 Task: Look for space in Pearl River, United States from 24th August, 2023 to 10th September, 2023 for 8 adults, 2 children in price range Rs.12000 to Rs.15000. Place can be entire place or shared room with 4 bedrooms having 8 beds and 4 bathrooms. Property type can be house, flat, guest house. Amenities needed are: wifi, TV, free parkinig on premises, gym, breakfast. Booking option can be shelf check-in. Required host language is English.
Action: Mouse moved to (466, 97)
Screenshot: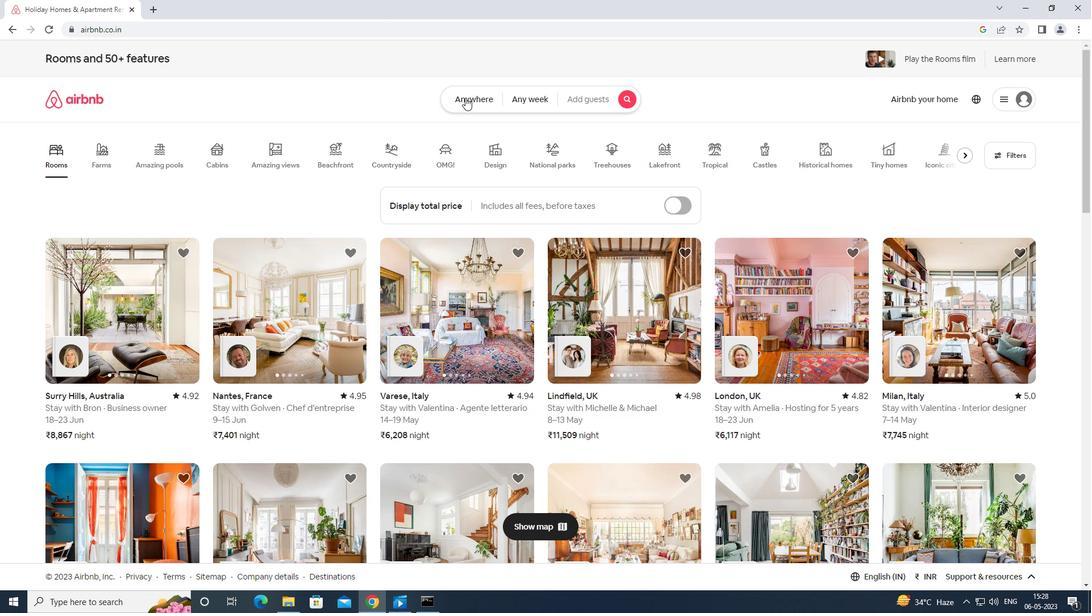 
Action: Mouse pressed left at (466, 97)
Screenshot: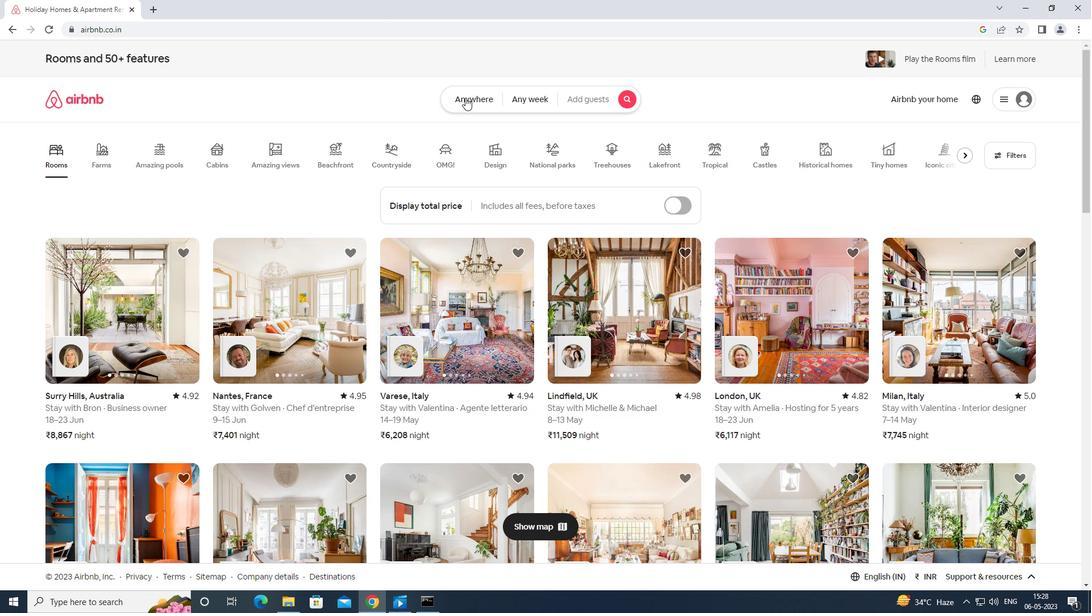 
Action: Mouse moved to (422, 124)
Screenshot: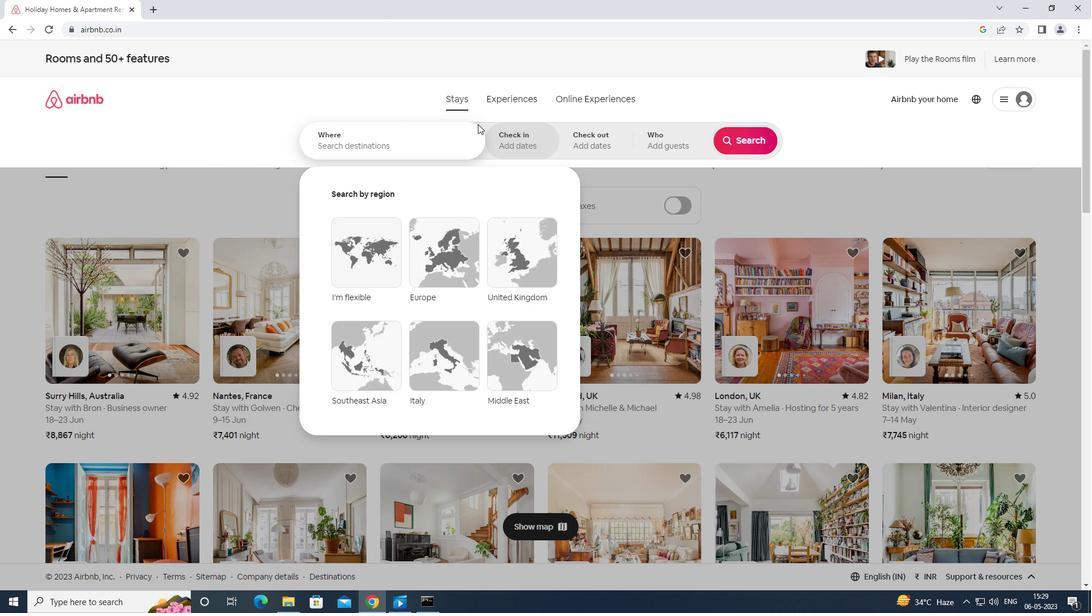 
Action: Key pressed <Key.caps_lock>
Screenshot: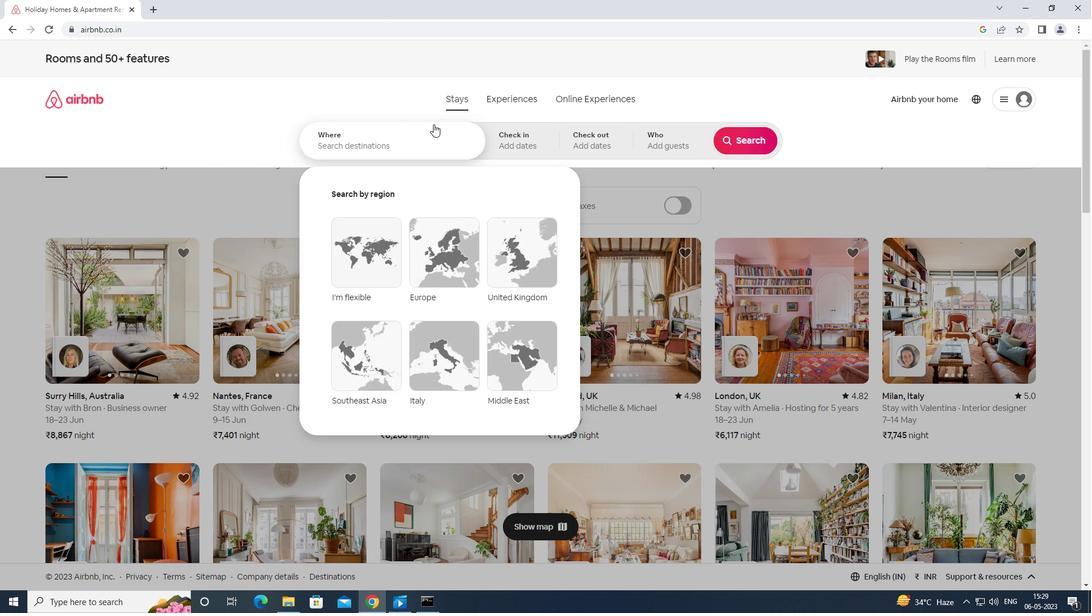 
Action: Mouse moved to (416, 131)
Screenshot: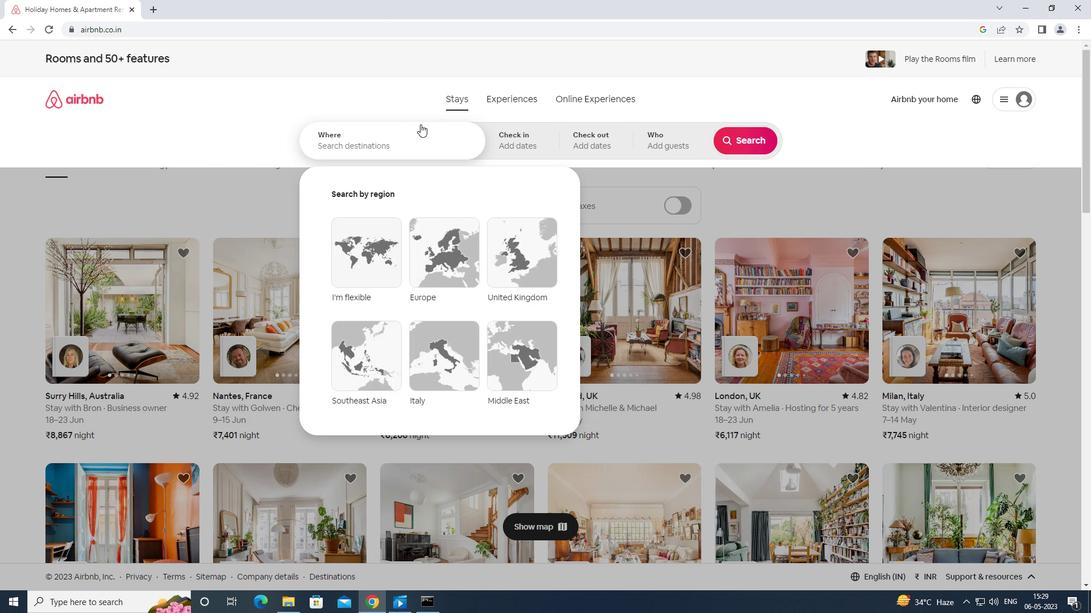 
Action: Mouse pressed left at (416, 131)
Screenshot: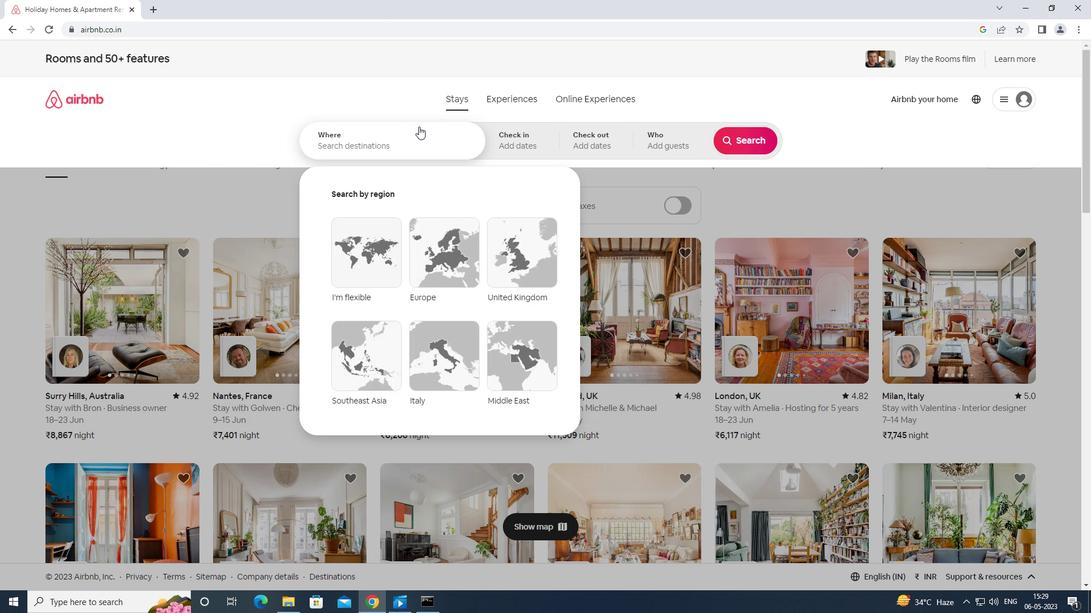 
Action: Mouse moved to (414, 132)
Screenshot: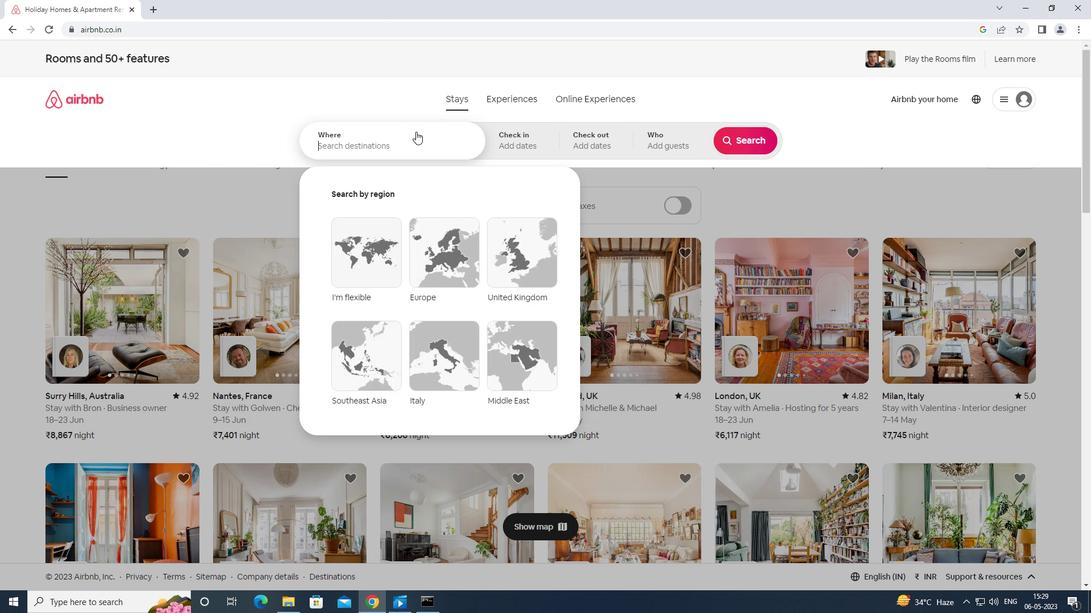 
Action: Key pressed pearl<Key.space>river<Key.space>united<Key.space>states<Key.enter>
Screenshot: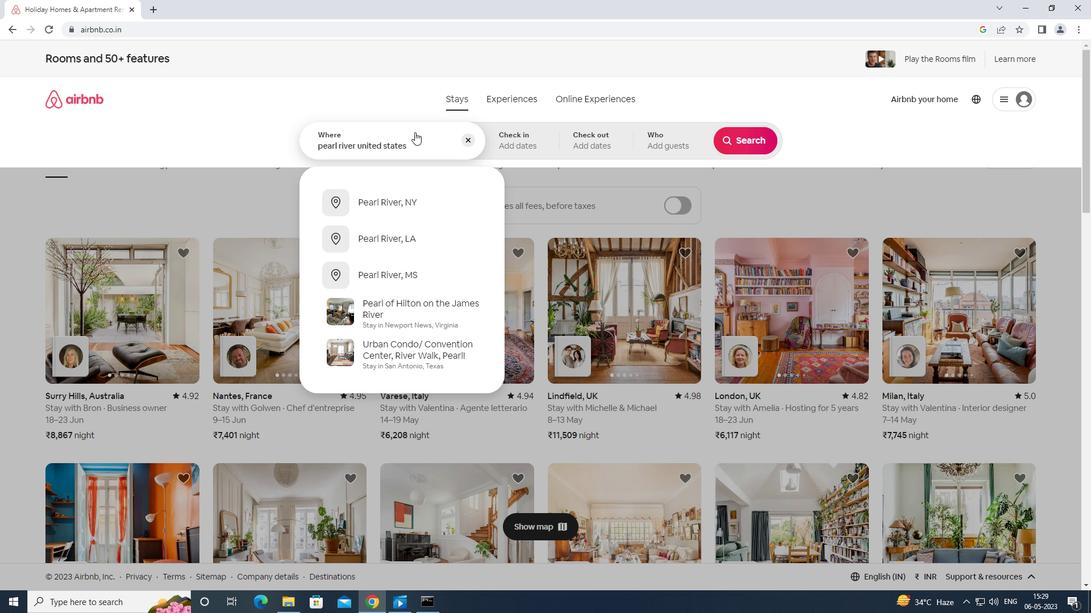 
Action: Mouse moved to (739, 228)
Screenshot: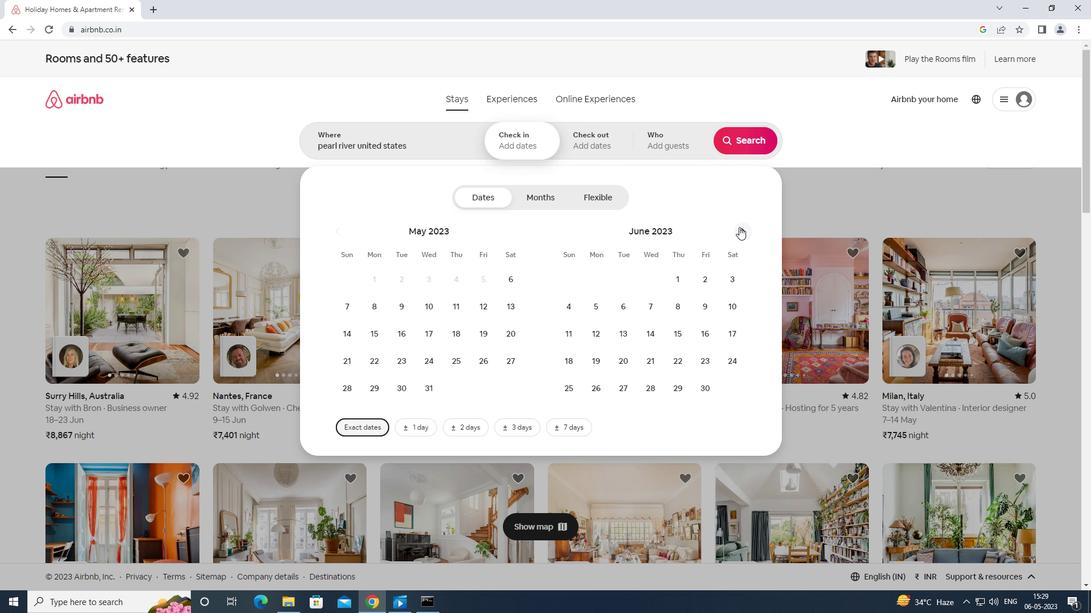 
Action: Mouse pressed left at (739, 228)
Screenshot: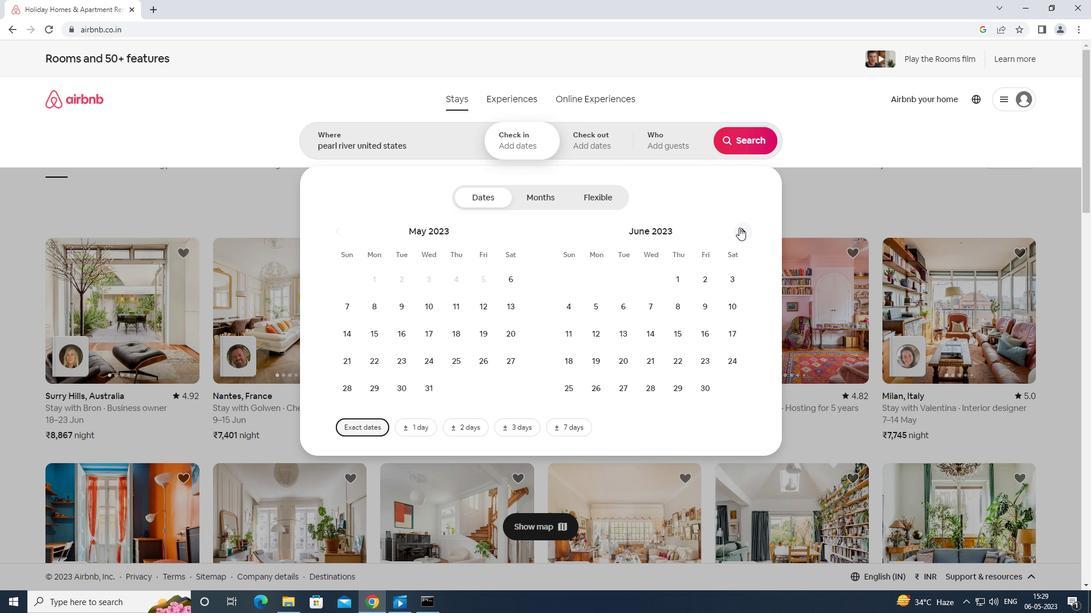 
Action: Mouse pressed left at (739, 228)
Screenshot: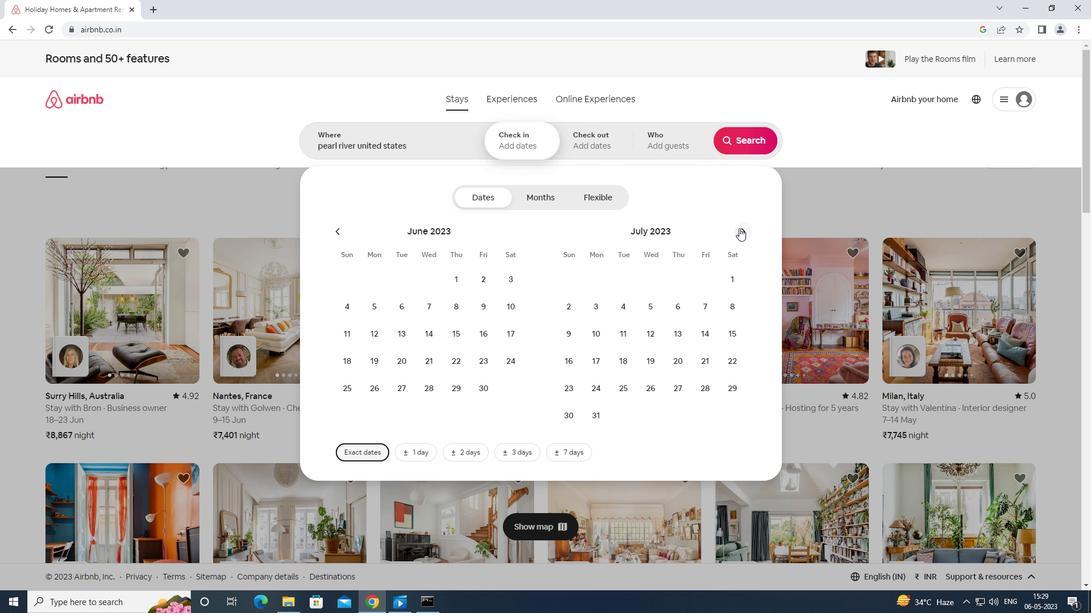 
Action: Mouse moved to (679, 362)
Screenshot: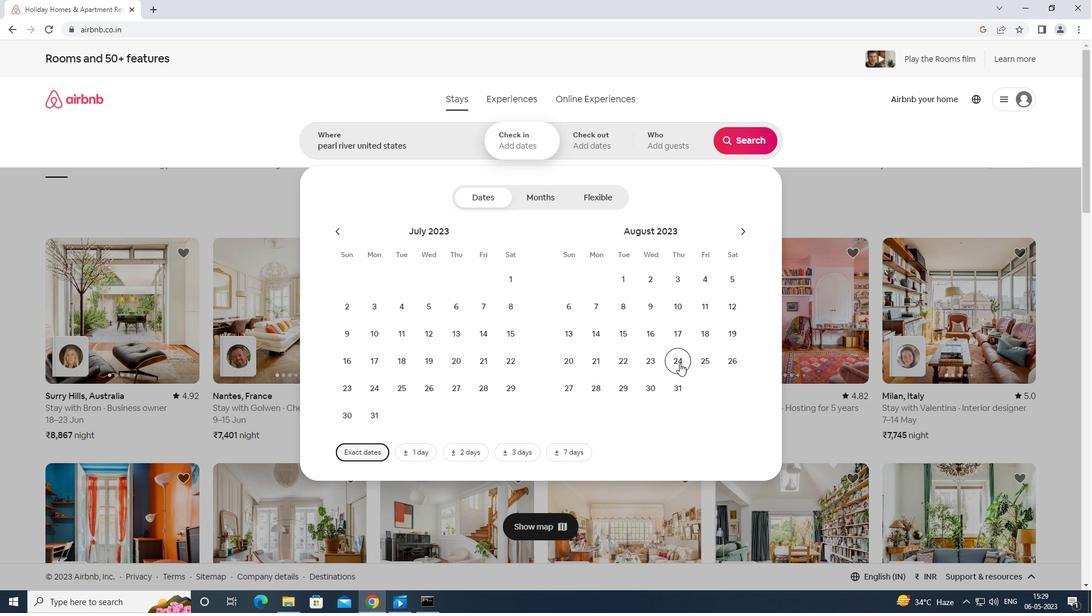 
Action: Mouse pressed left at (679, 362)
Screenshot: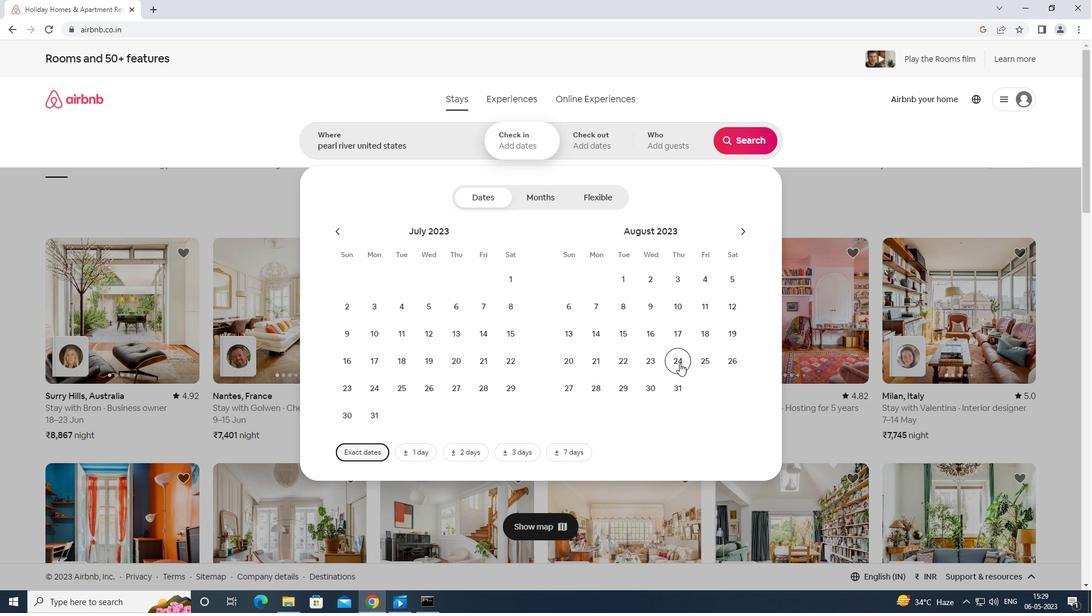 
Action: Mouse moved to (682, 142)
Screenshot: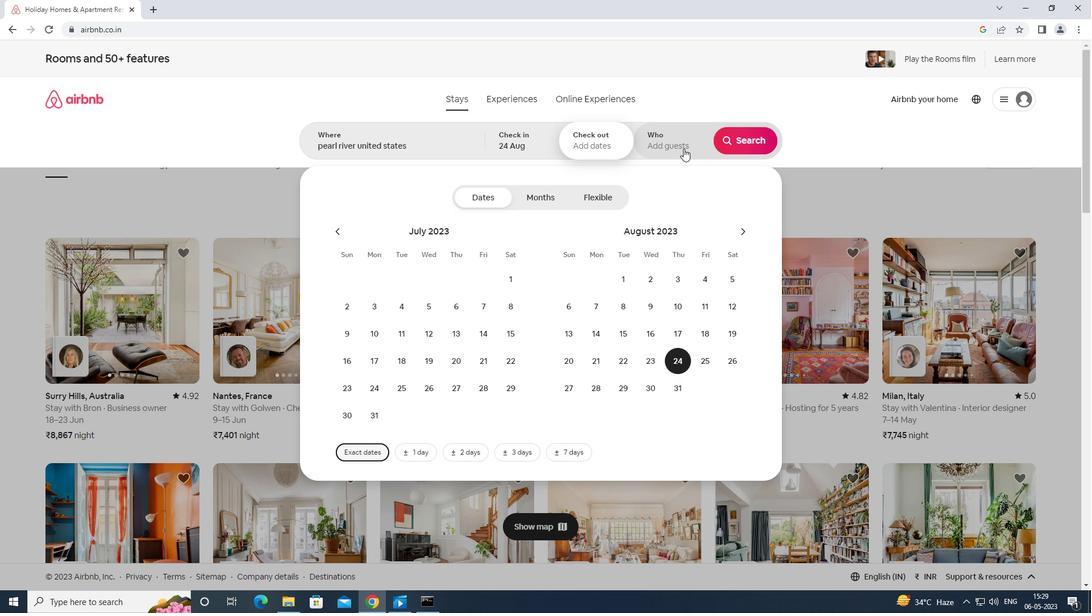 
Action: Mouse pressed left at (682, 142)
Screenshot: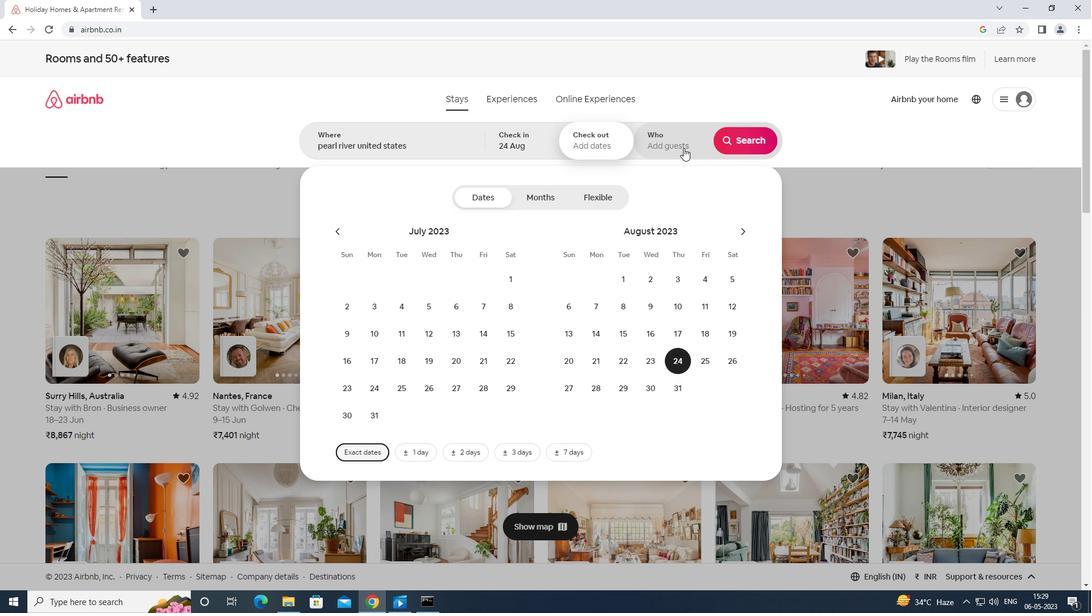 
Action: Mouse moved to (609, 138)
Screenshot: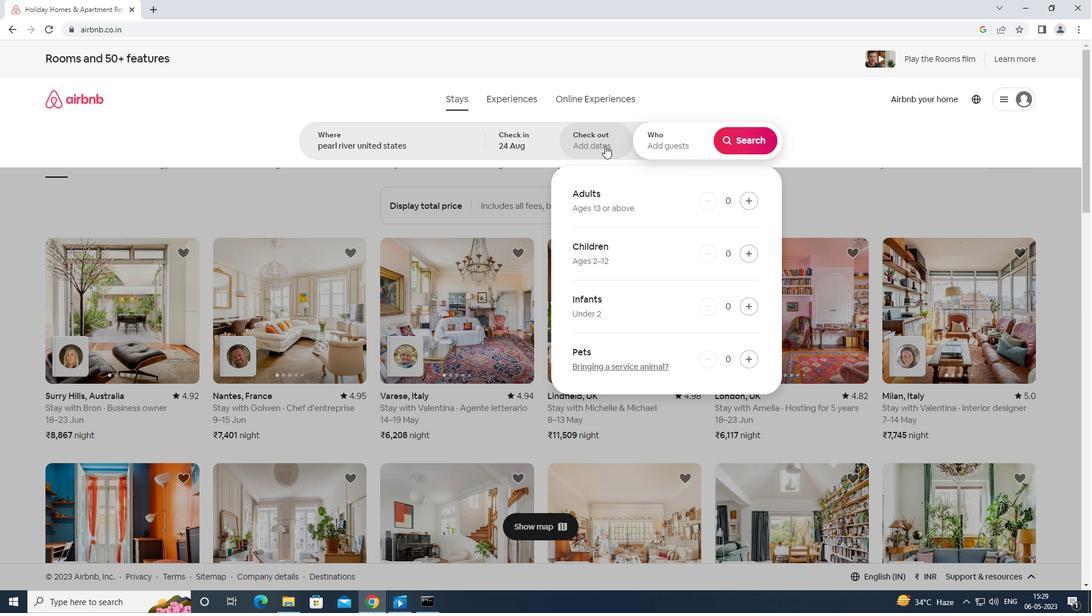 
Action: Mouse pressed left at (609, 138)
Screenshot: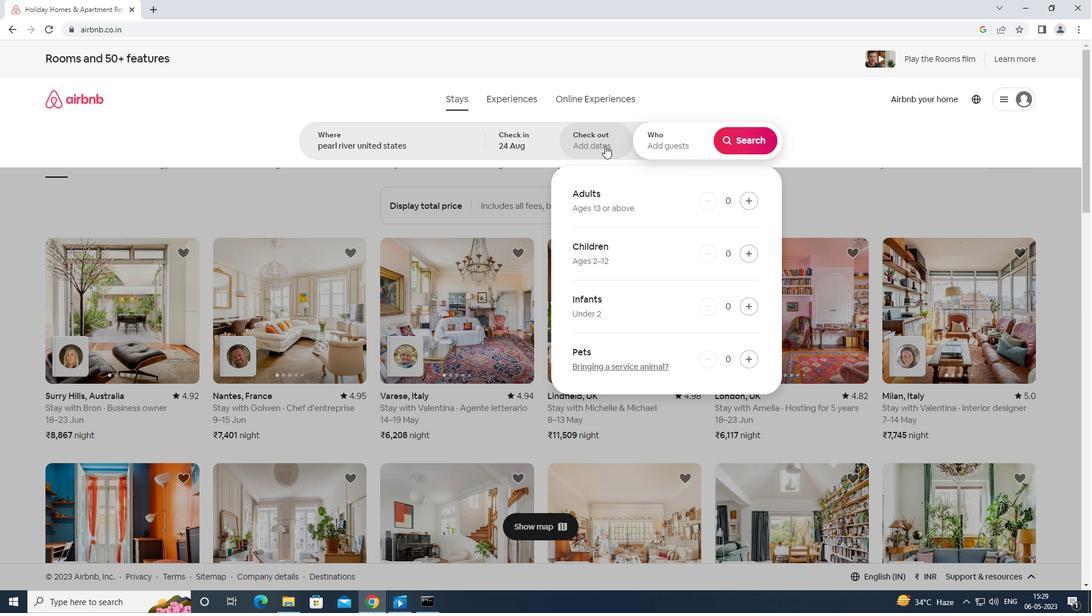 
Action: Mouse moved to (574, 329)
Screenshot: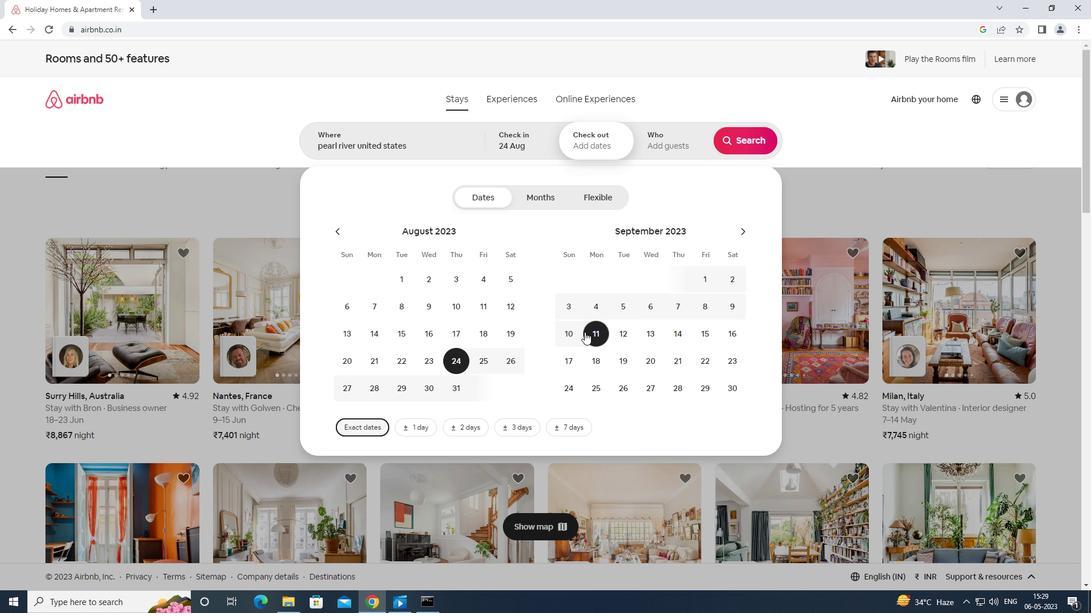 
Action: Mouse pressed left at (574, 329)
Screenshot: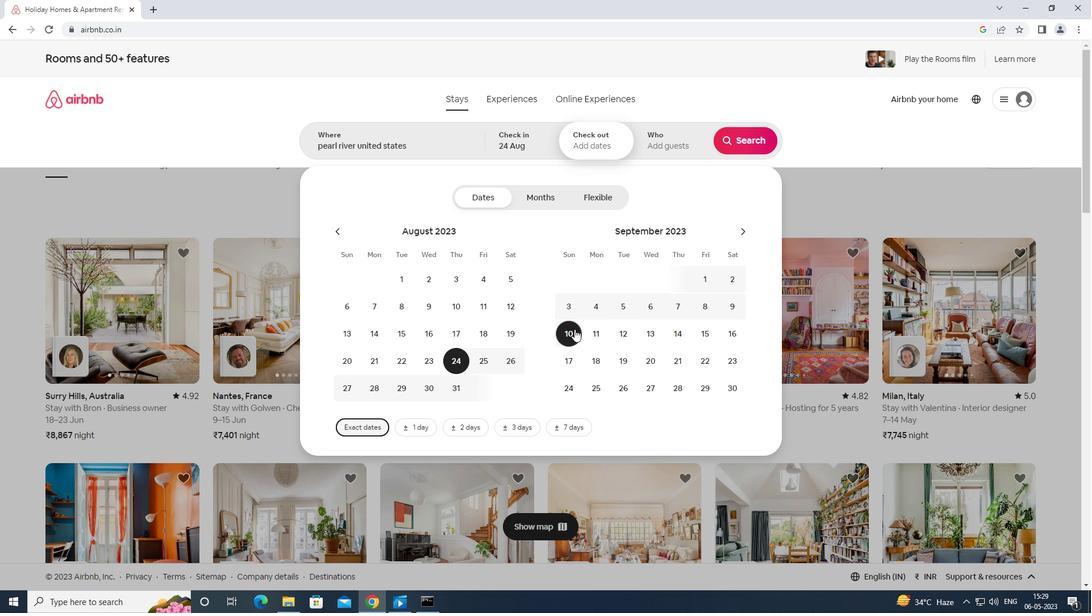 
Action: Mouse moved to (672, 142)
Screenshot: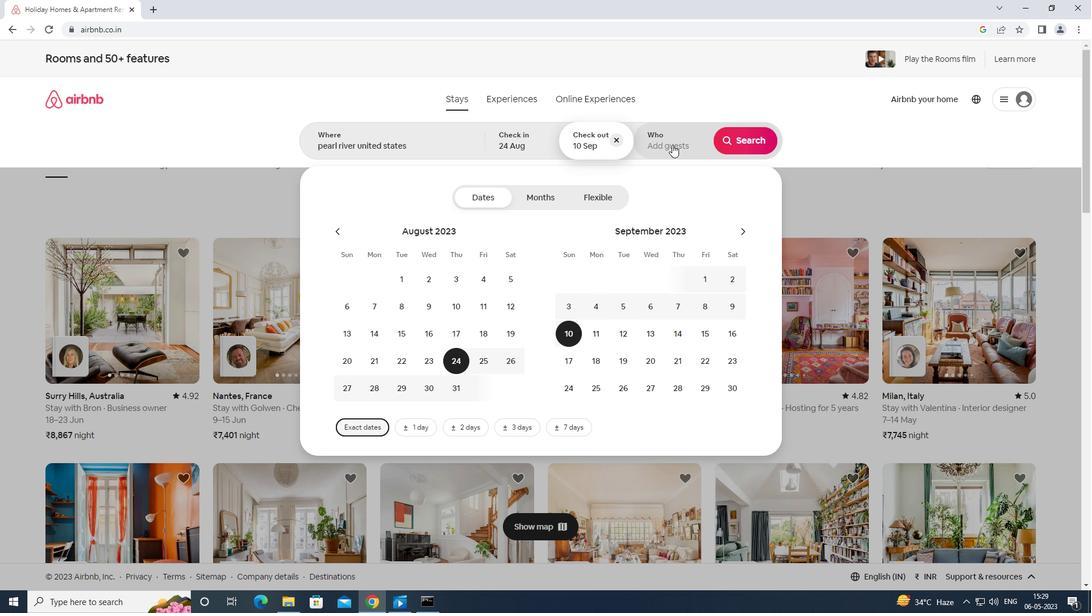 
Action: Mouse pressed left at (672, 142)
Screenshot: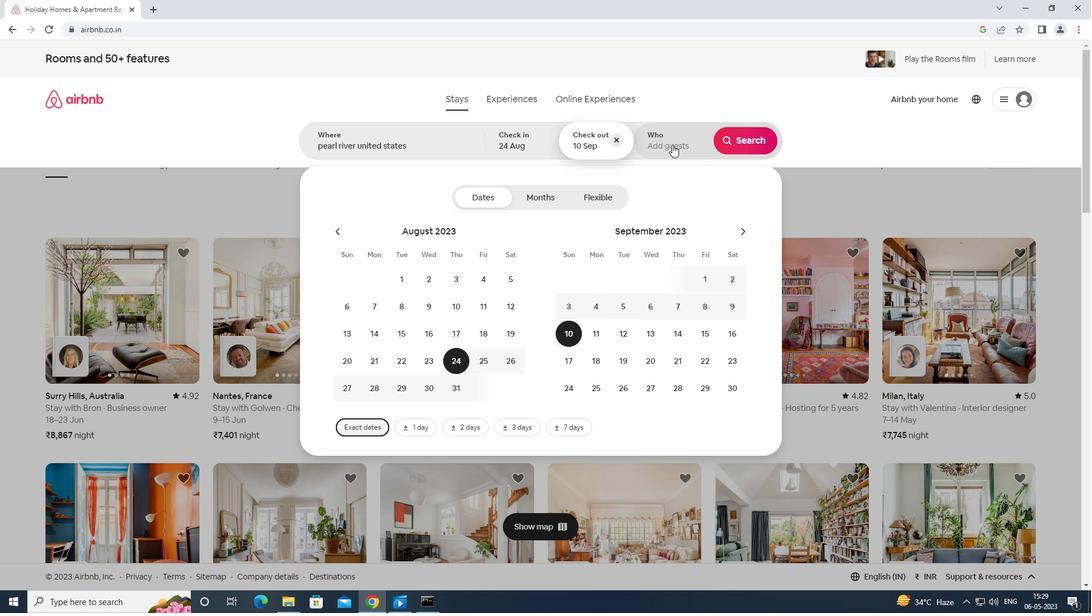 
Action: Mouse moved to (754, 200)
Screenshot: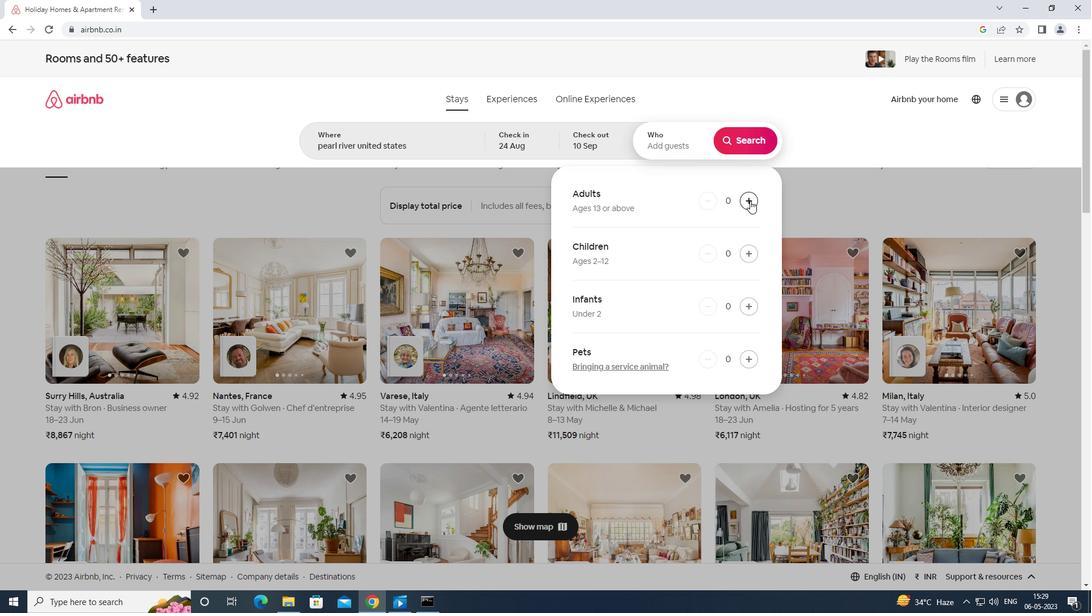 
Action: Mouse pressed left at (754, 200)
Screenshot: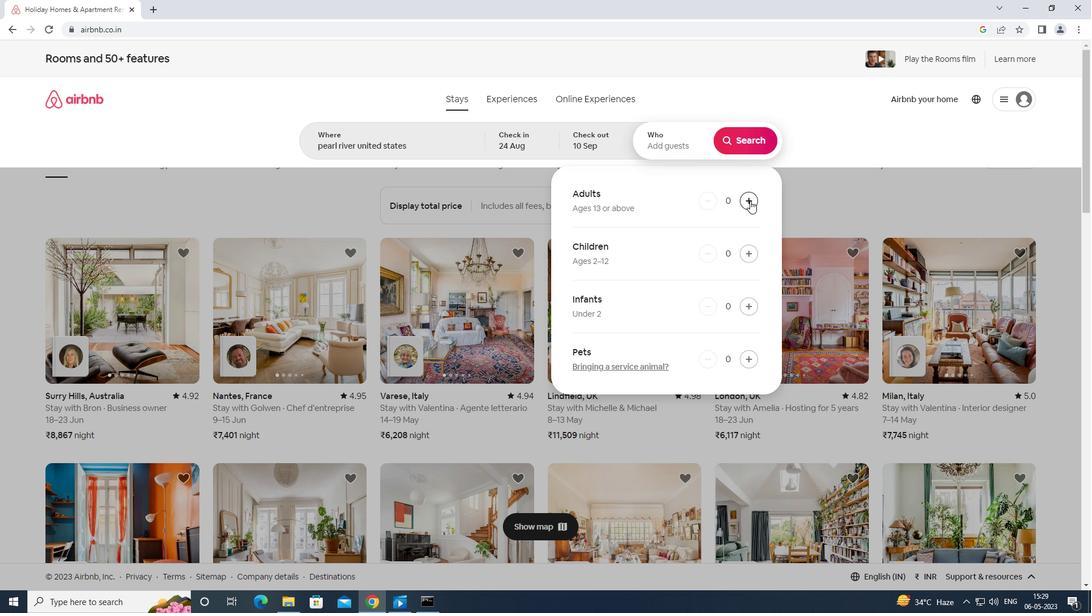 
Action: Mouse moved to (753, 198)
Screenshot: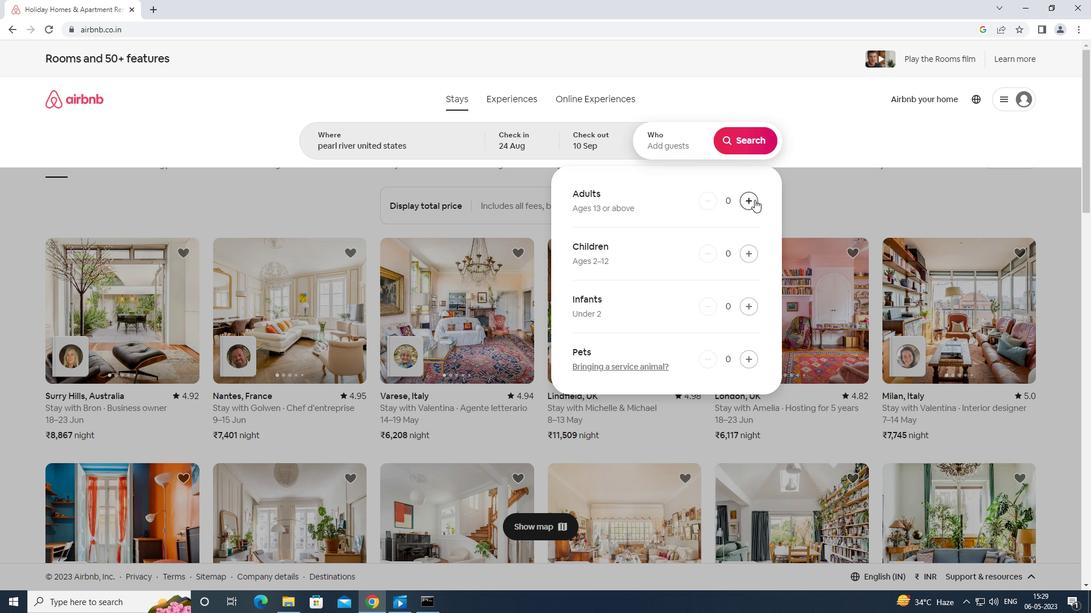 
Action: Mouse pressed left at (753, 198)
Screenshot: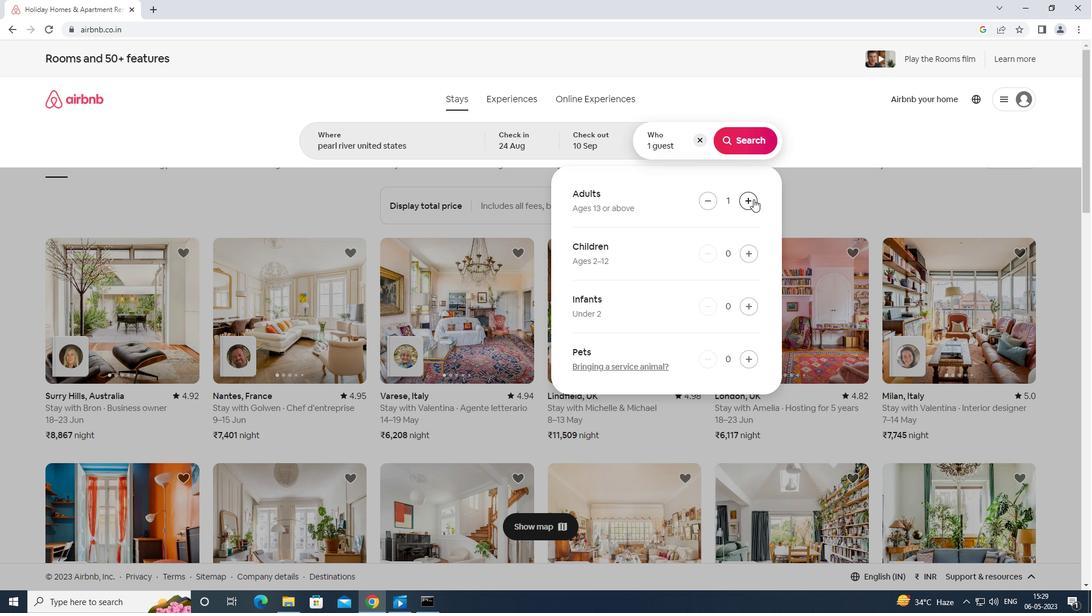 
Action: Mouse moved to (752, 198)
Screenshot: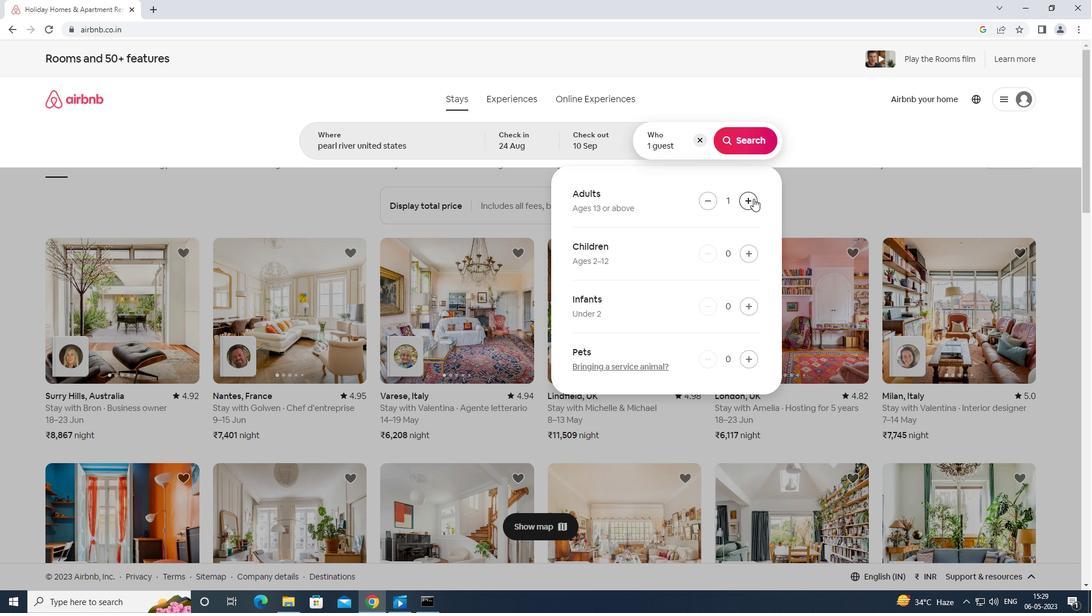 
Action: Mouse pressed left at (752, 198)
Screenshot: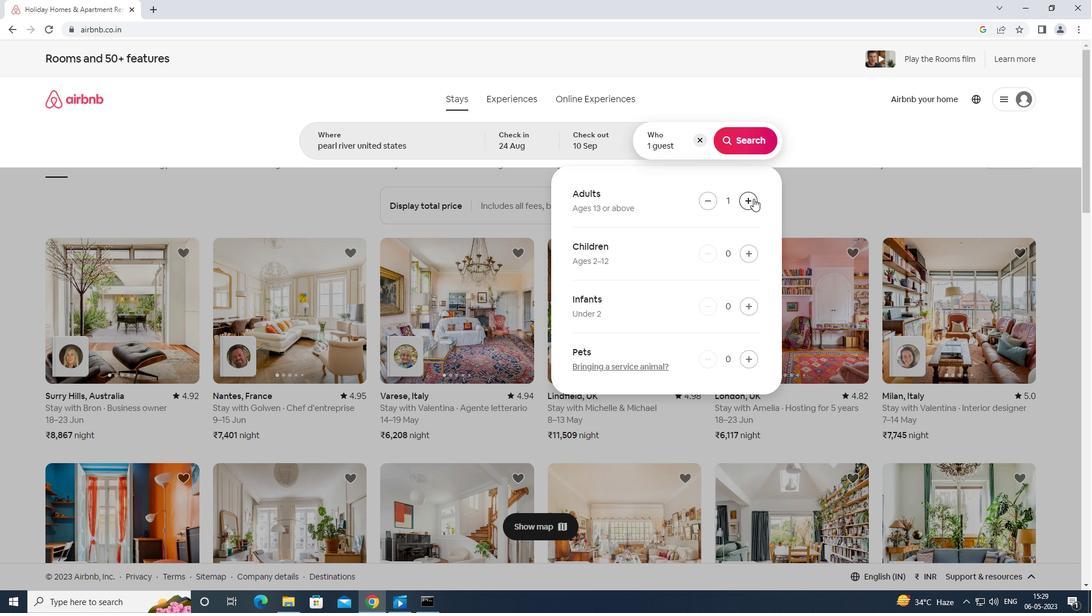 
Action: Mouse moved to (752, 198)
Screenshot: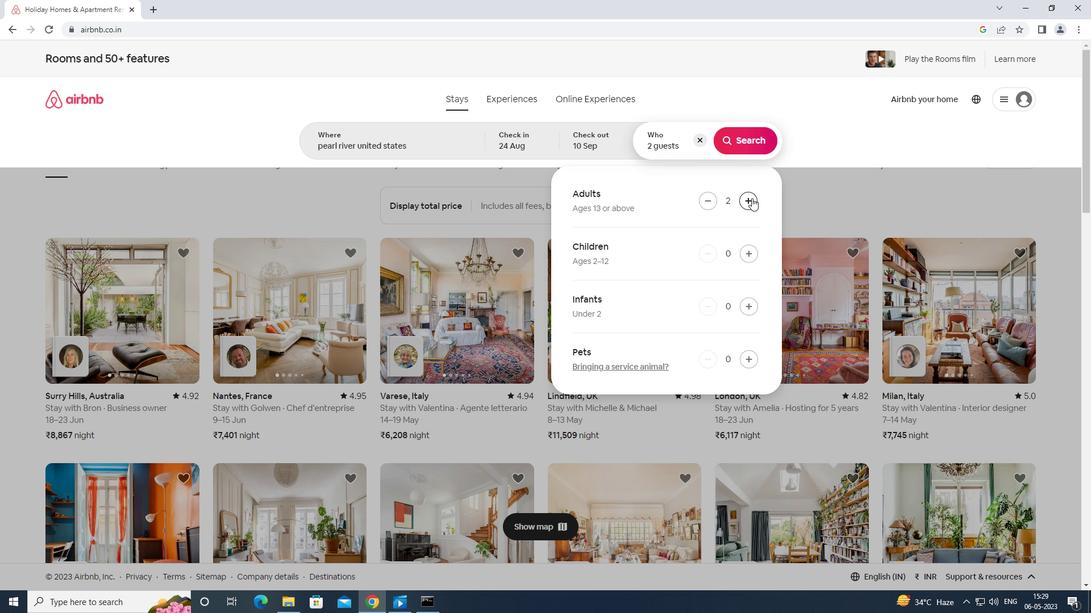 
Action: Mouse pressed left at (752, 198)
Screenshot: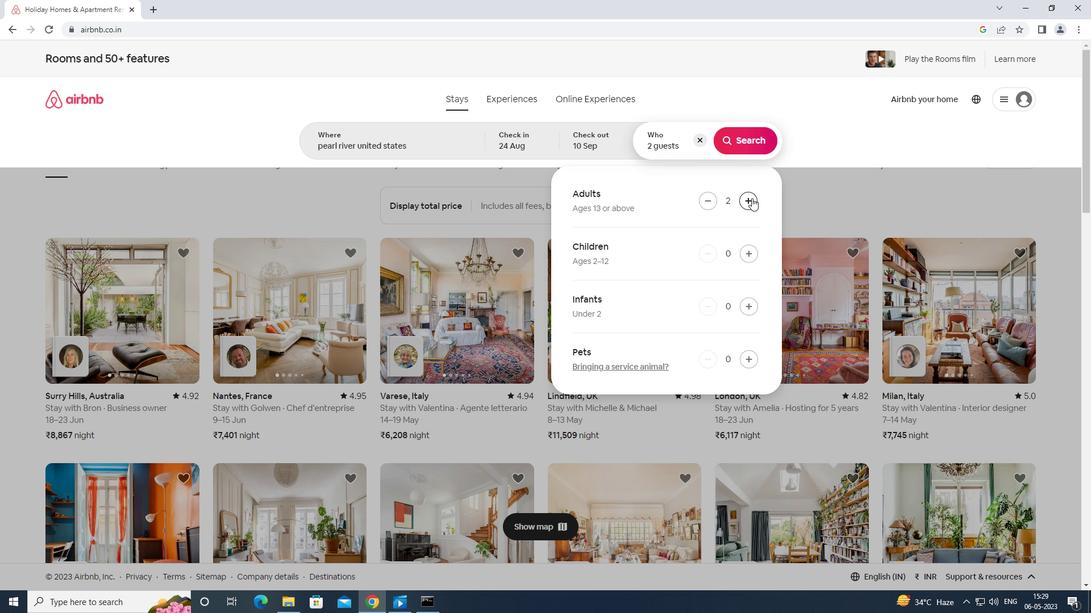 
Action: Mouse moved to (751, 198)
Screenshot: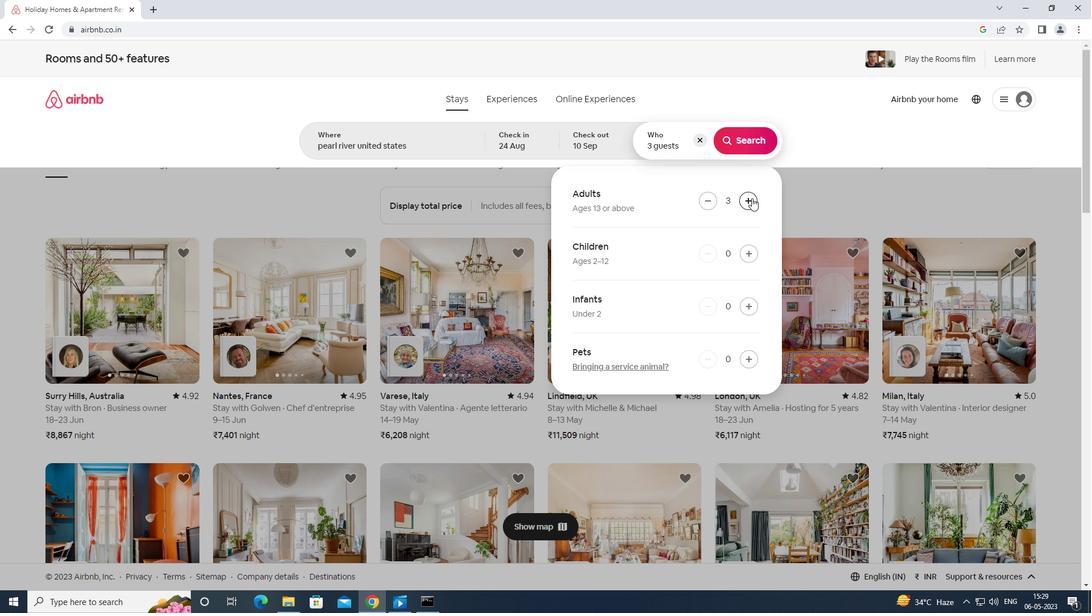 
Action: Mouse pressed left at (751, 198)
Screenshot: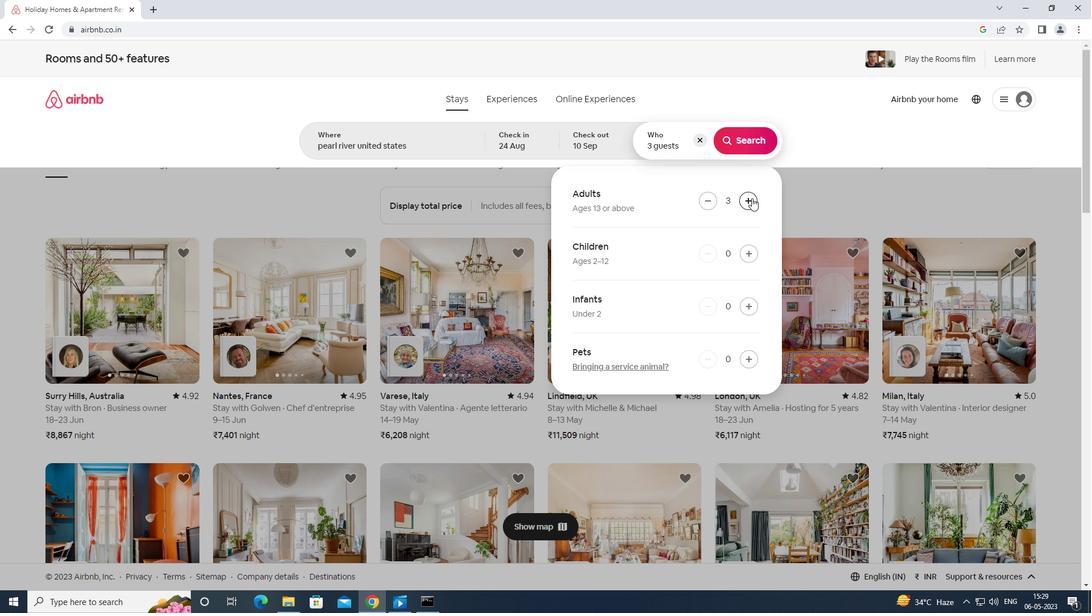 
Action: Mouse moved to (751, 198)
Screenshot: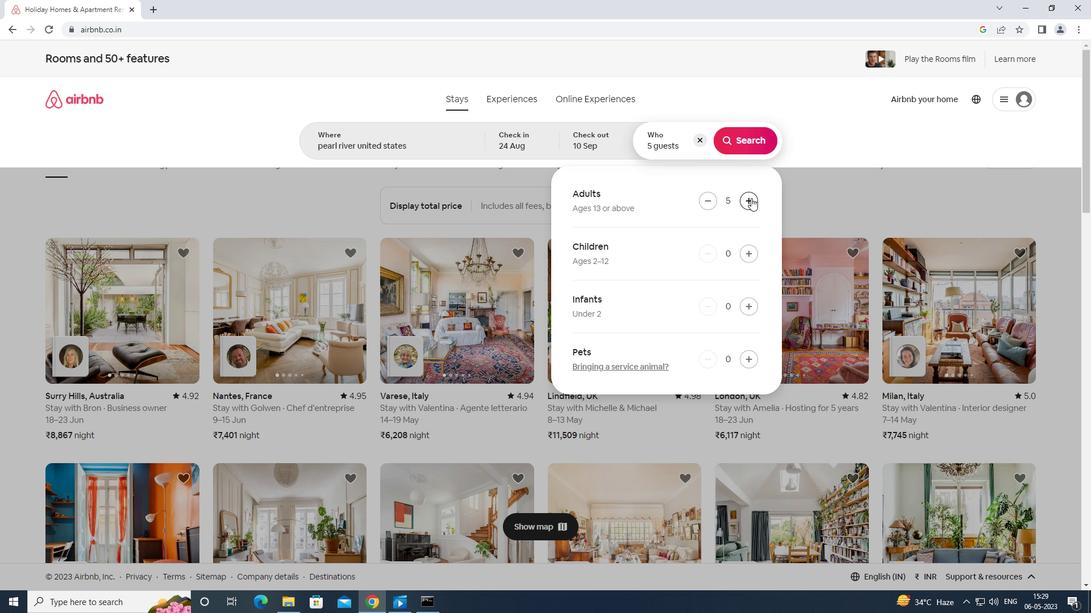 
Action: Mouse pressed left at (751, 198)
Screenshot: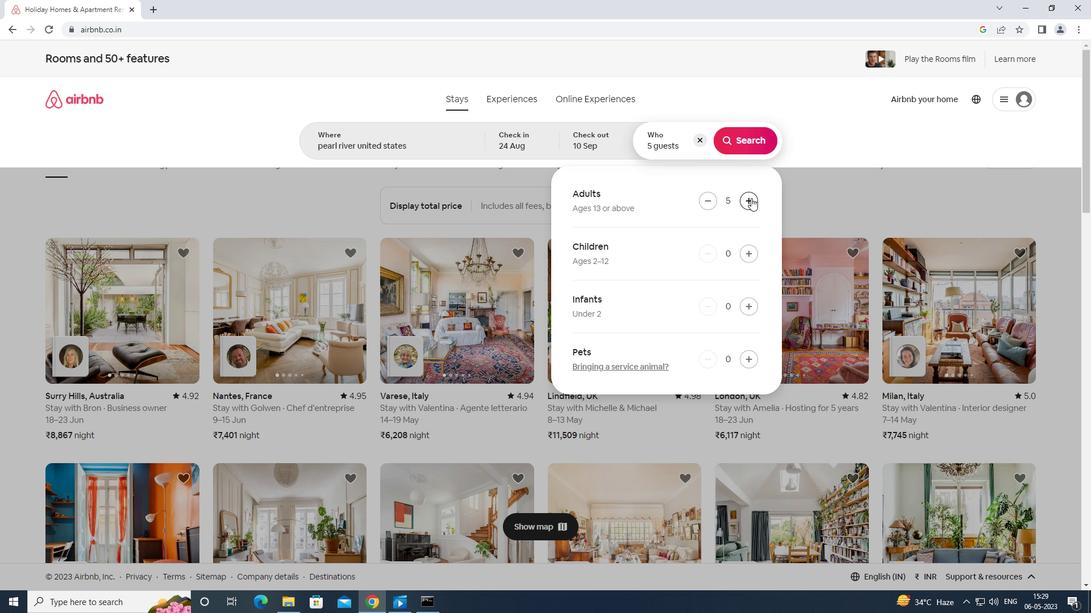 
Action: Mouse pressed left at (751, 198)
Screenshot: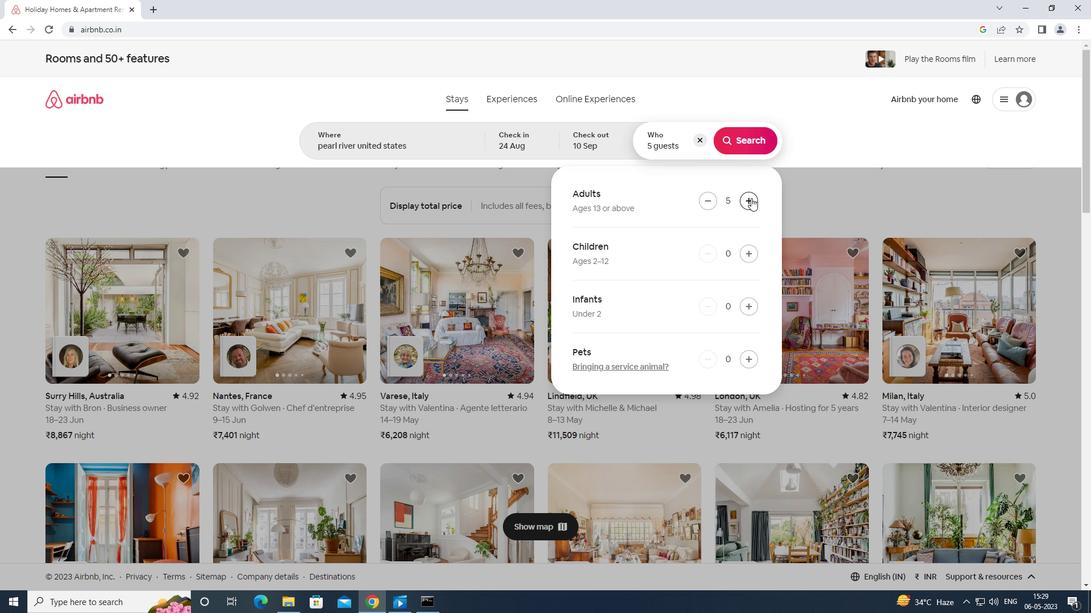 
Action: Mouse pressed left at (751, 198)
Screenshot: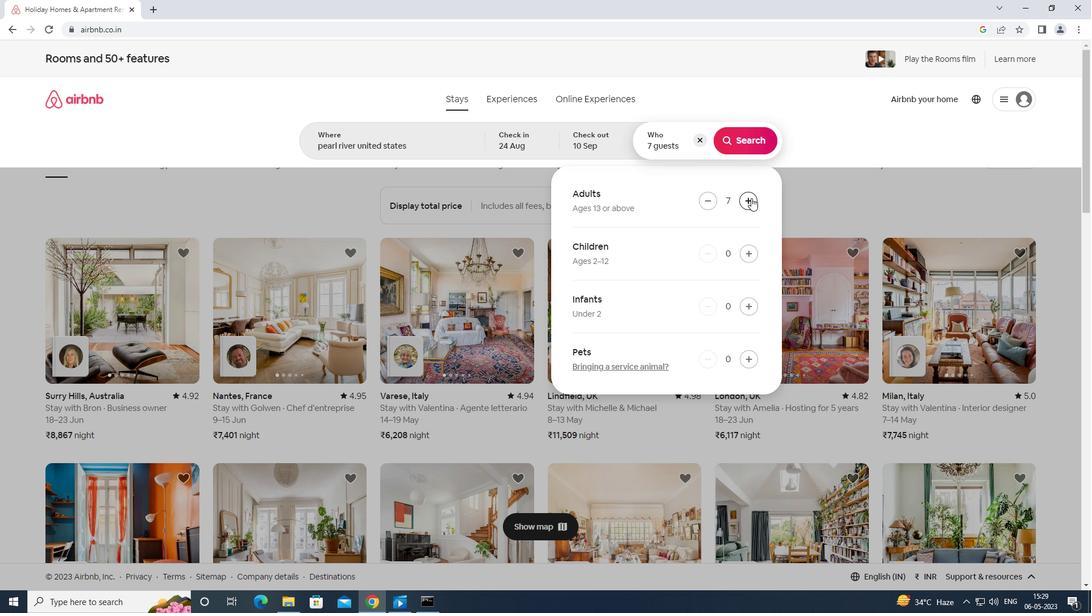 
Action: Mouse moved to (743, 139)
Screenshot: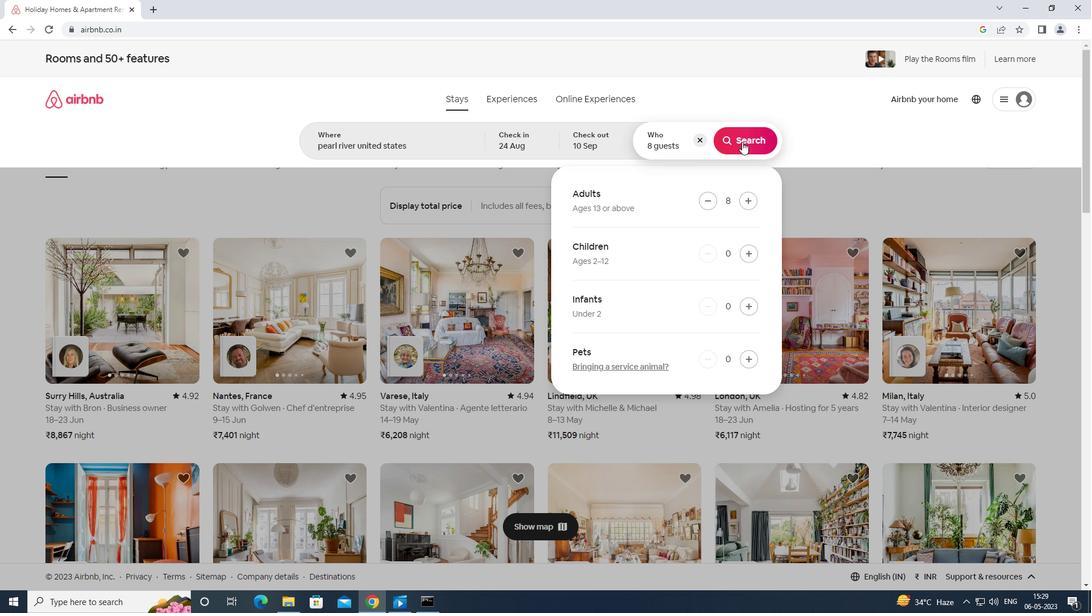 
Action: Mouse pressed left at (743, 139)
Screenshot: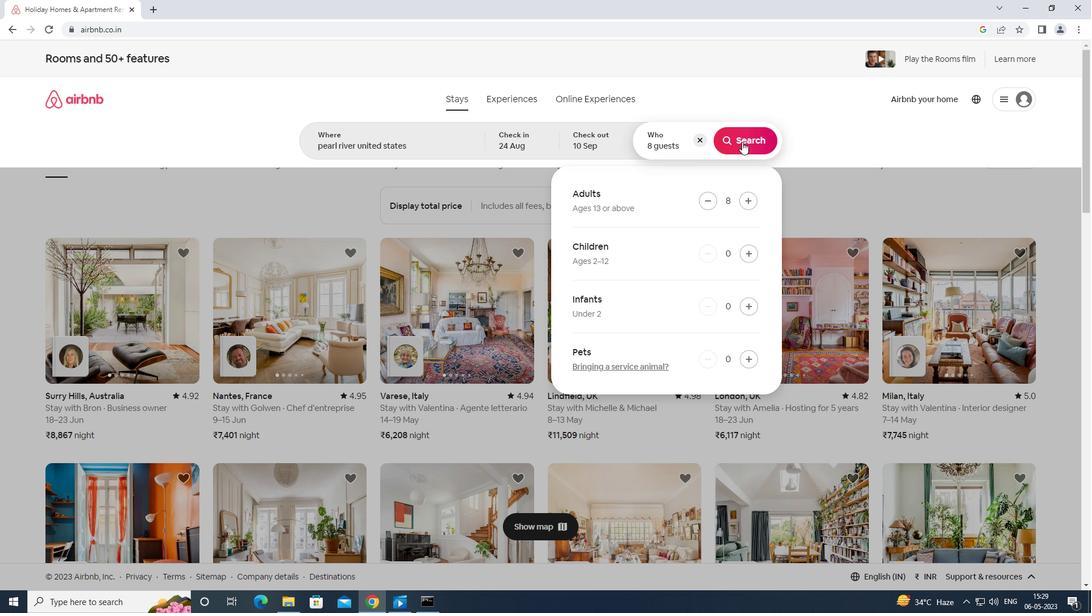 
Action: Mouse moved to (598, 61)
Screenshot: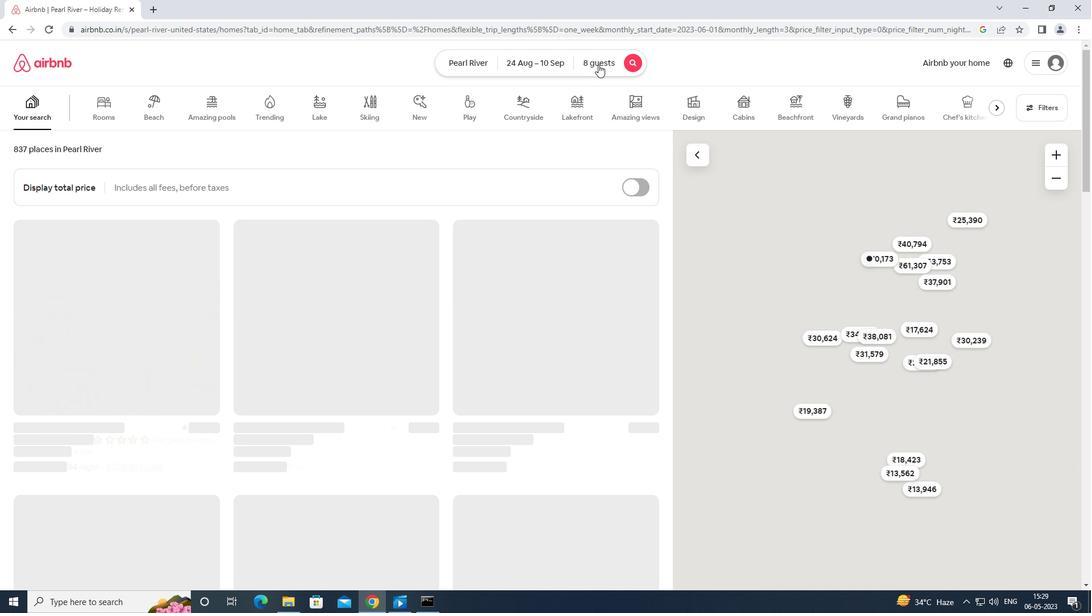 
Action: Mouse pressed left at (598, 61)
Screenshot: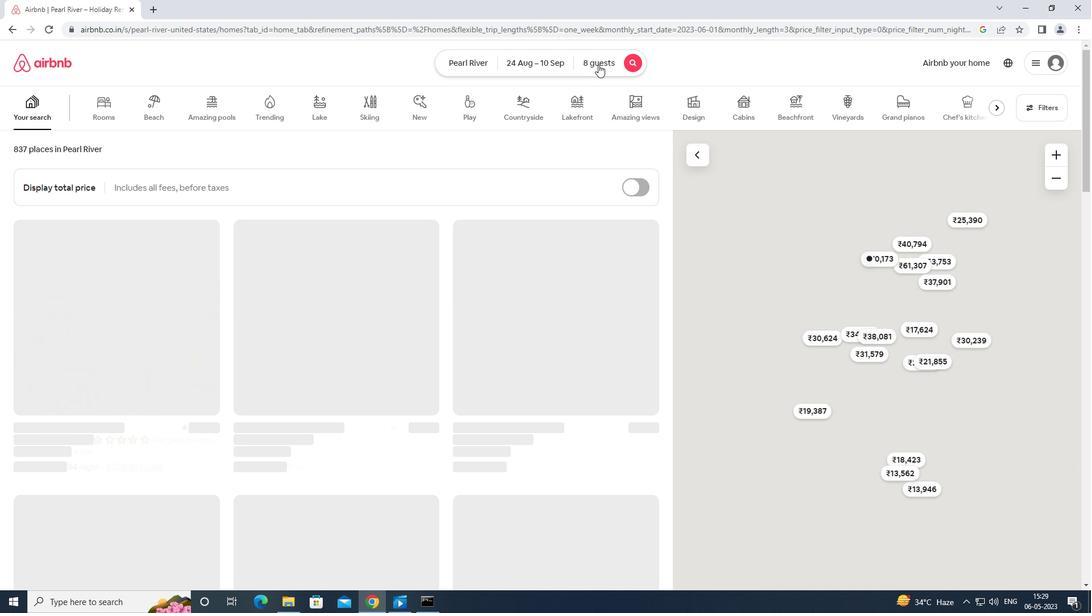 
Action: Mouse moved to (748, 215)
Screenshot: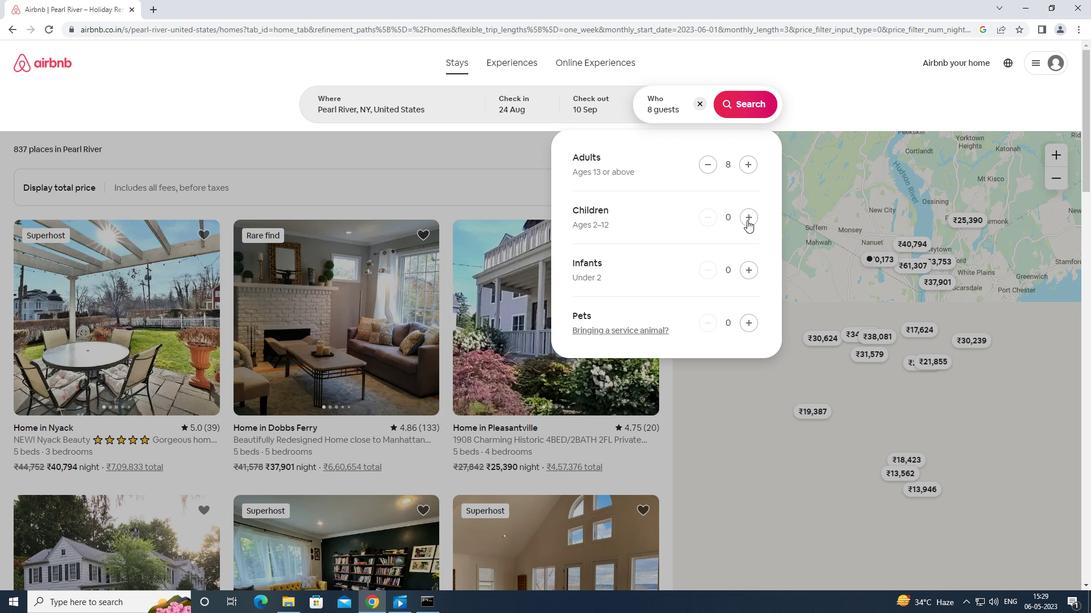 
Action: Mouse pressed left at (748, 215)
Screenshot: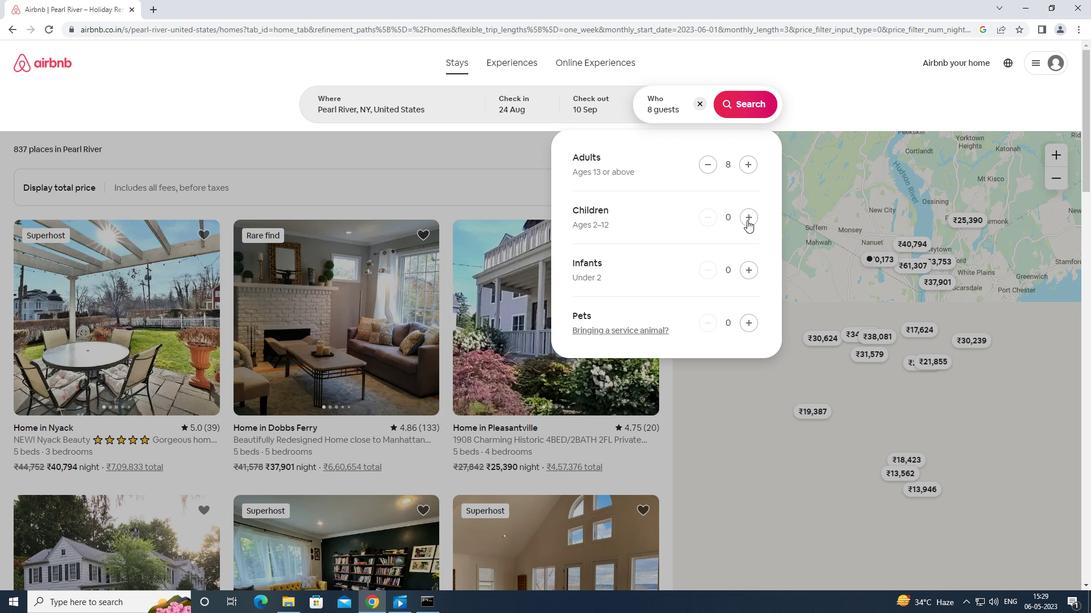 
Action: Mouse moved to (749, 214)
Screenshot: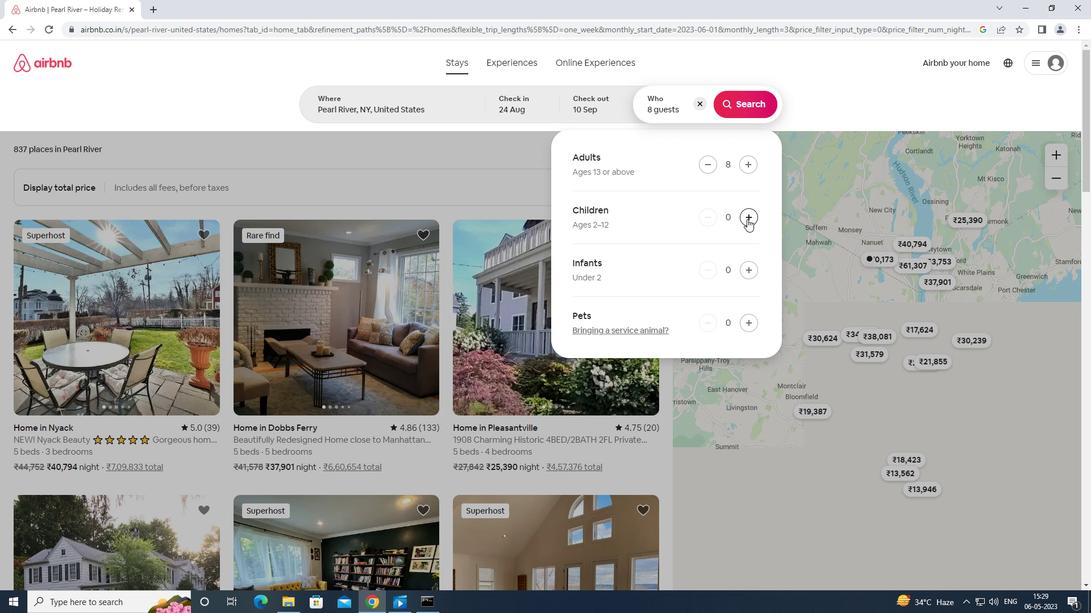 
Action: Mouse pressed left at (749, 214)
Screenshot: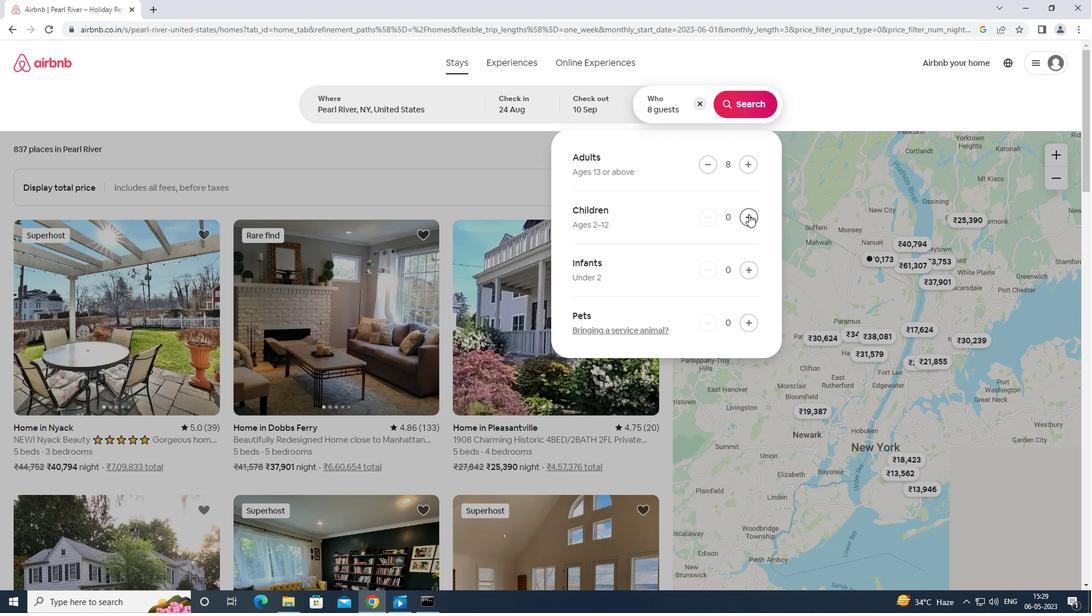 
Action: Mouse moved to (736, 97)
Screenshot: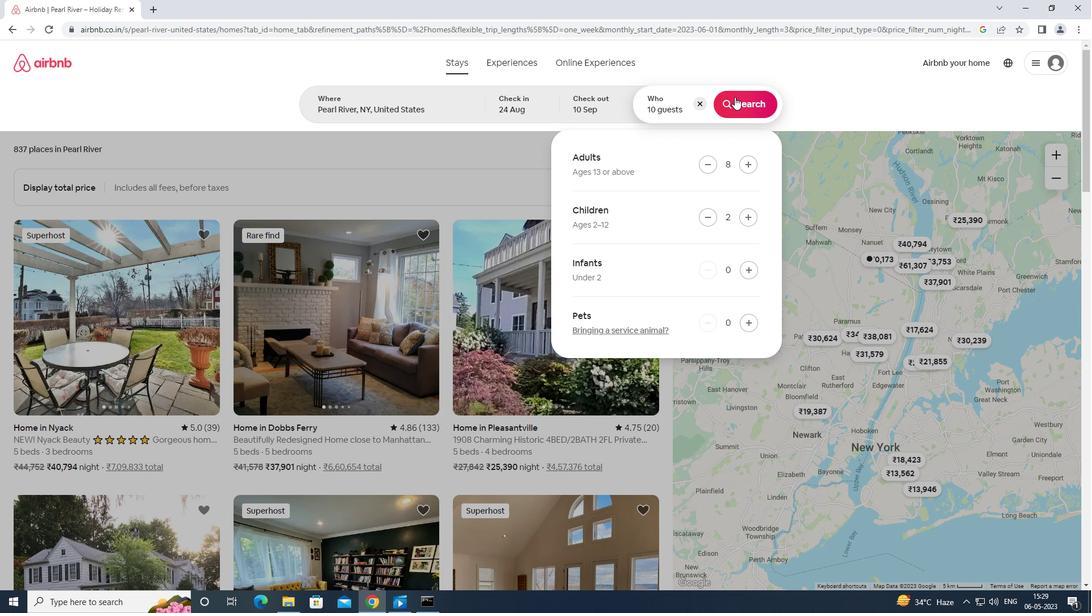 
Action: Mouse pressed left at (736, 97)
Screenshot: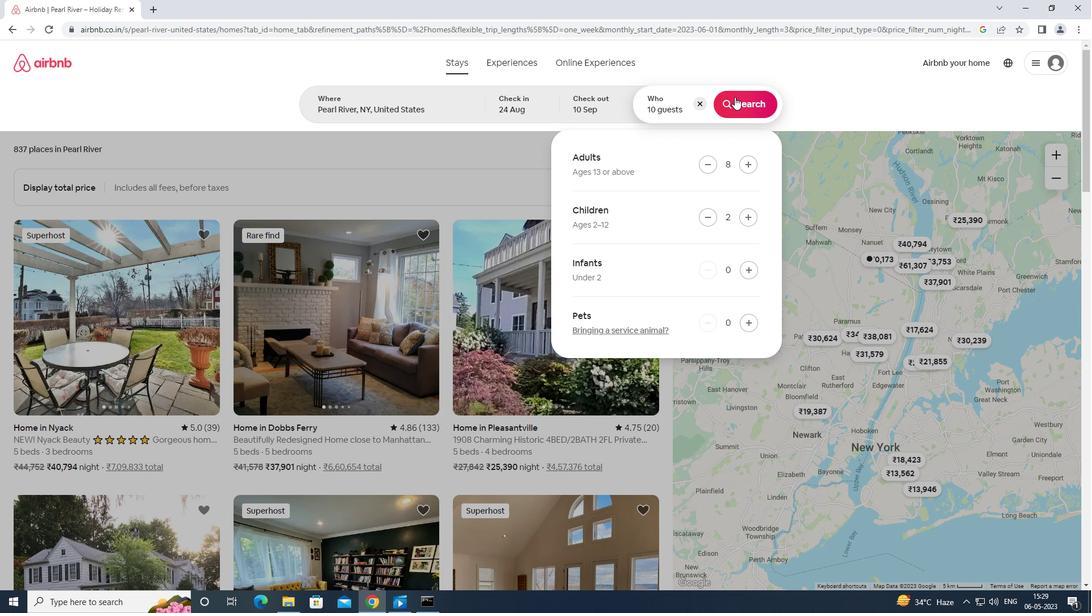 
Action: Mouse moved to (1040, 118)
Screenshot: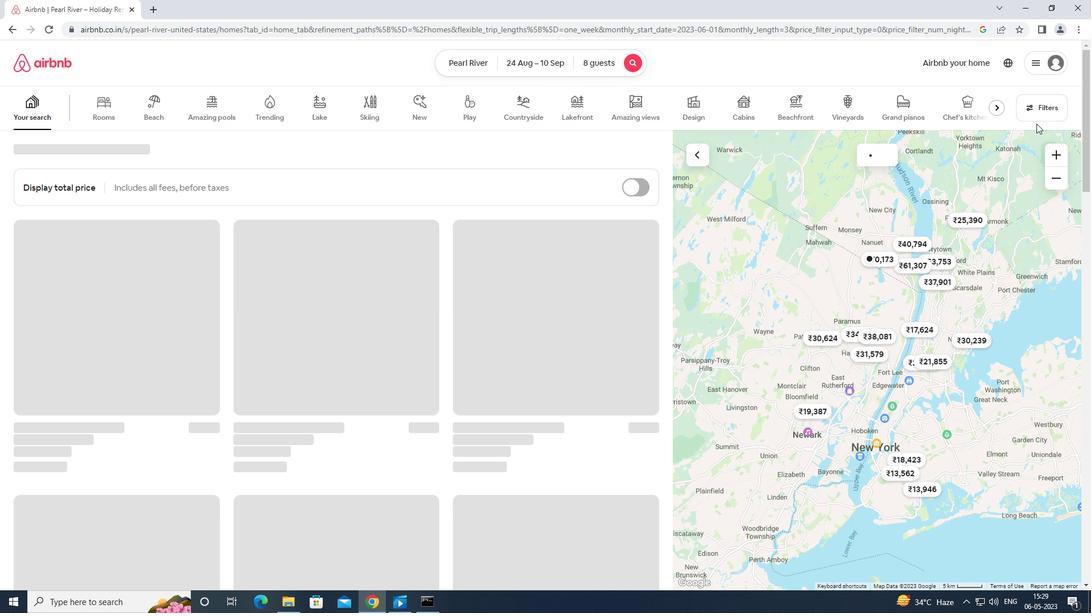 
Action: Mouse pressed left at (1040, 118)
Screenshot: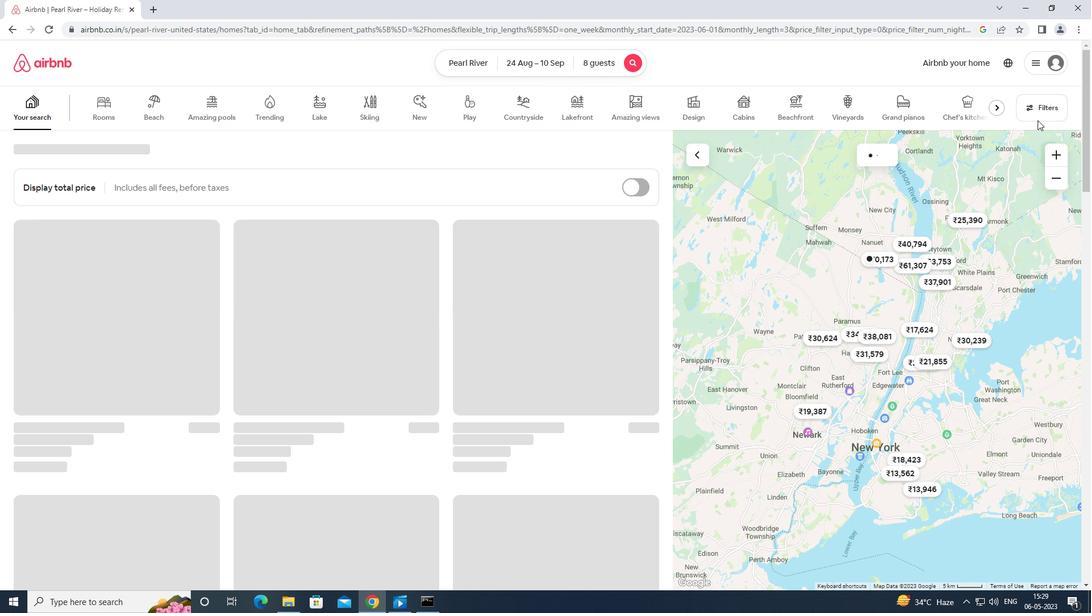 
Action: Mouse moved to (489, 380)
Screenshot: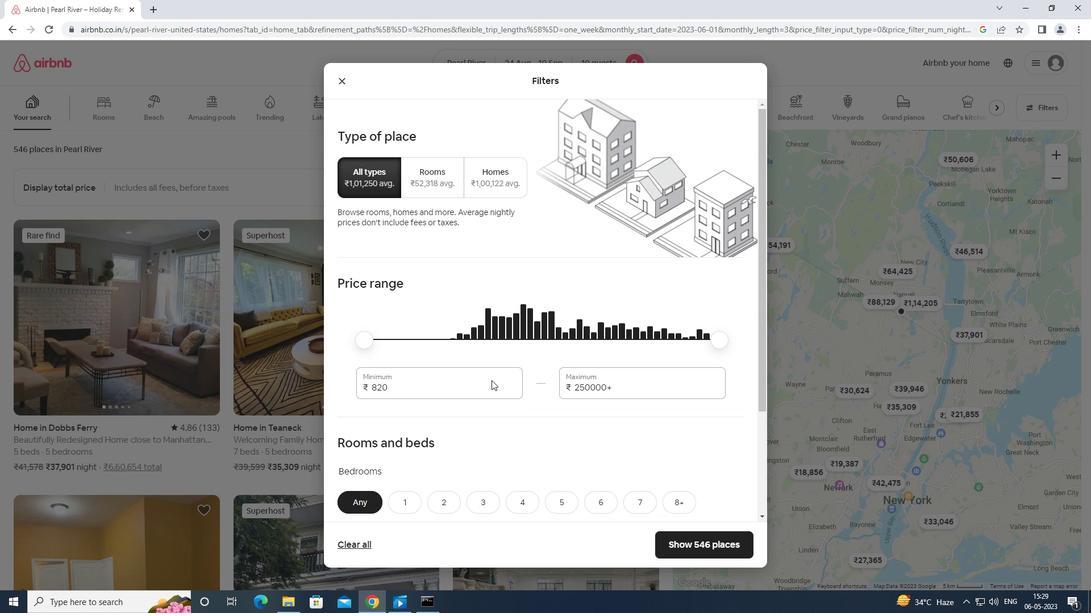 
Action: Mouse pressed left at (489, 380)
Screenshot: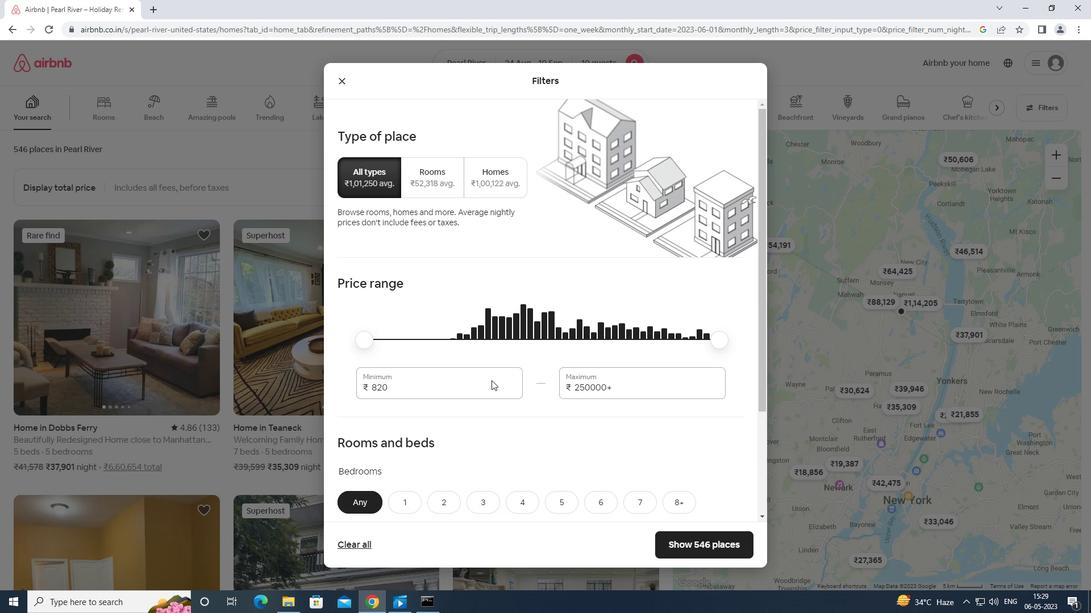 
Action: Mouse moved to (507, 355)
Screenshot: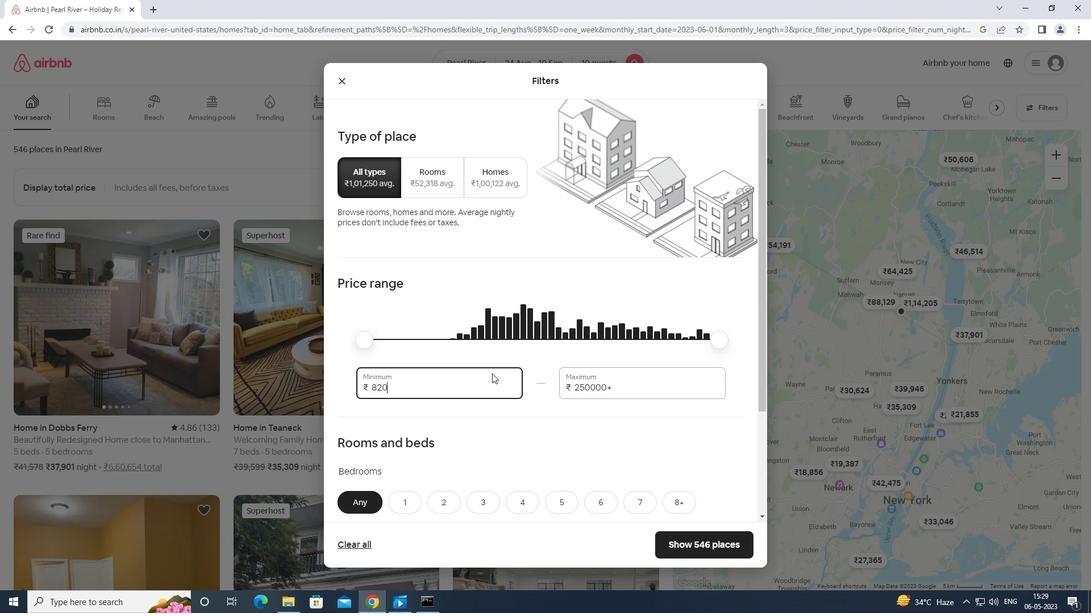 
Action: Key pressed <Key.backspace><Key.backspace><Key.backspace>12000
Screenshot: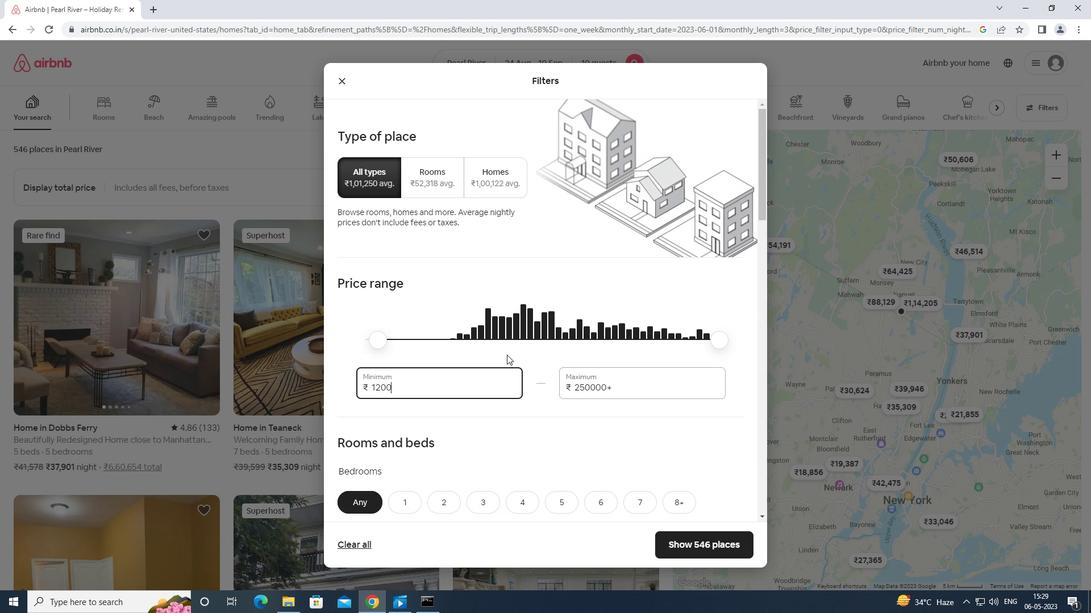 
Action: Mouse moved to (645, 375)
Screenshot: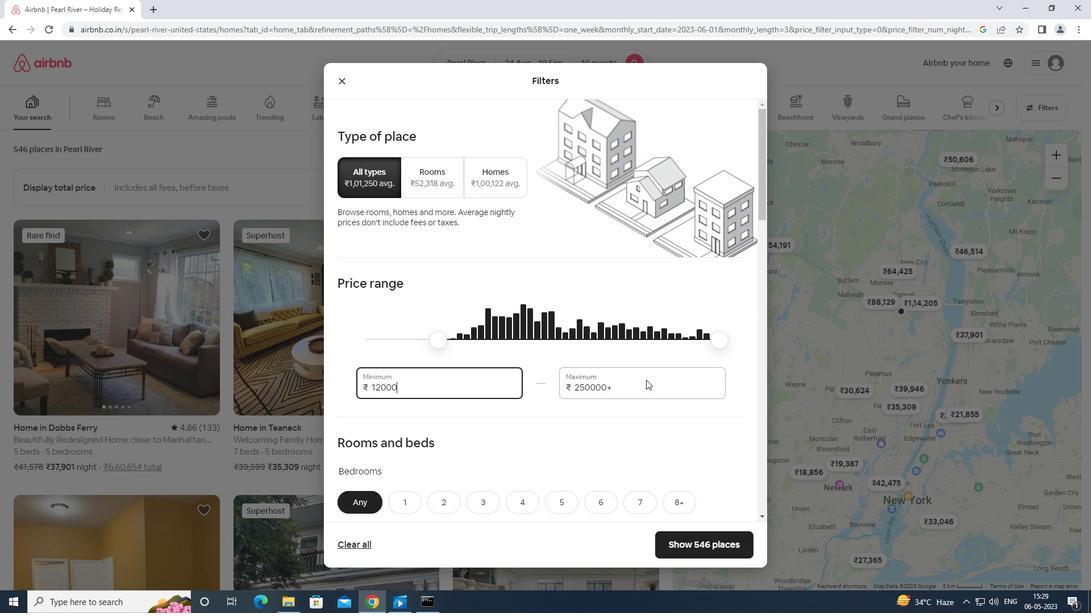 
Action: Mouse pressed left at (645, 375)
Screenshot: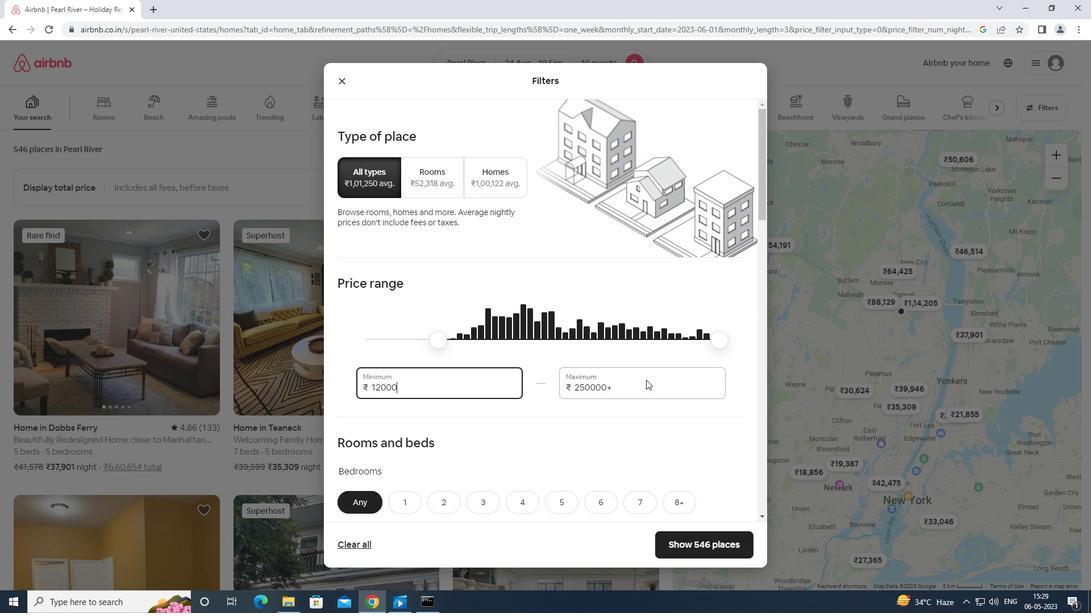 
Action: Mouse moved to (648, 373)
Screenshot: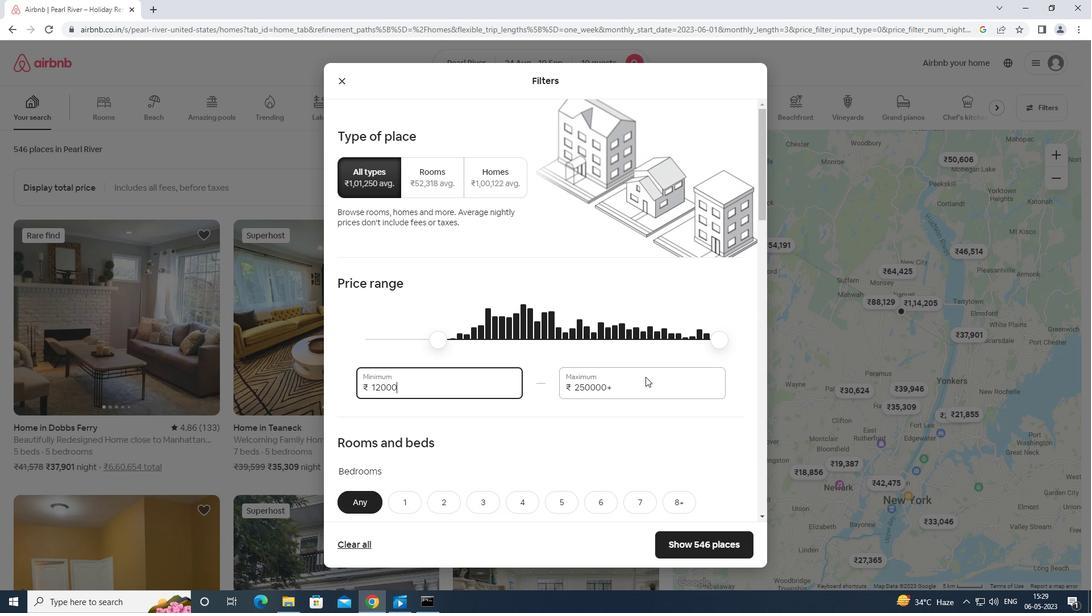 
Action: Key pressed <Key.backspace><Key.backspace><Key.backspace><Key.backspace><Key.backspace><Key.backspace><Key.backspace><Key.backspace><Key.backspace><Key.backspace><Key.backspace><Key.backspace><Key.backspace>15
Screenshot: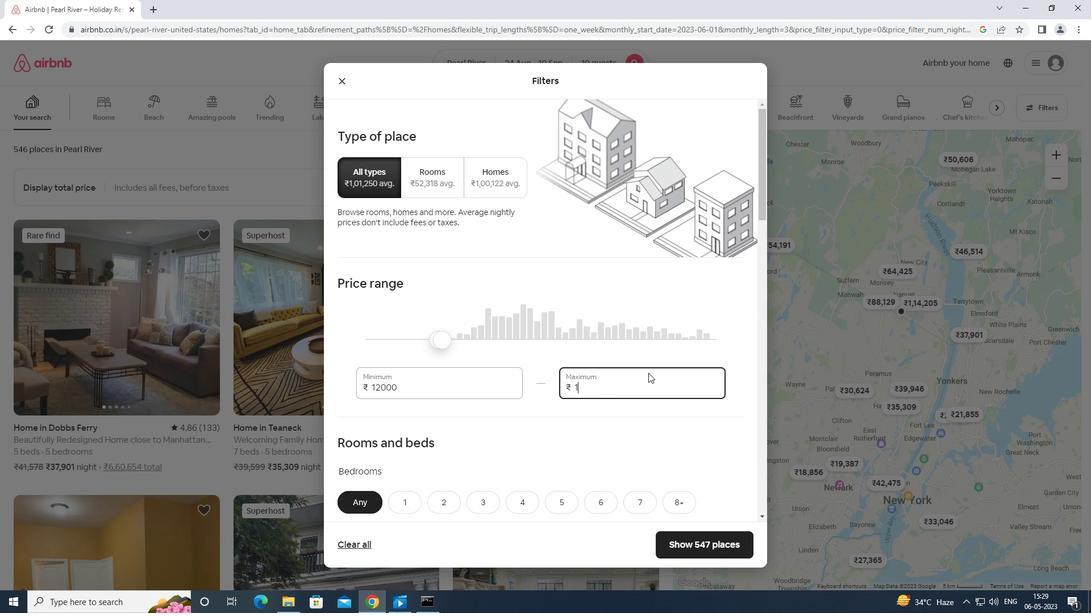 
Action: Mouse moved to (652, 382)
Screenshot: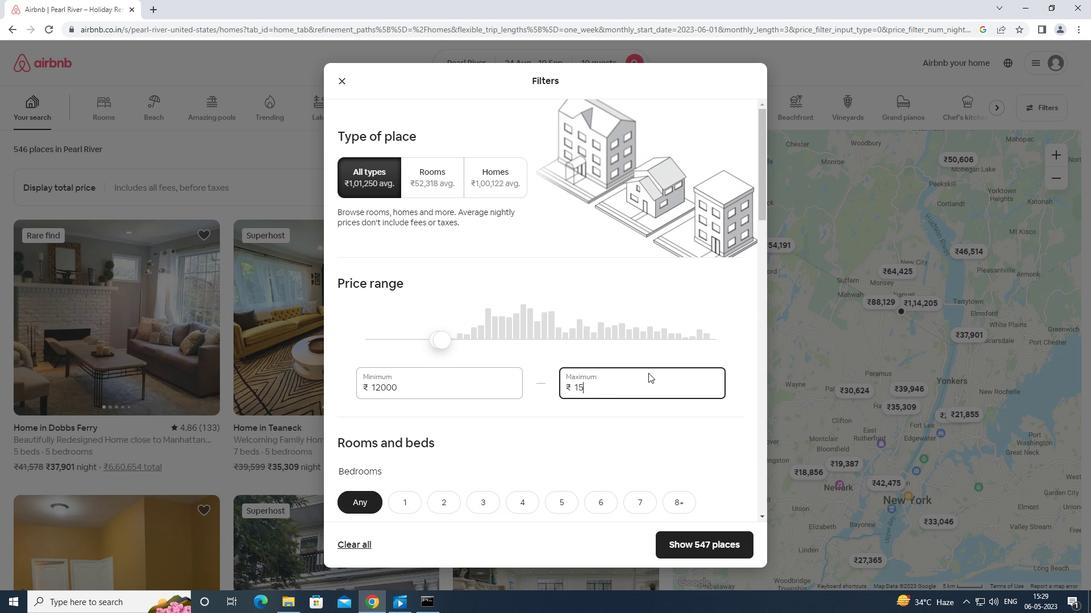 
Action: Key pressed 0
Screenshot: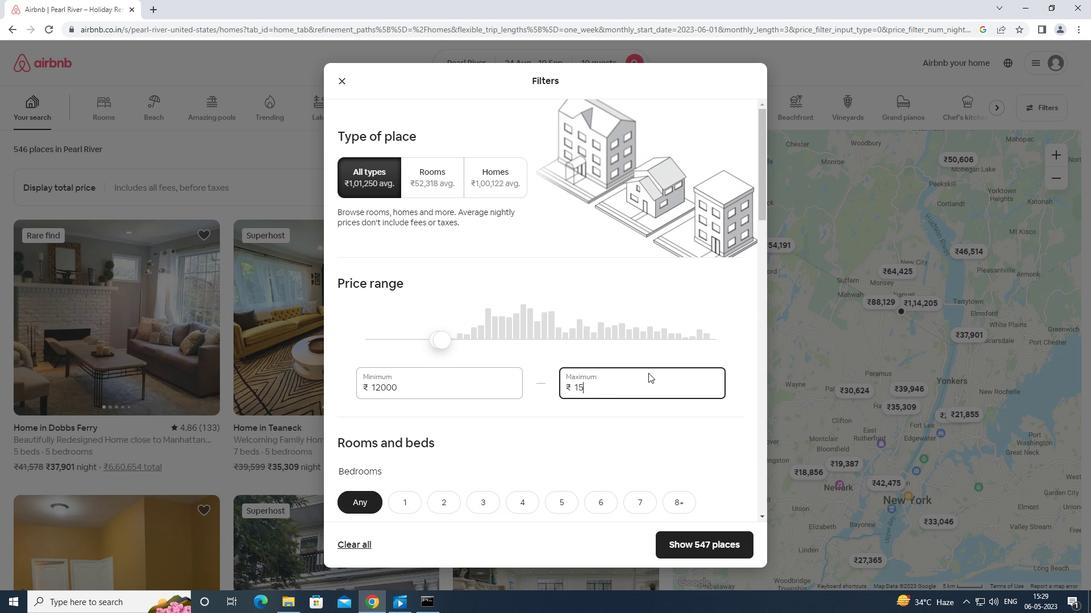 
Action: Mouse moved to (653, 415)
Screenshot: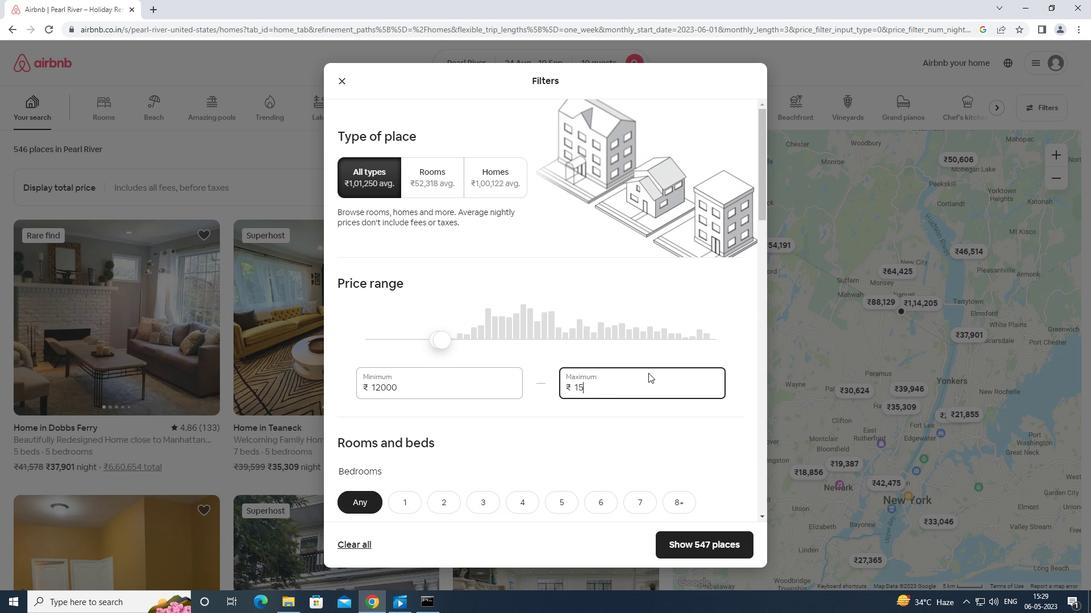 
Action: Key pressed 0
Screenshot: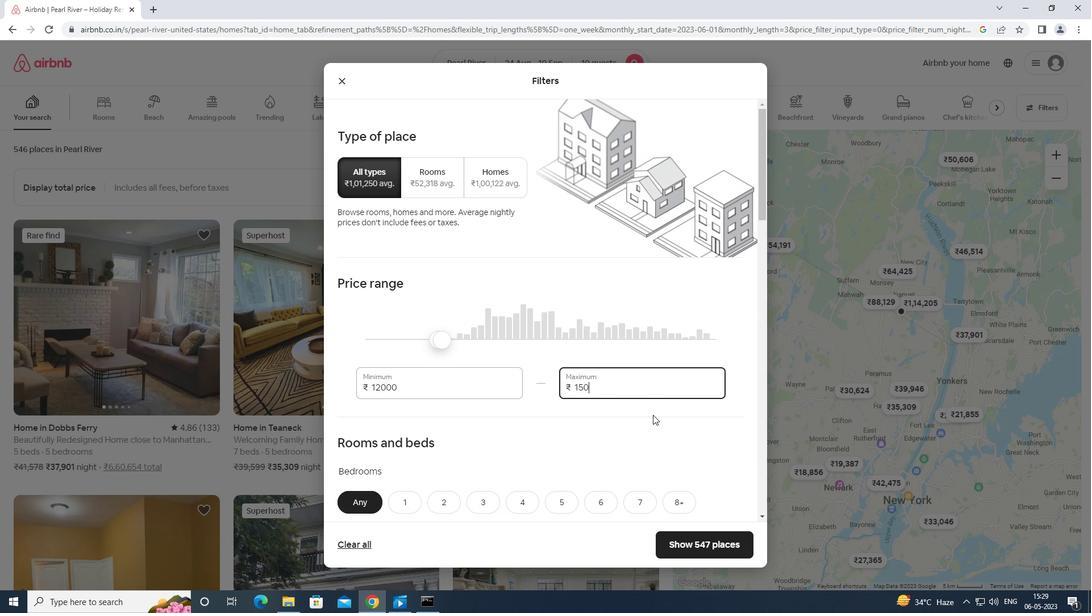 
Action: Mouse moved to (652, 417)
Screenshot: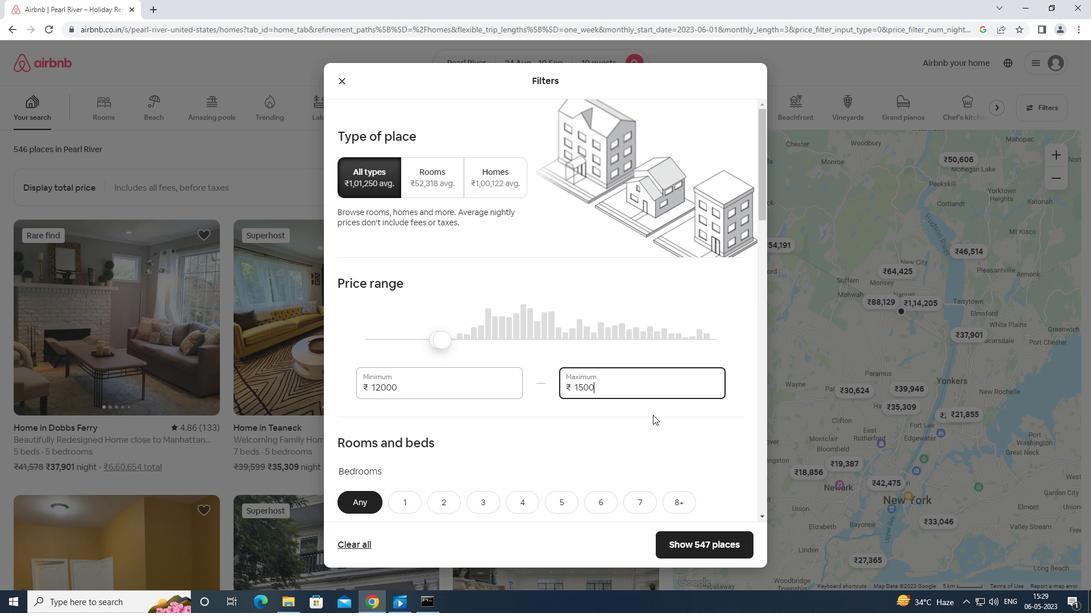 
Action: Key pressed 0
Screenshot: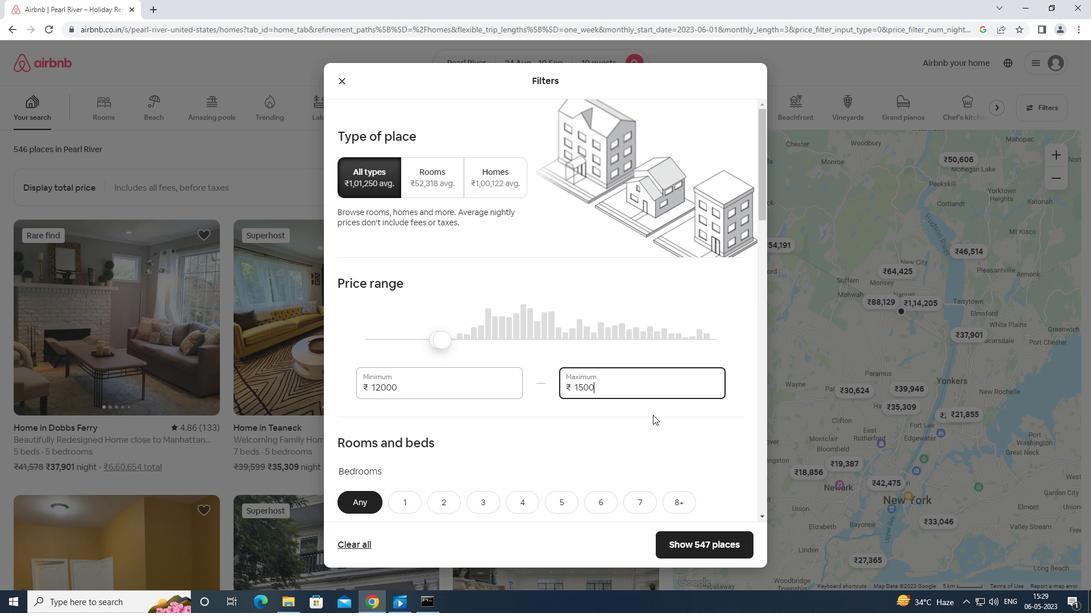
Action: Mouse moved to (711, 519)
Screenshot: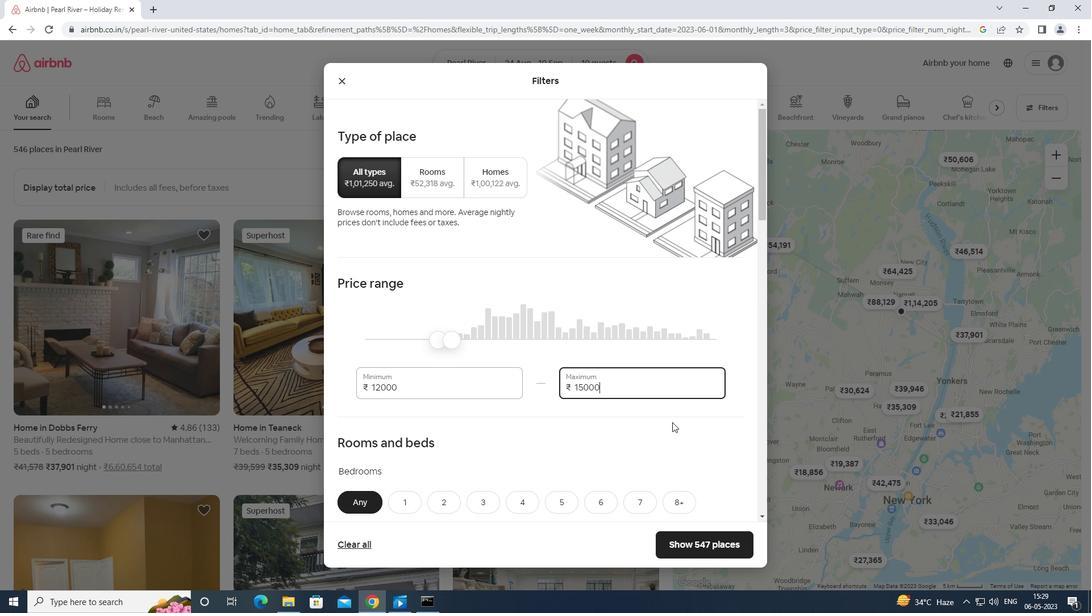 
Action: Mouse scrolled (711, 518) with delta (0, 0)
Screenshot: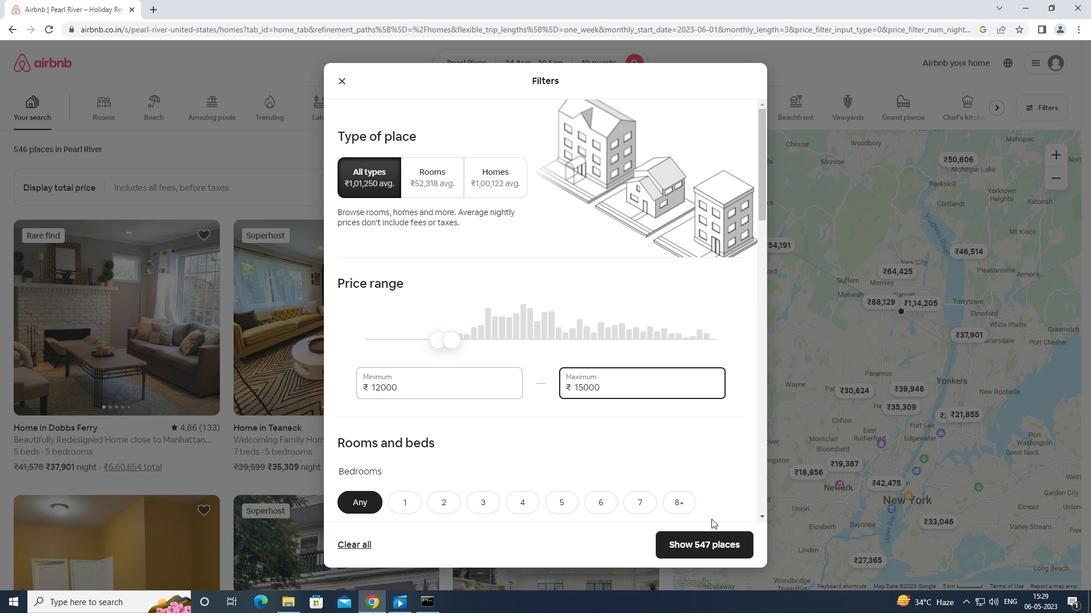 
Action: Mouse moved to (713, 519)
Screenshot: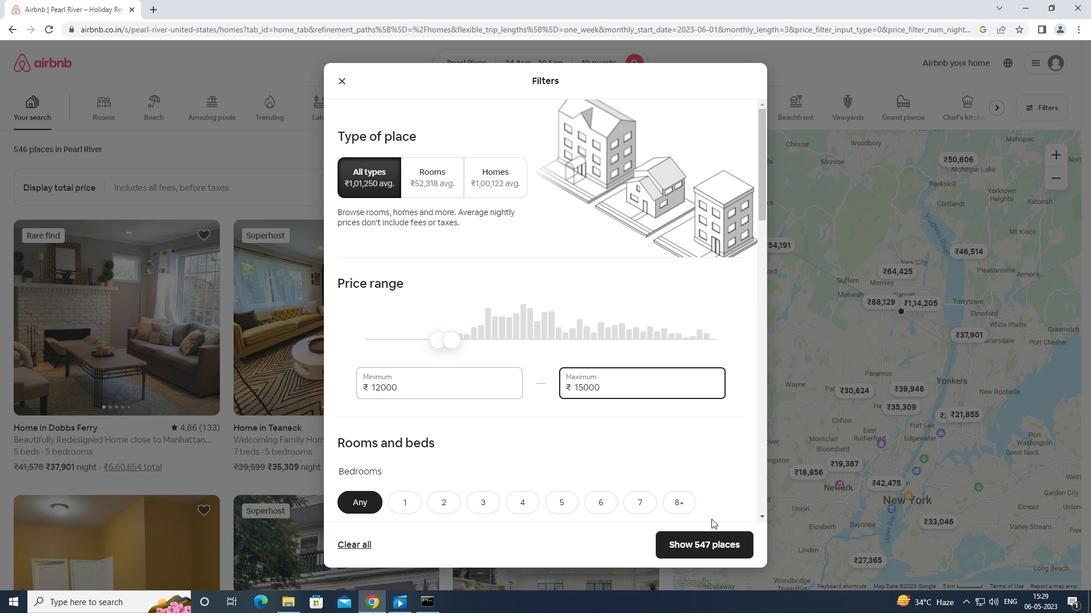
Action: Mouse scrolled (713, 518) with delta (0, 0)
Screenshot: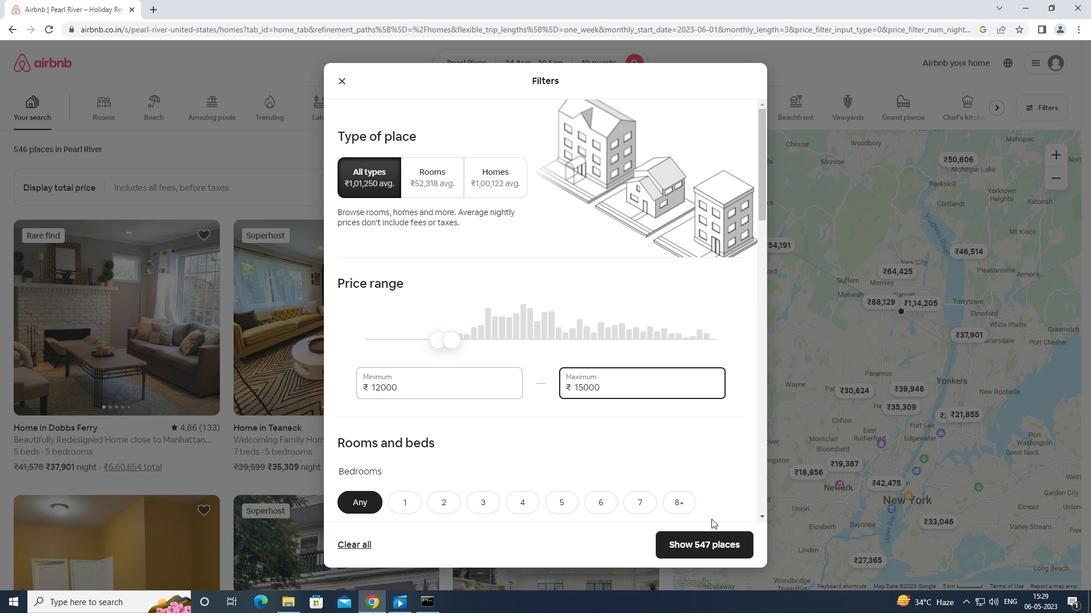 
Action: Mouse moved to (713, 518)
Screenshot: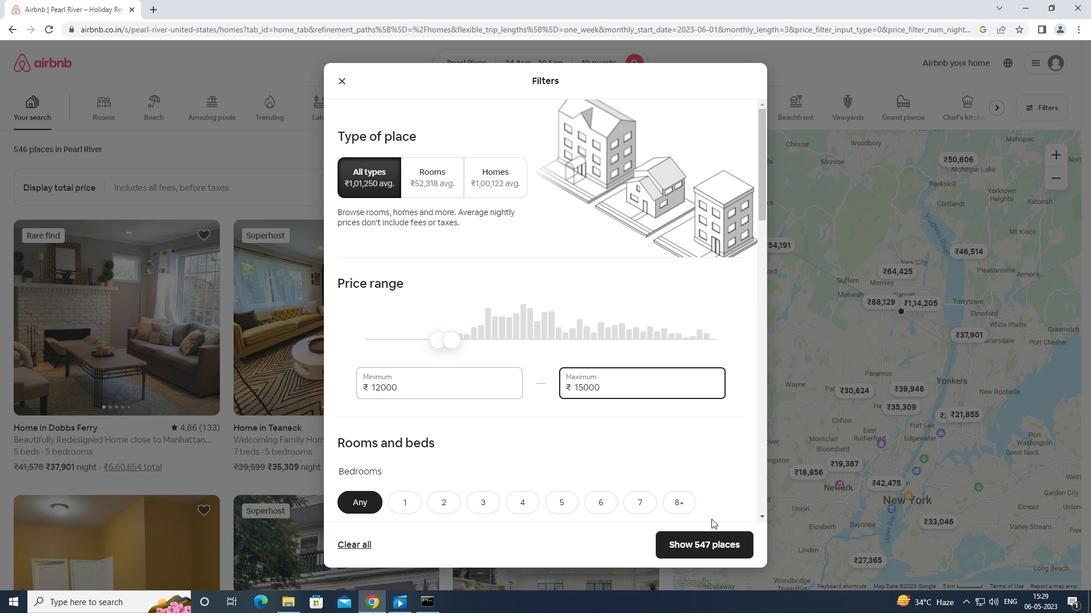 
Action: Mouse scrolled (713, 518) with delta (0, 0)
Screenshot: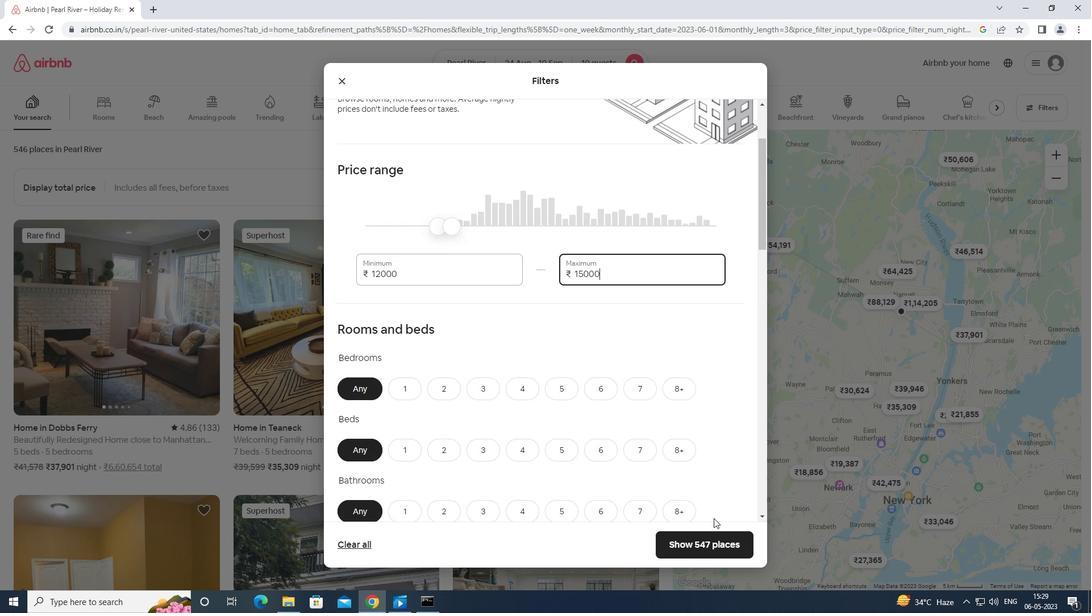 
Action: Mouse moved to (530, 326)
Screenshot: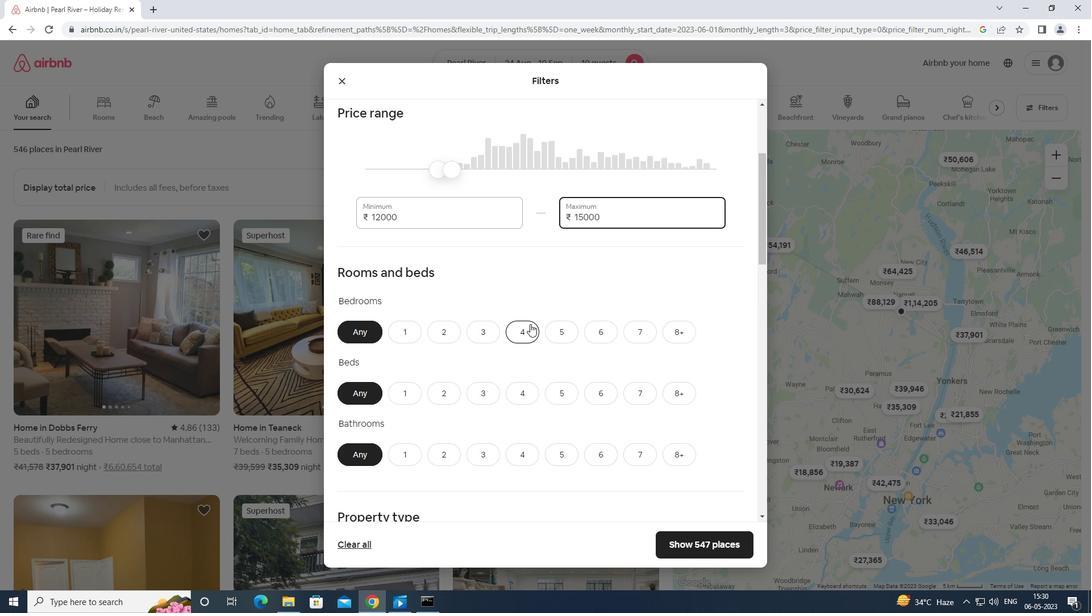 
Action: Mouse pressed left at (530, 326)
Screenshot: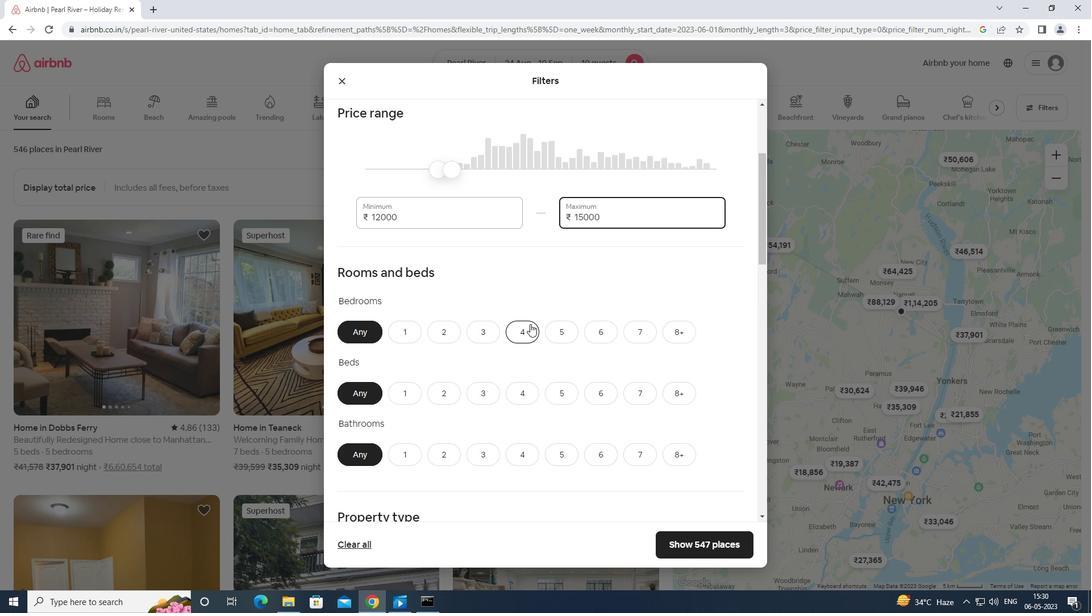 
Action: Mouse moved to (675, 388)
Screenshot: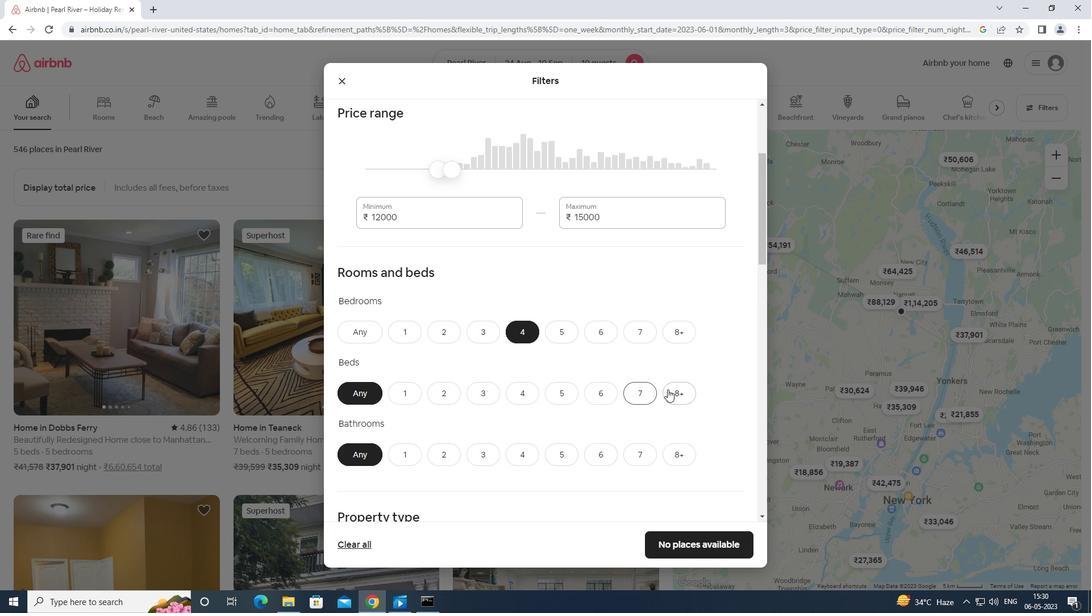 
Action: Mouse pressed left at (675, 388)
Screenshot: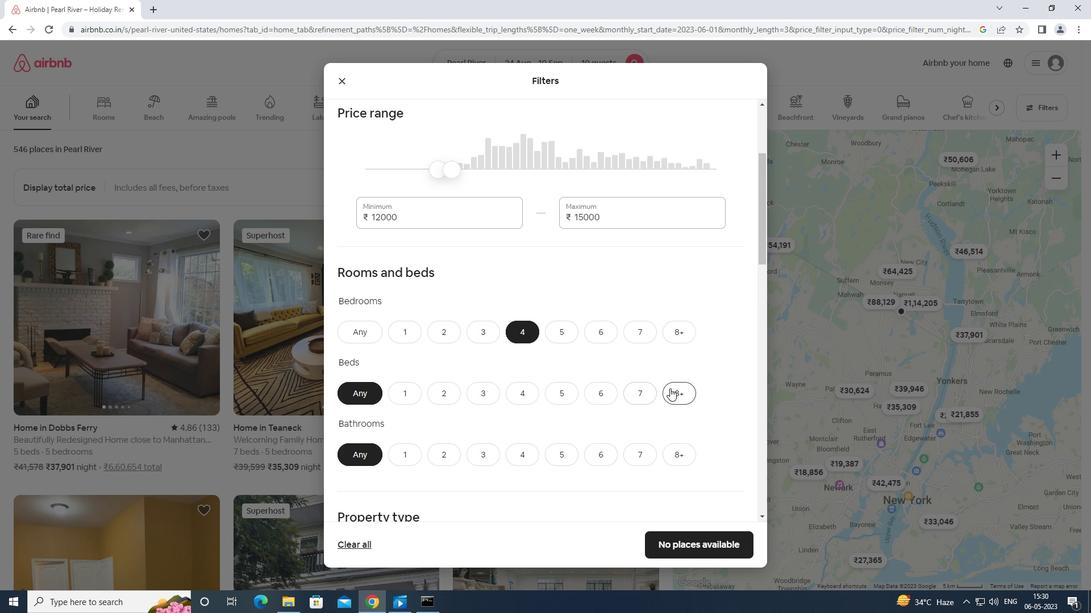 
Action: Mouse moved to (523, 451)
Screenshot: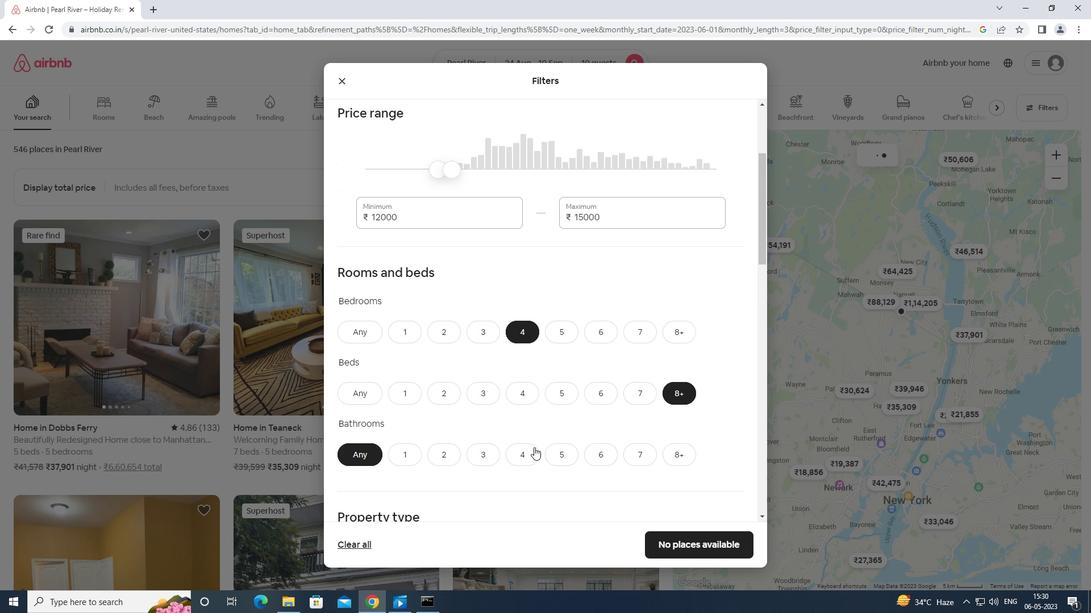 
Action: Mouse pressed left at (523, 451)
Screenshot: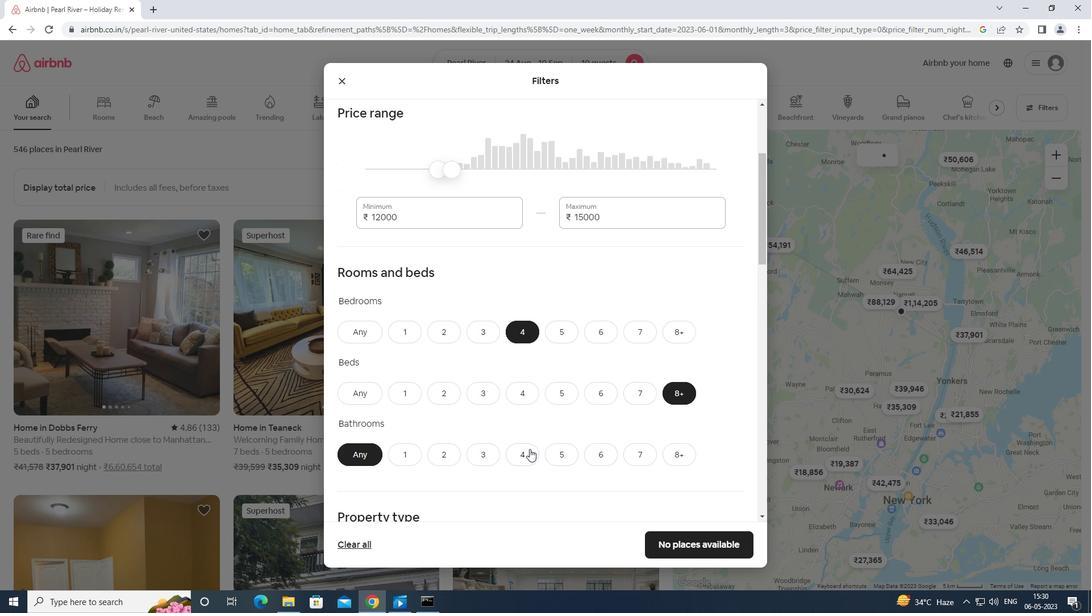 
Action: Mouse moved to (522, 450)
Screenshot: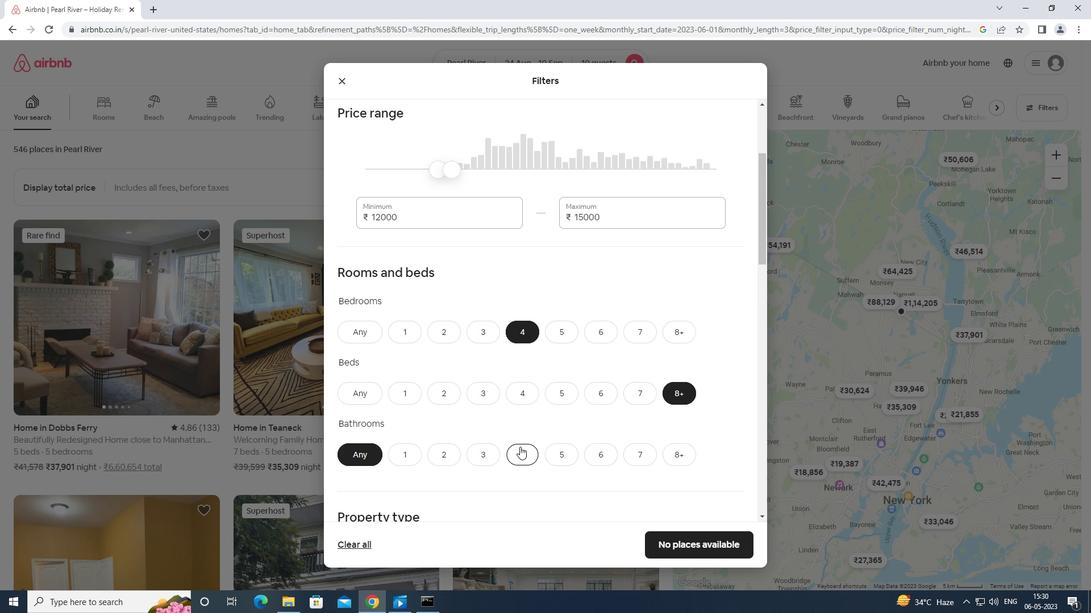 
Action: Mouse scrolled (522, 450) with delta (0, 0)
Screenshot: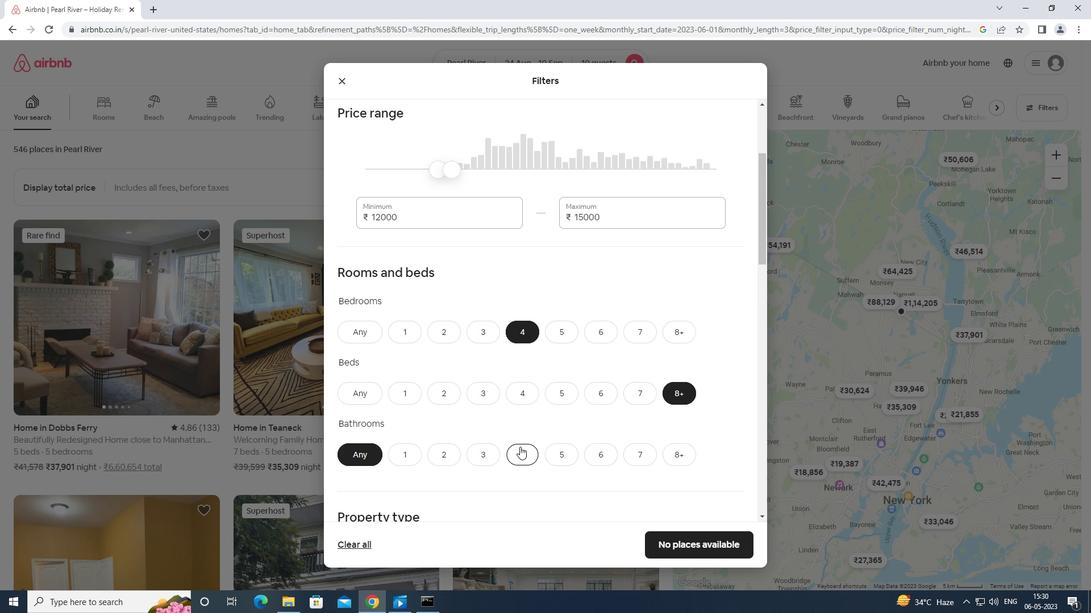 
Action: Mouse scrolled (522, 450) with delta (0, 0)
Screenshot: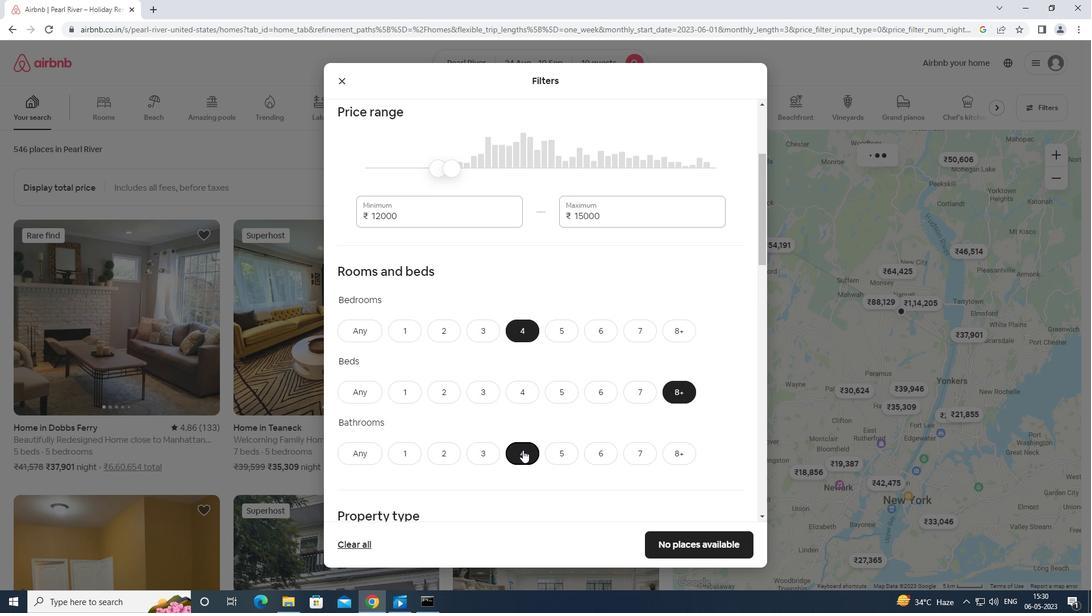 
Action: Mouse moved to (527, 449)
Screenshot: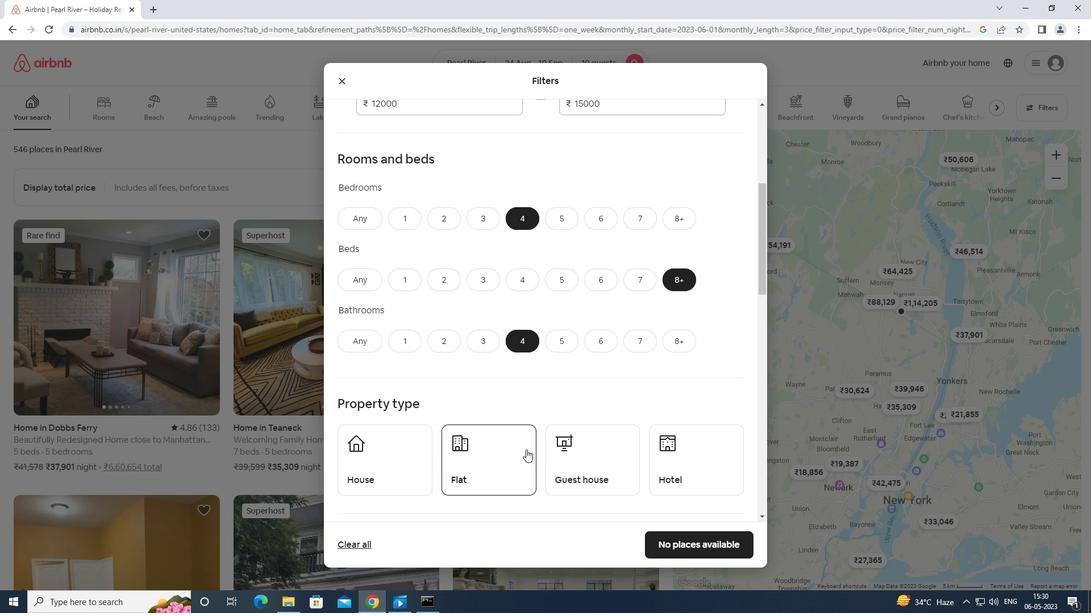 
Action: Mouse scrolled (527, 448) with delta (0, 0)
Screenshot: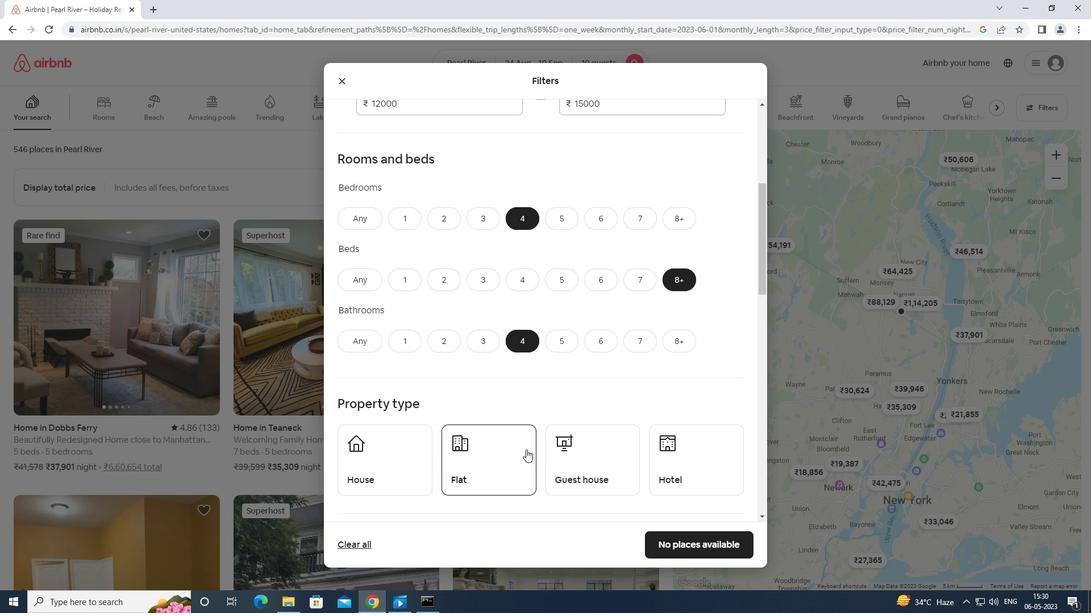 
Action: Mouse moved to (411, 408)
Screenshot: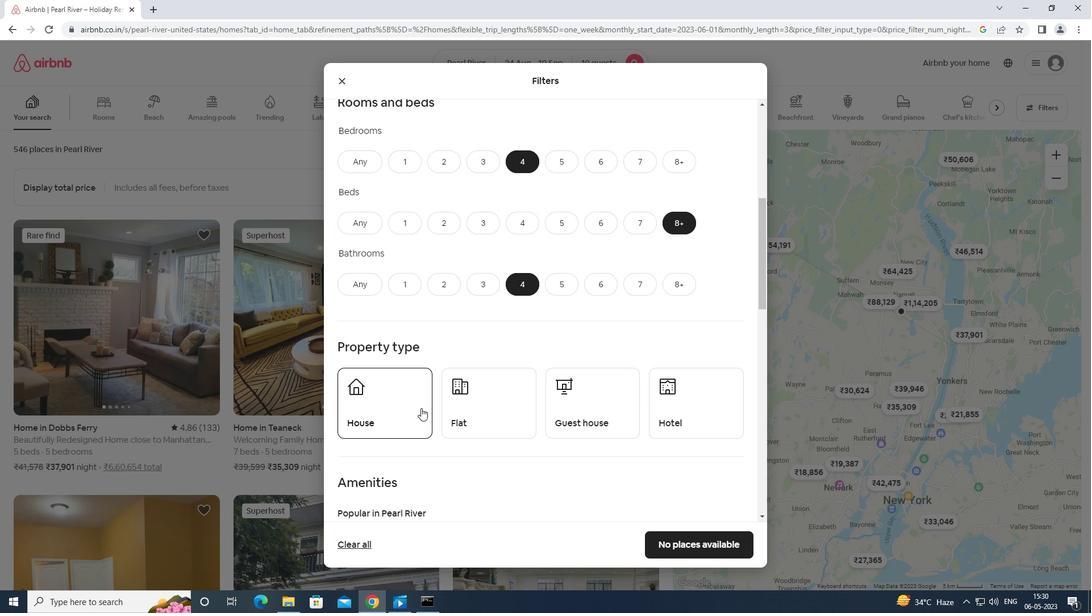 
Action: Mouse pressed left at (411, 408)
Screenshot: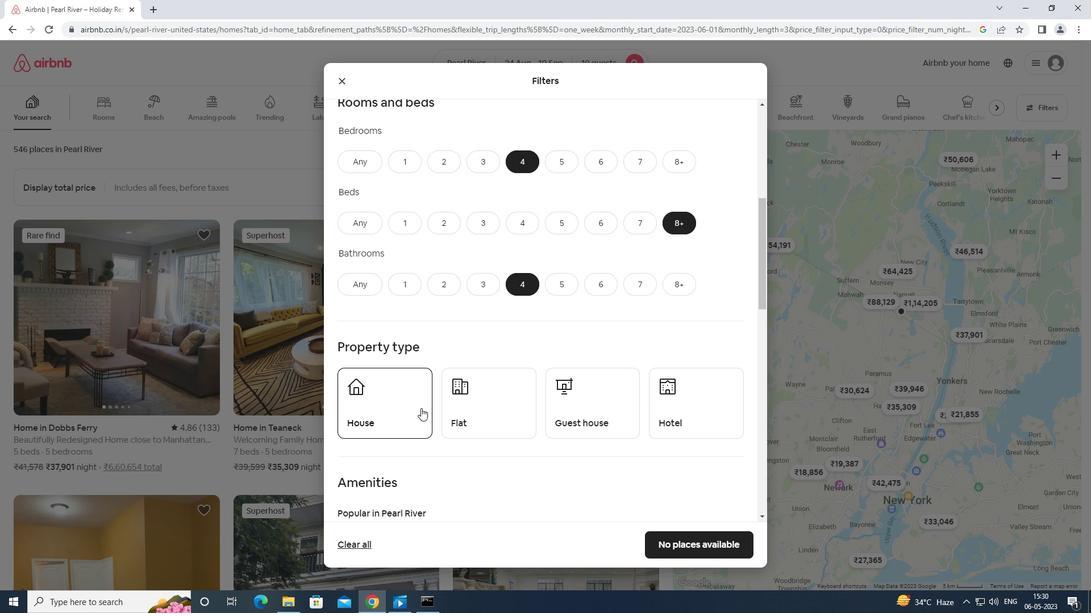 
Action: Mouse moved to (475, 408)
Screenshot: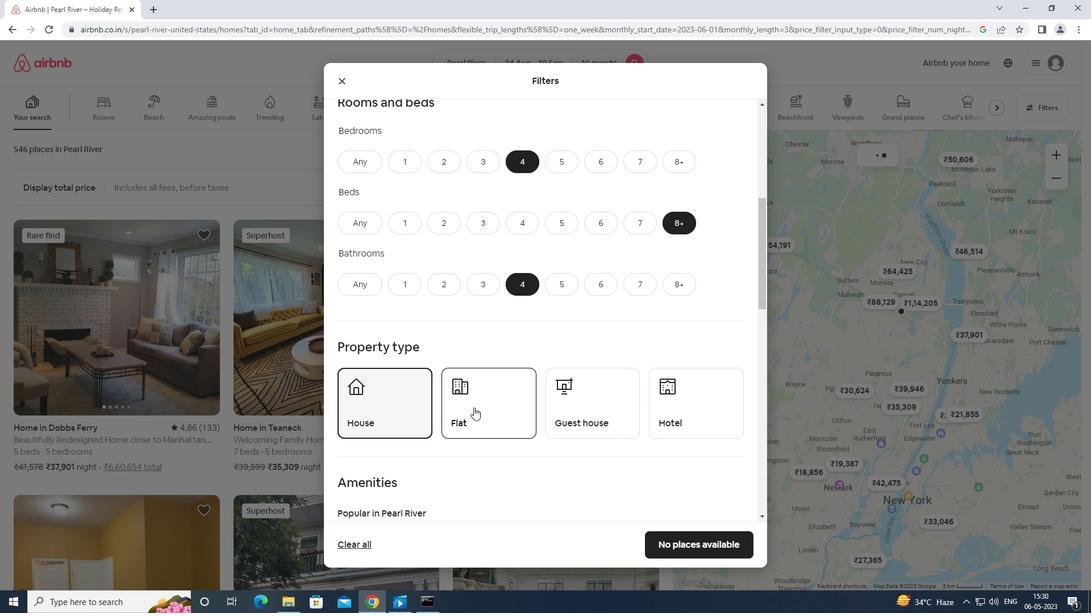 
Action: Mouse pressed left at (475, 408)
Screenshot: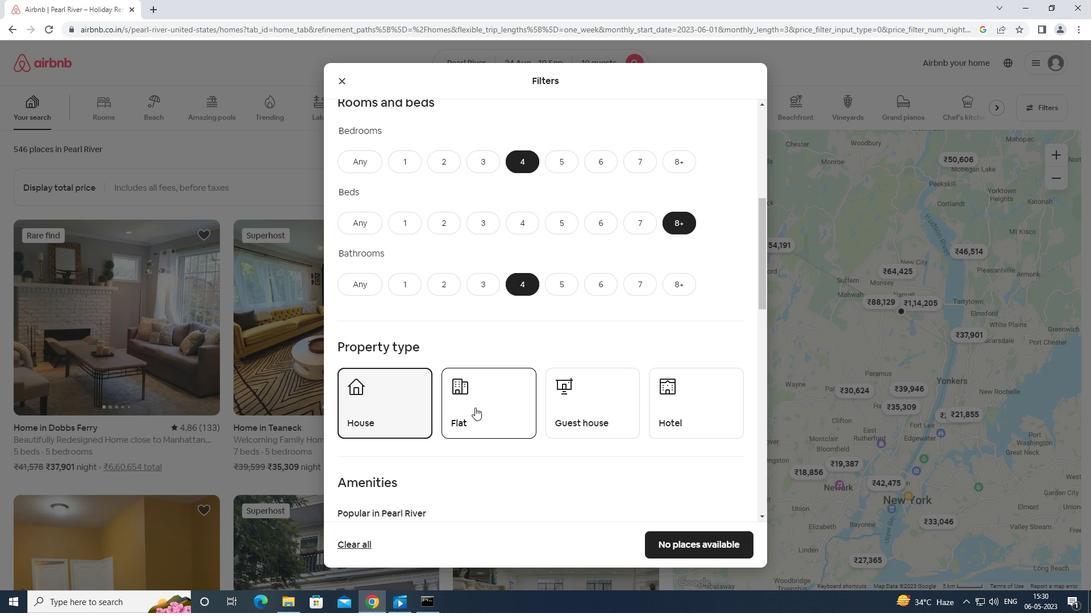 
Action: Mouse moved to (596, 417)
Screenshot: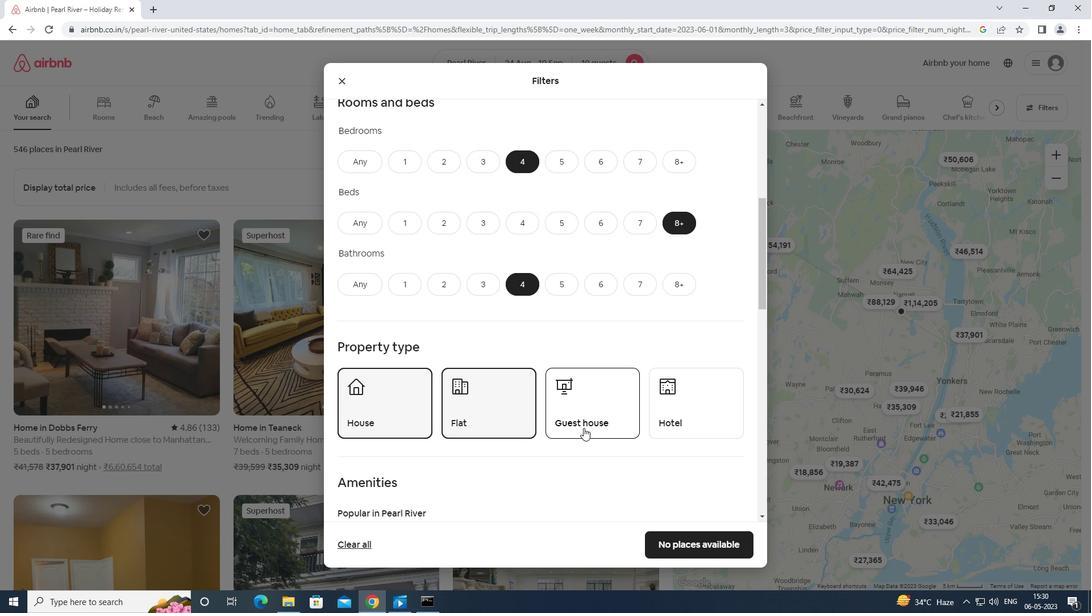 
Action: Mouse pressed left at (596, 417)
Screenshot: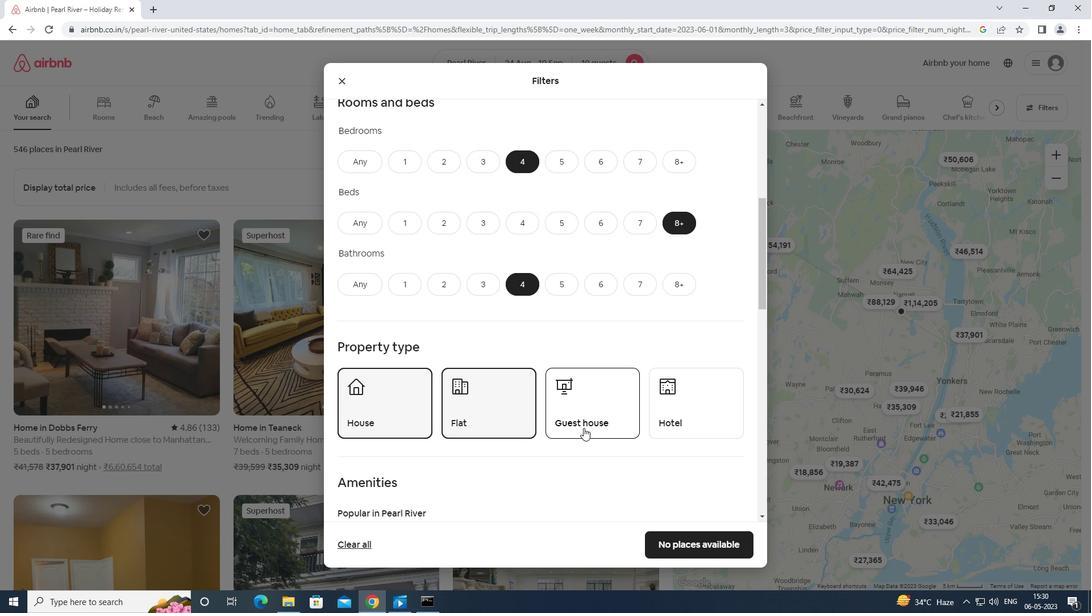 
Action: Mouse moved to (647, 413)
Screenshot: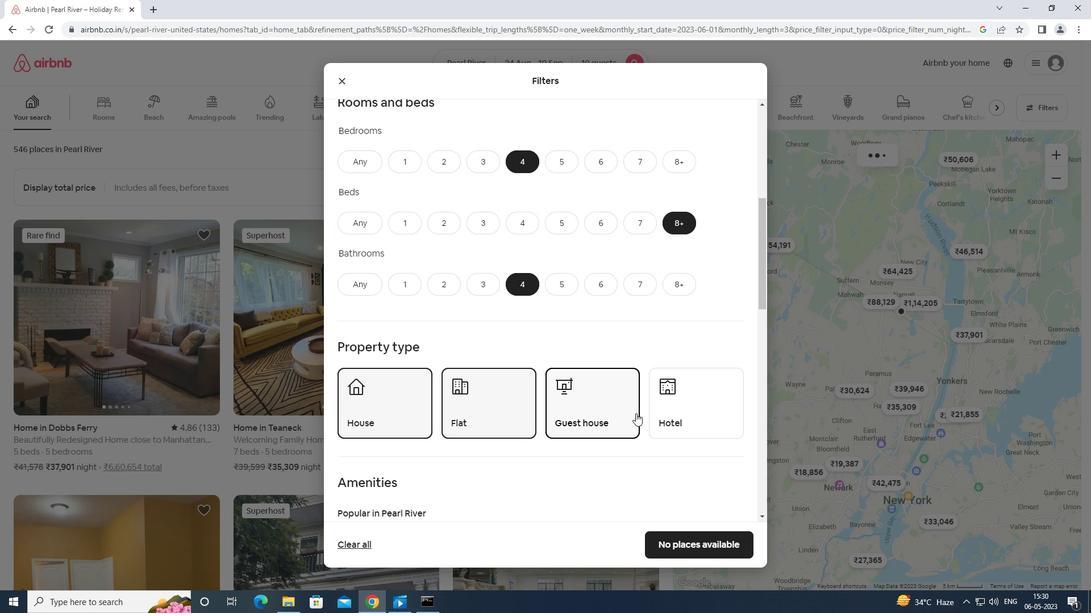 
Action: Mouse scrolled (647, 413) with delta (0, 0)
Screenshot: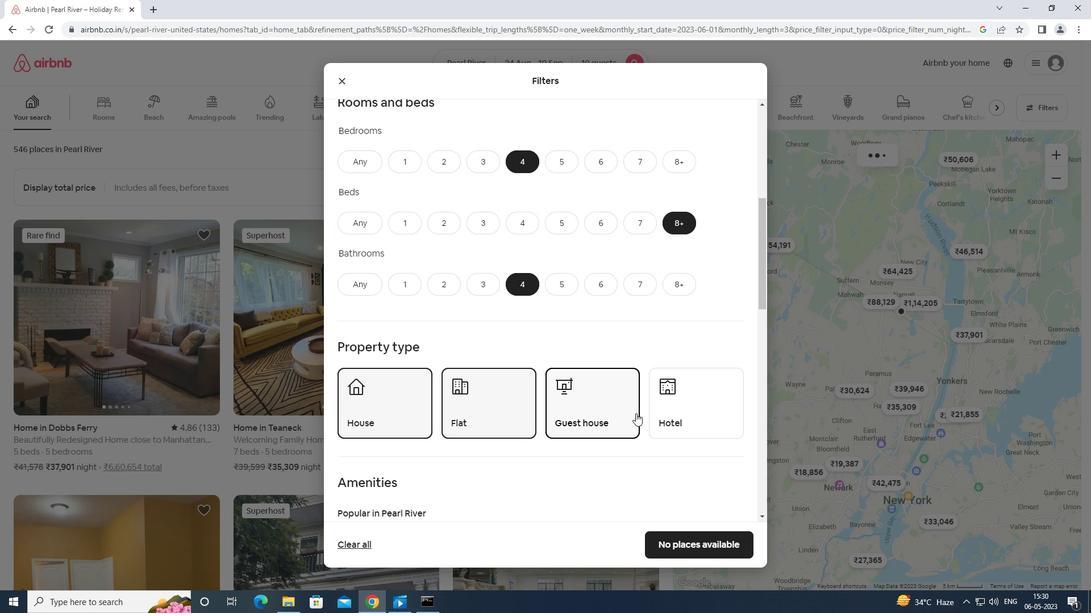 
Action: Mouse moved to (648, 415)
Screenshot: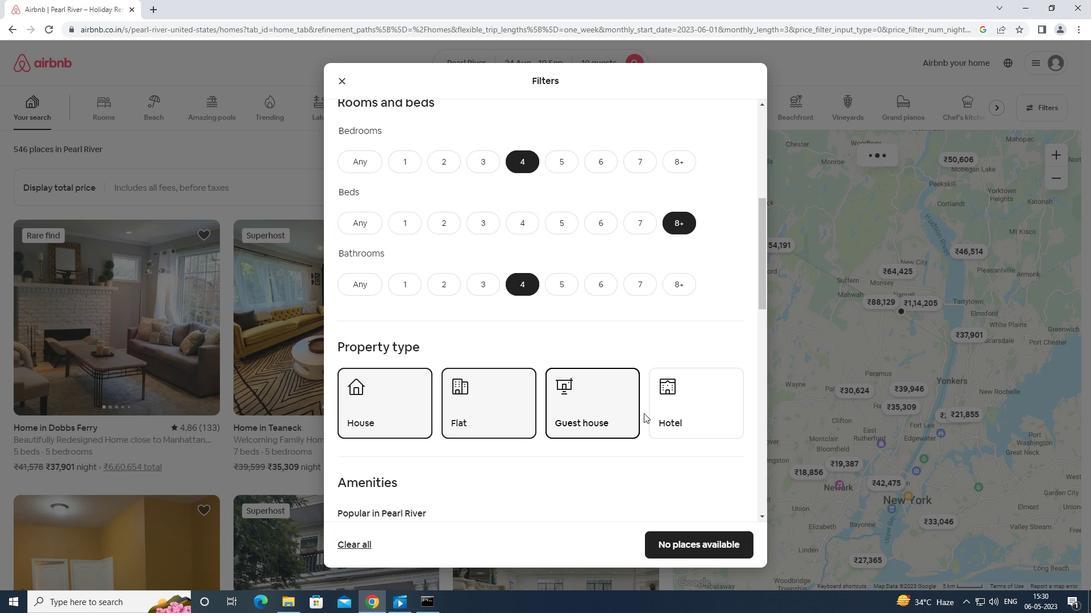 
Action: Mouse scrolled (648, 414) with delta (0, 0)
Screenshot: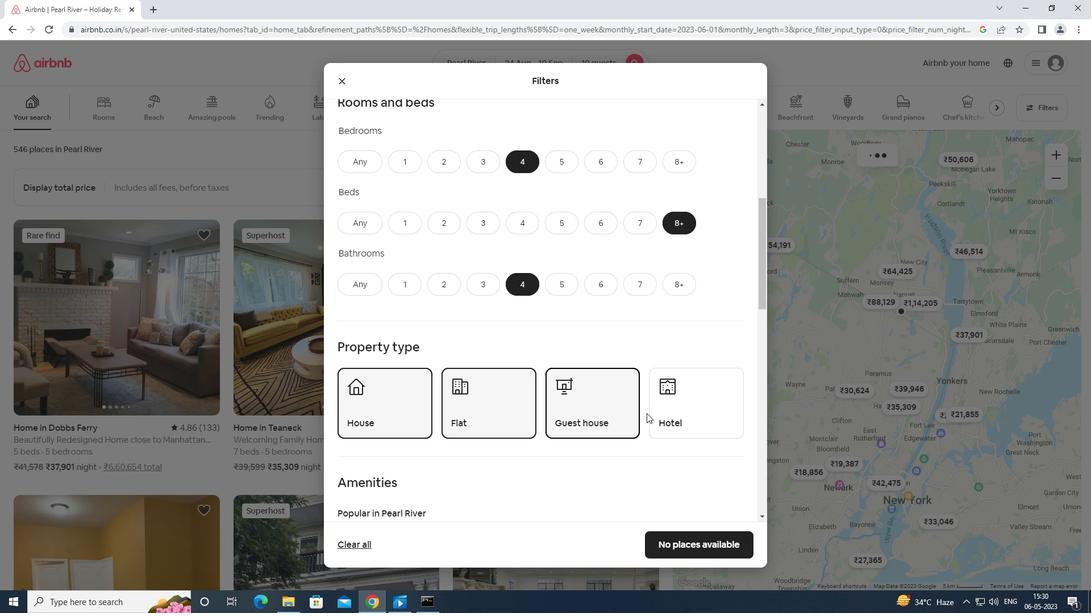 
Action: Mouse moved to (647, 414)
Screenshot: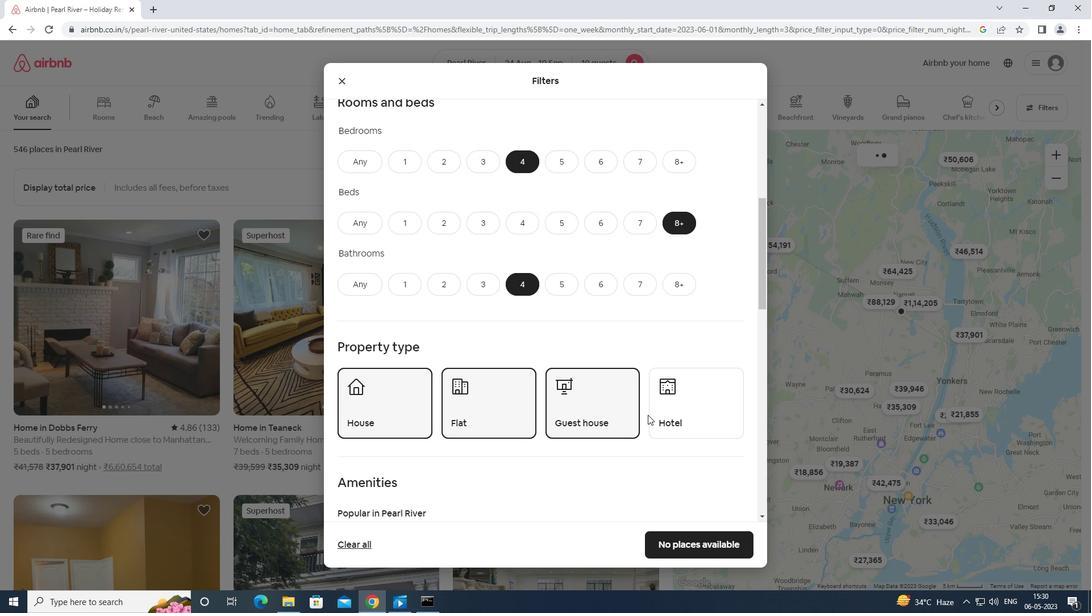 
Action: Mouse scrolled (647, 413) with delta (0, 0)
Screenshot: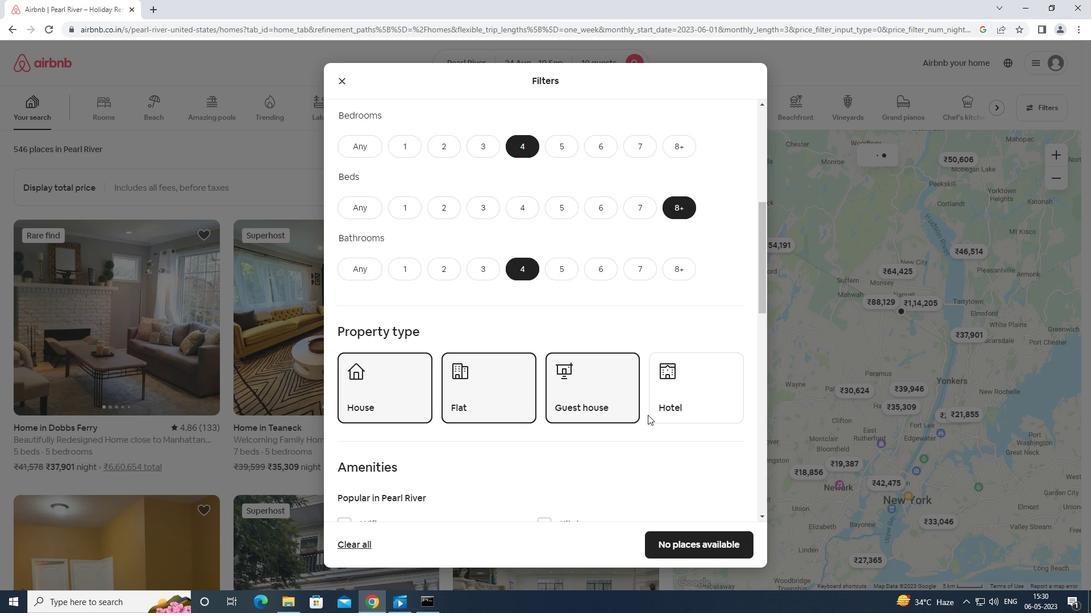 
Action: Mouse moved to (346, 366)
Screenshot: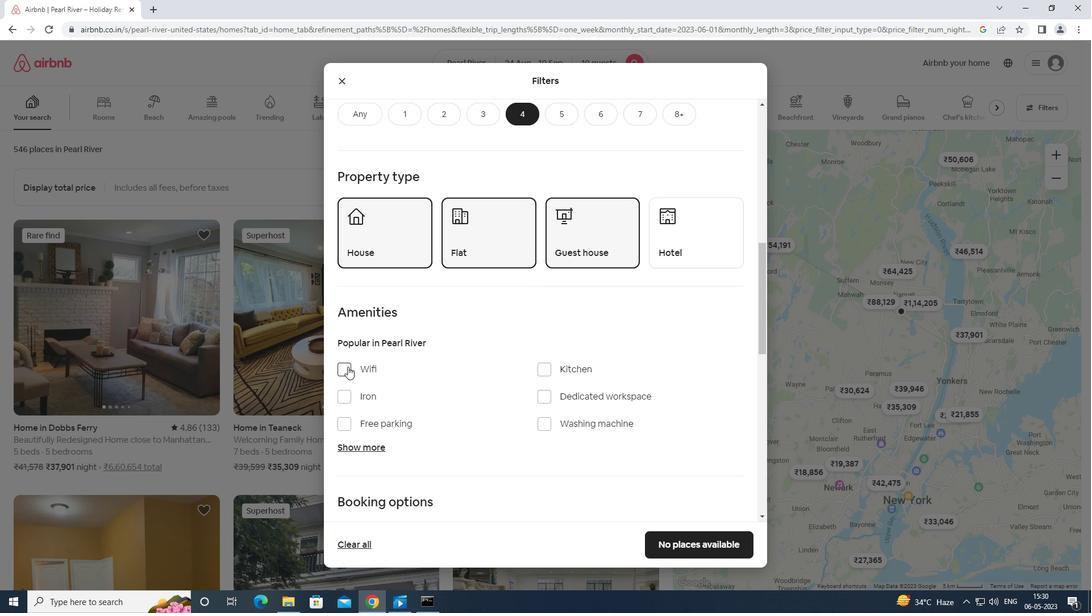 
Action: Mouse pressed left at (346, 366)
Screenshot: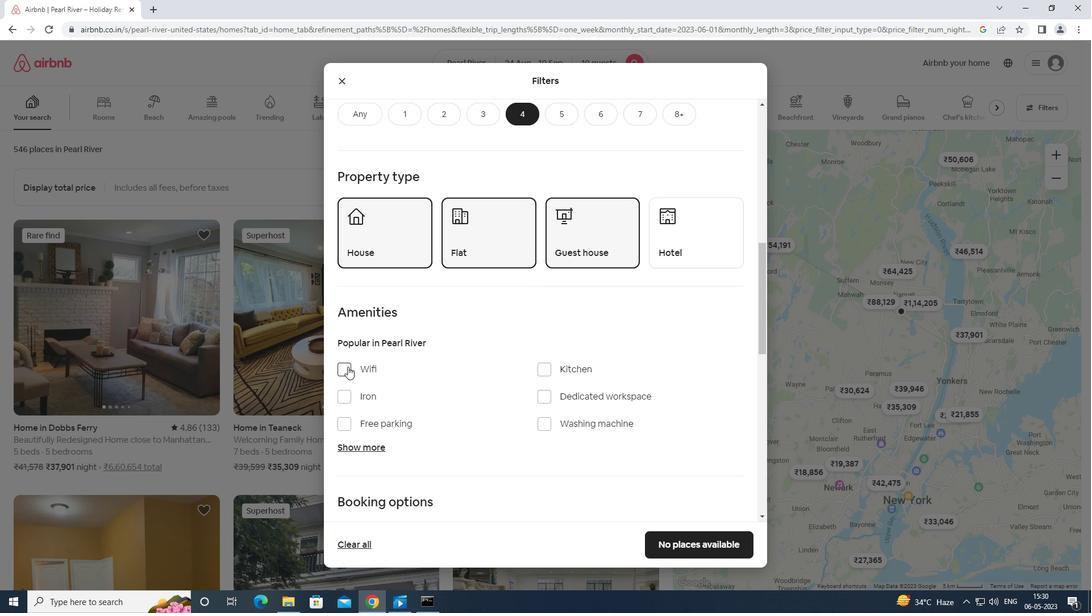 
Action: Mouse moved to (341, 421)
Screenshot: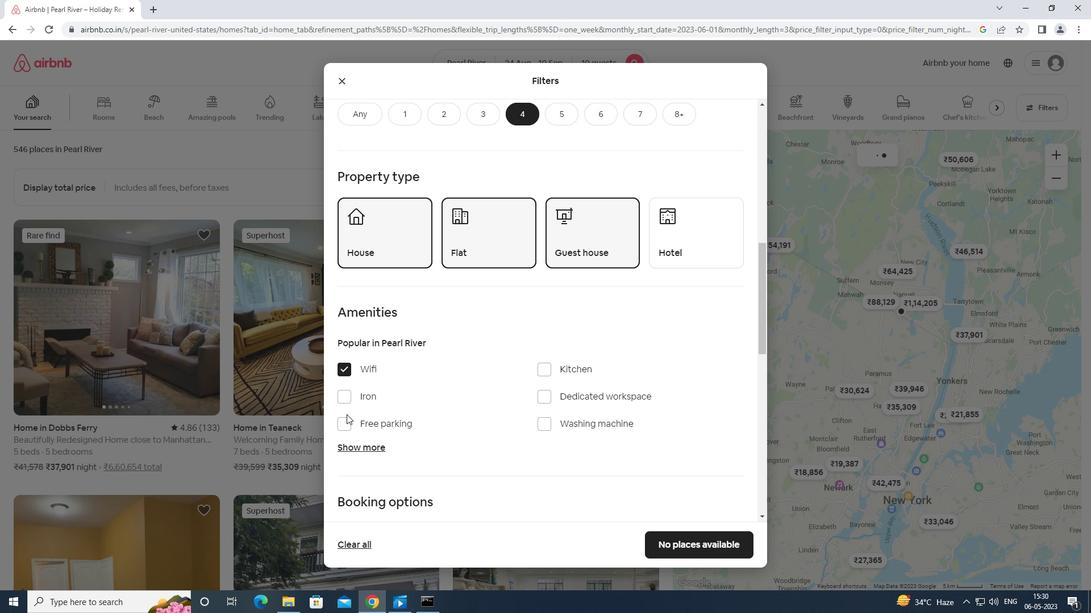 
Action: Mouse pressed left at (341, 421)
Screenshot: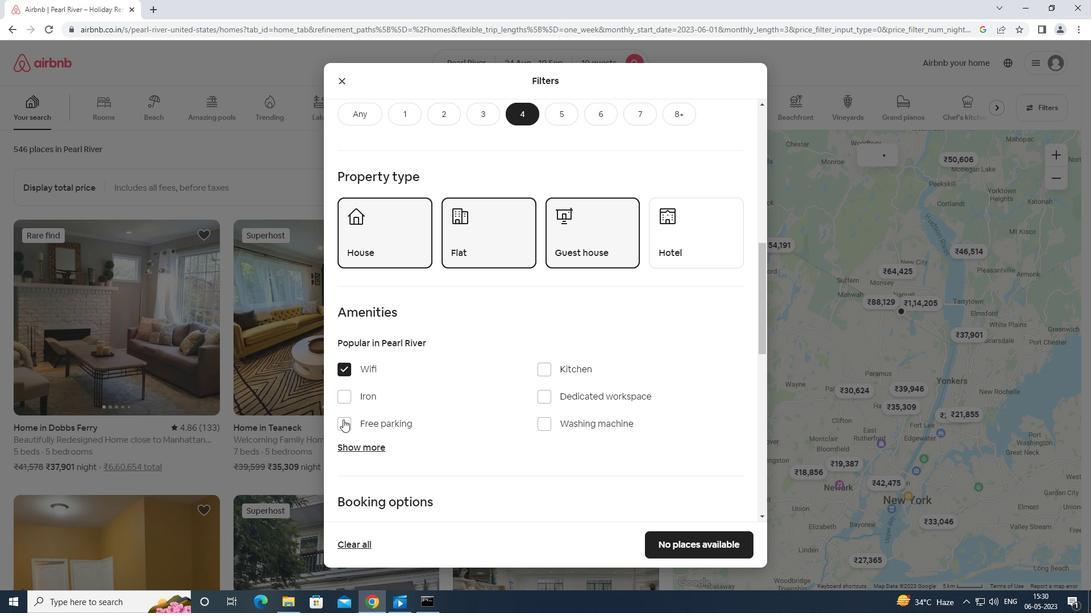 
Action: Mouse moved to (350, 446)
Screenshot: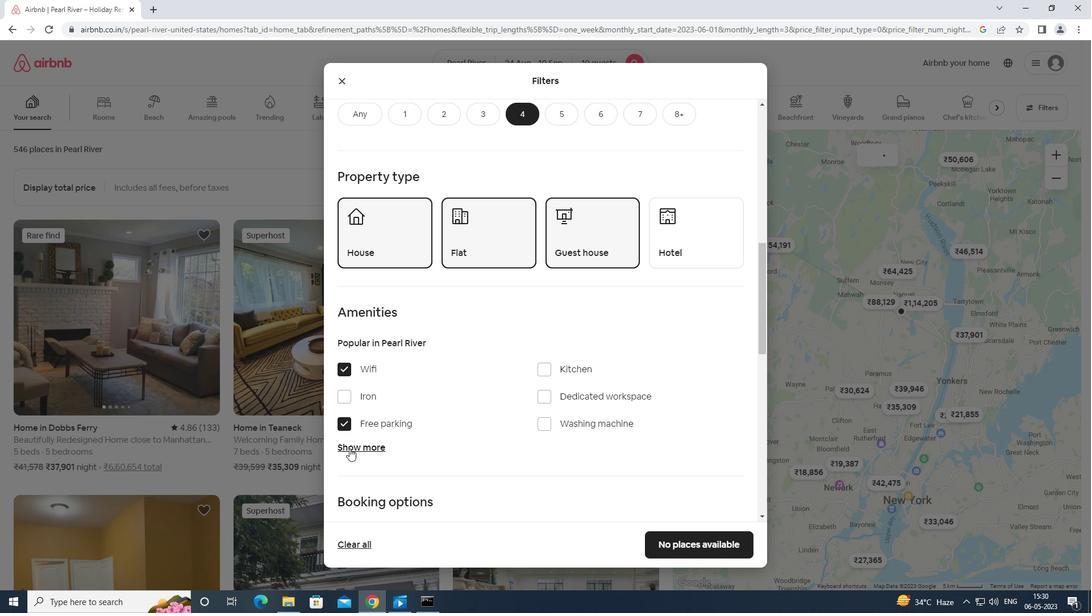 
Action: Mouse pressed left at (350, 446)
Screenshot: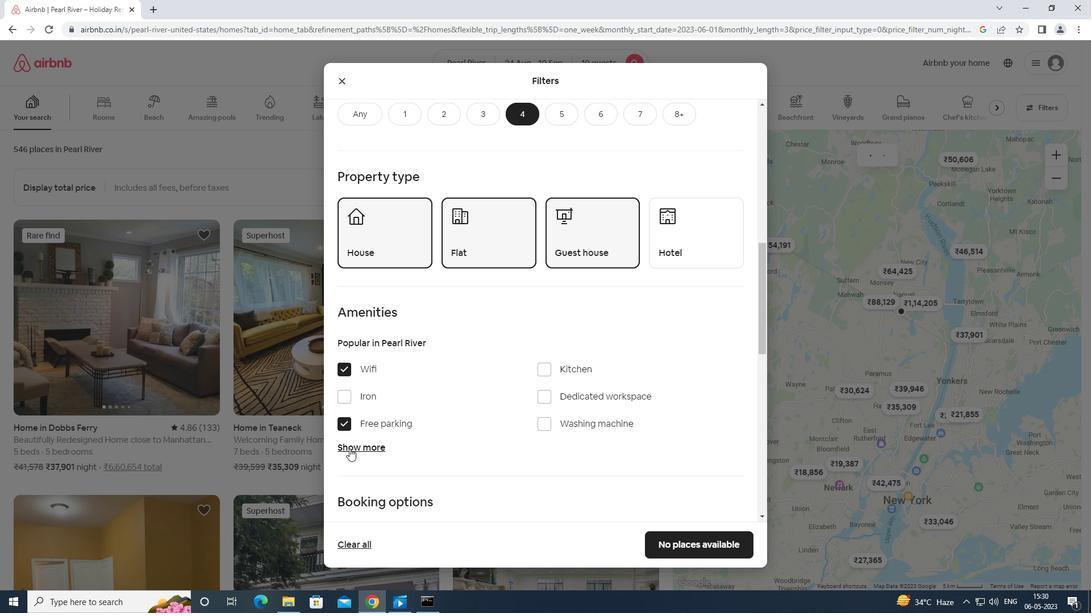 
Action: Mouse moved to (363, 463)
Screenshot: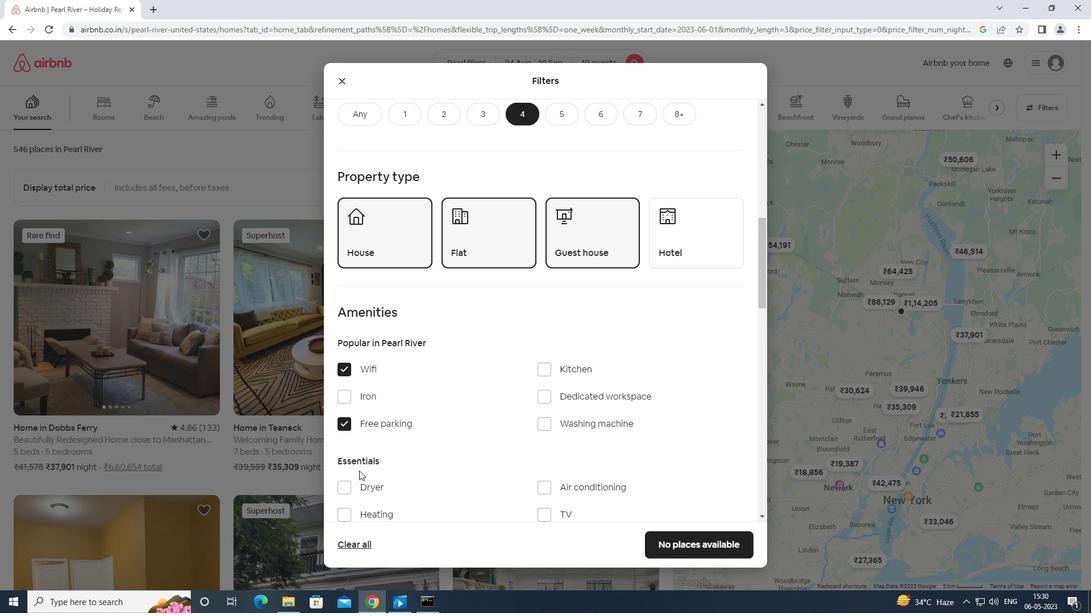 
Action: Mouse scrolled (363, 462) with delta (0, 0)
Screenshot: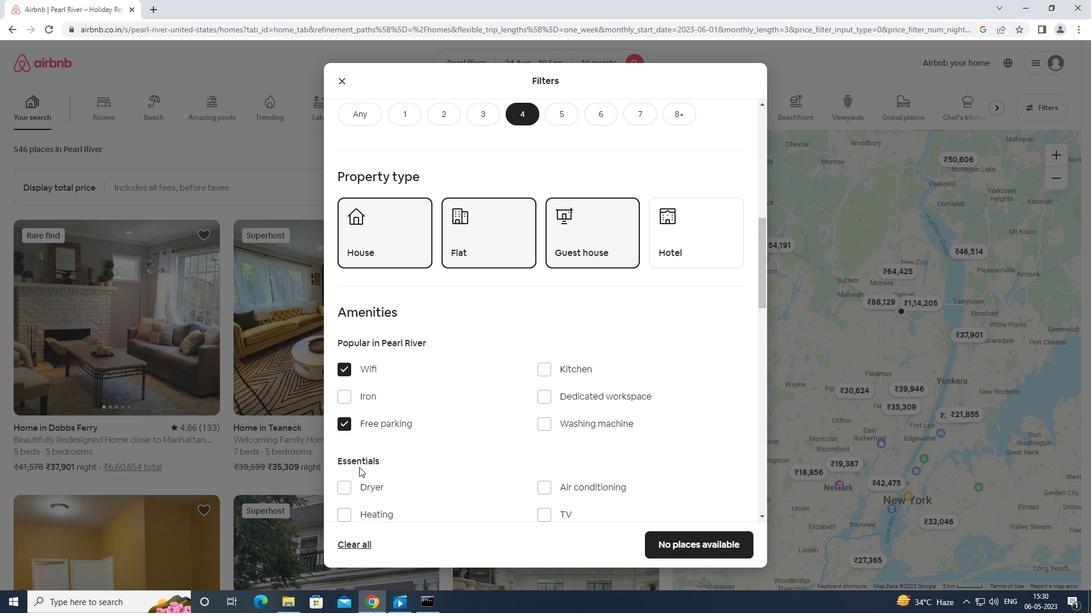 
Action: Mouse moved to (363, 463)
Screenshot: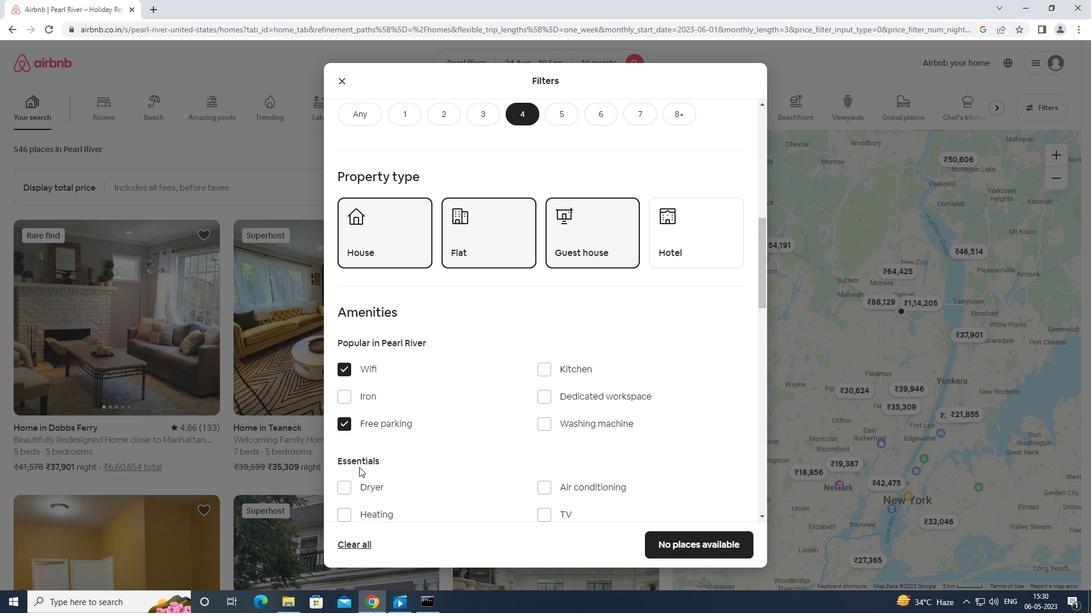 
Action: Mouse scrolled (363, 462) with delta (0, 0)
Screenshot: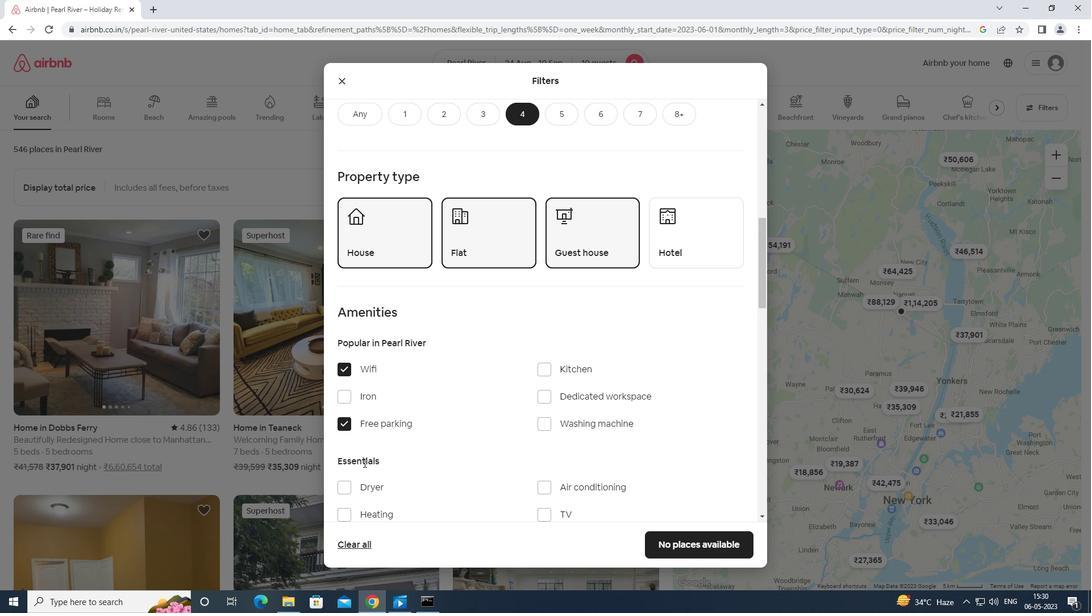
Action: Mouse moved to (370, 454)
Screenshot: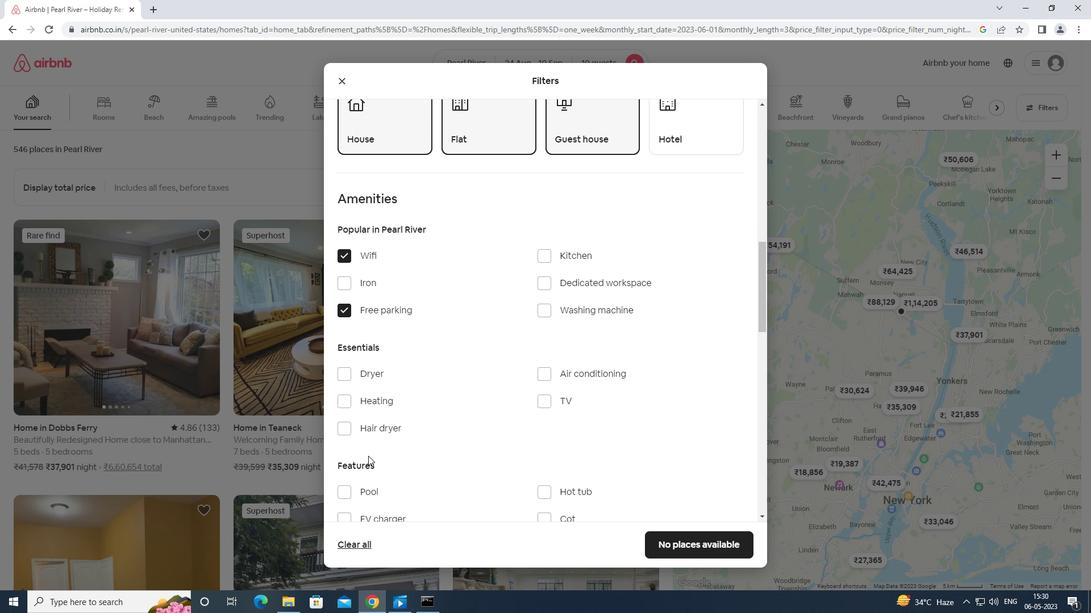 
Action: Mouse scrolled (370, 453) with delta (0, 0)
Screenshot: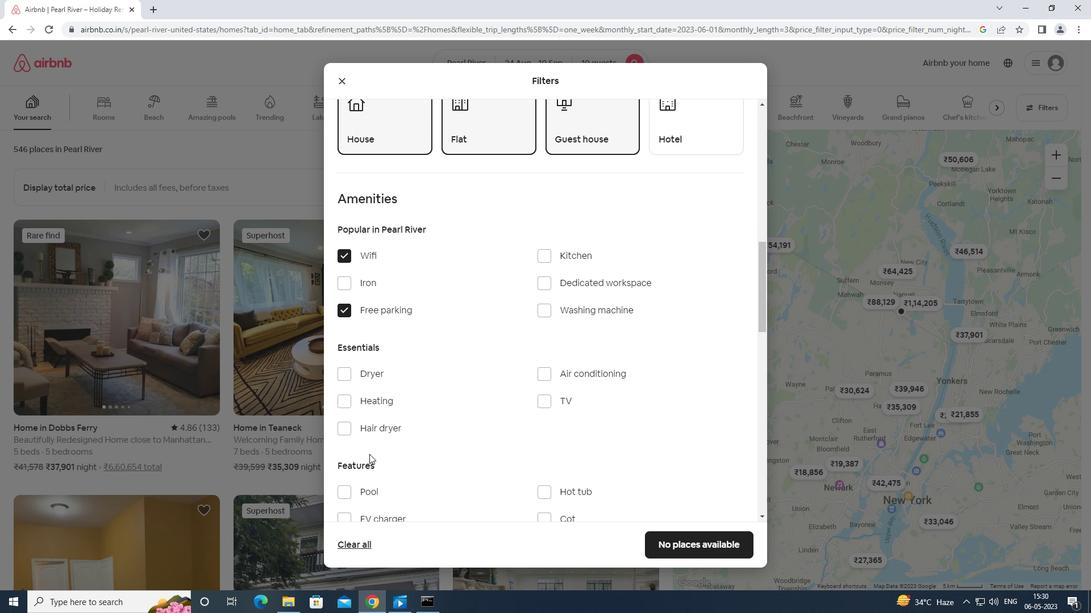 
Action: Mouse moved to (542, 343)
Screenshot: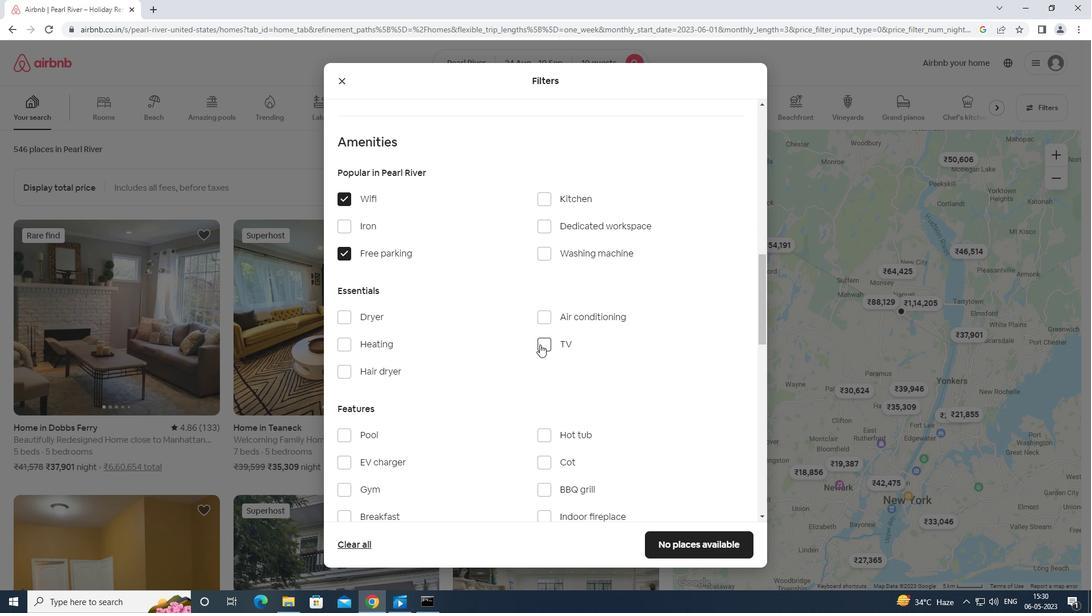 
Action: Mouse pressed left at (542, 343)
Screenshot: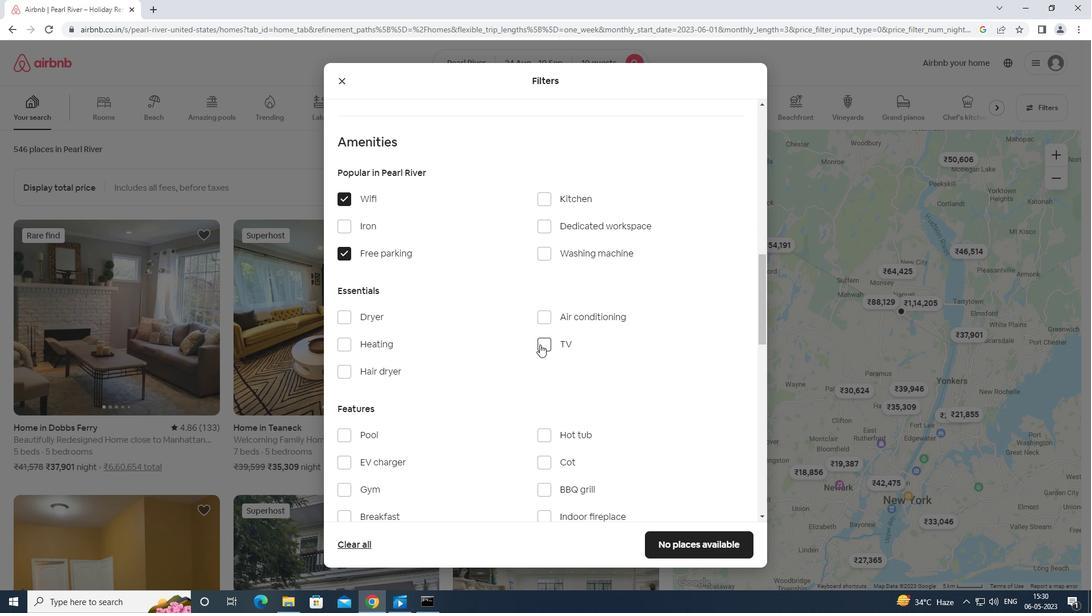 
Action: Mouse moved to (536, 350)
Screenshot: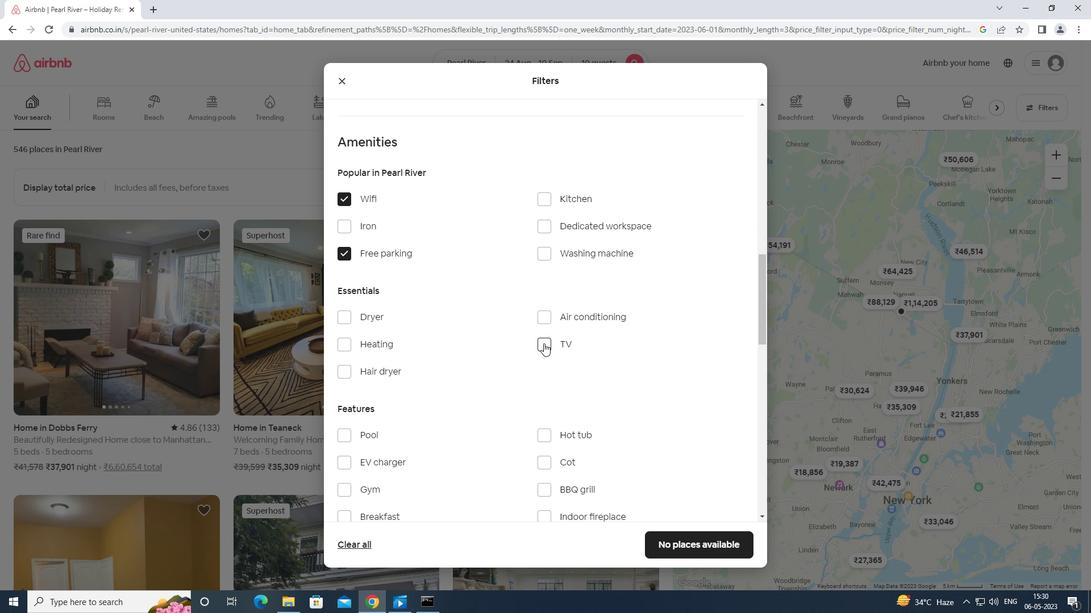 
Action: Mouse scrolled (536, 349) with delta (0, 0)
Screenshot: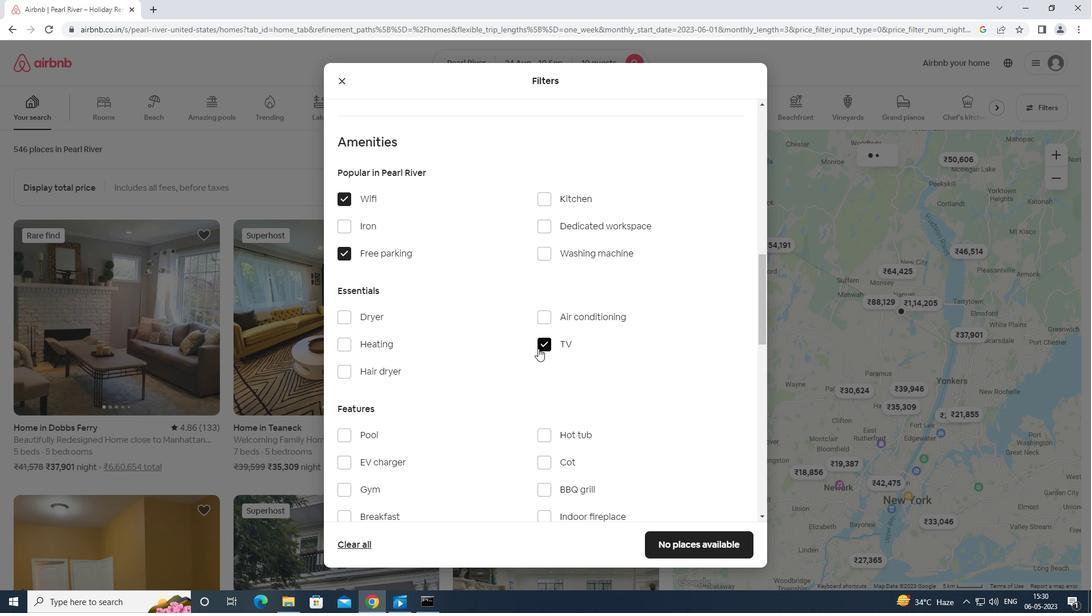 
Action: Mouse moved to (536, 350)
Screenshot: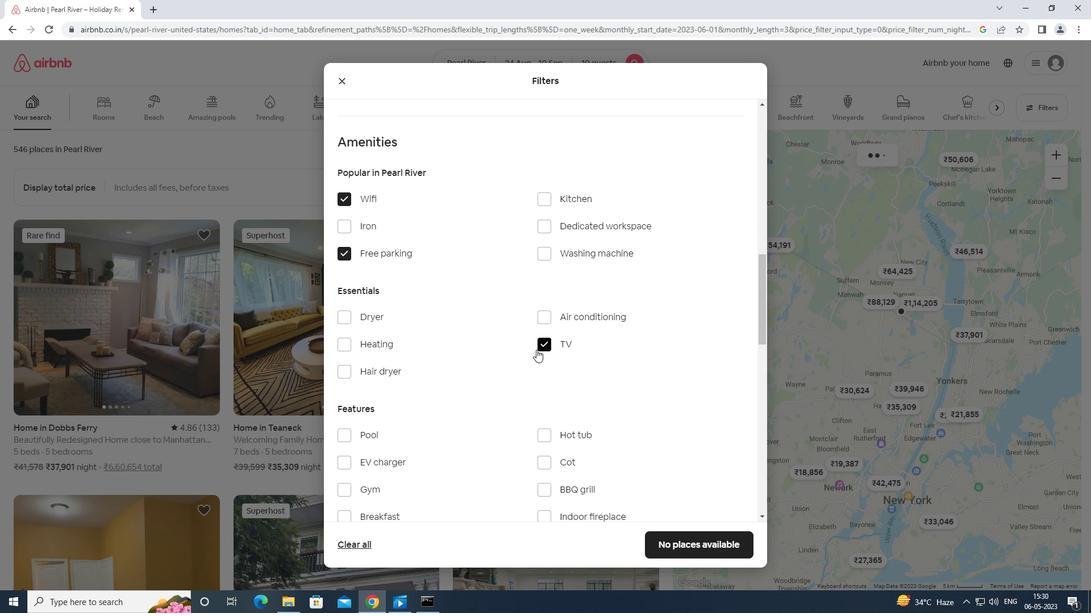 
Action: Mouse scrolled (536, 349) with delta (0, 0)
Screenshot: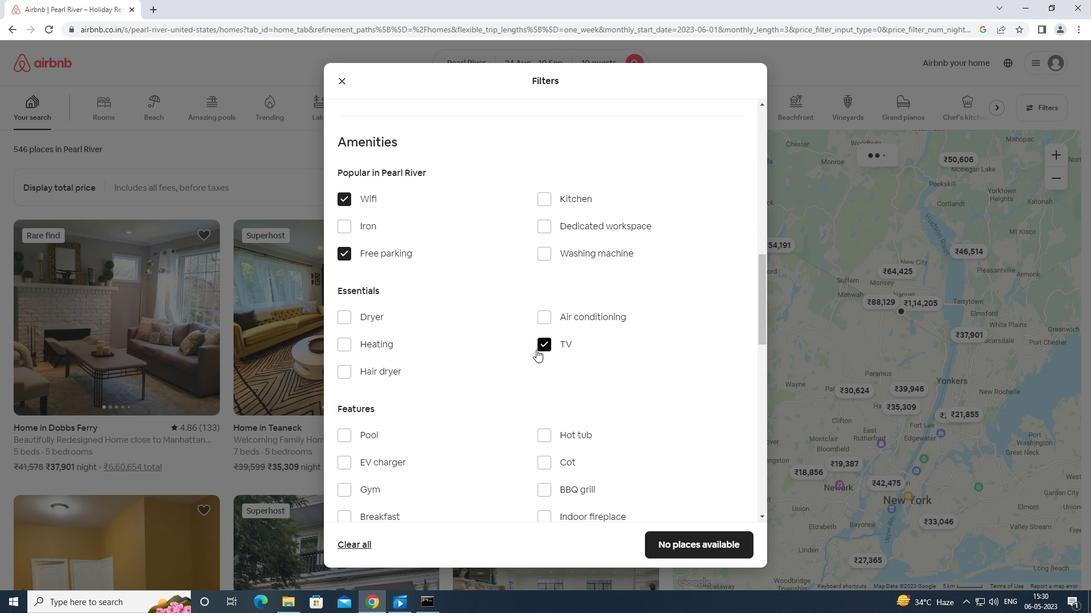 
Action: Mouse moved to (344, 373)
Screenshot: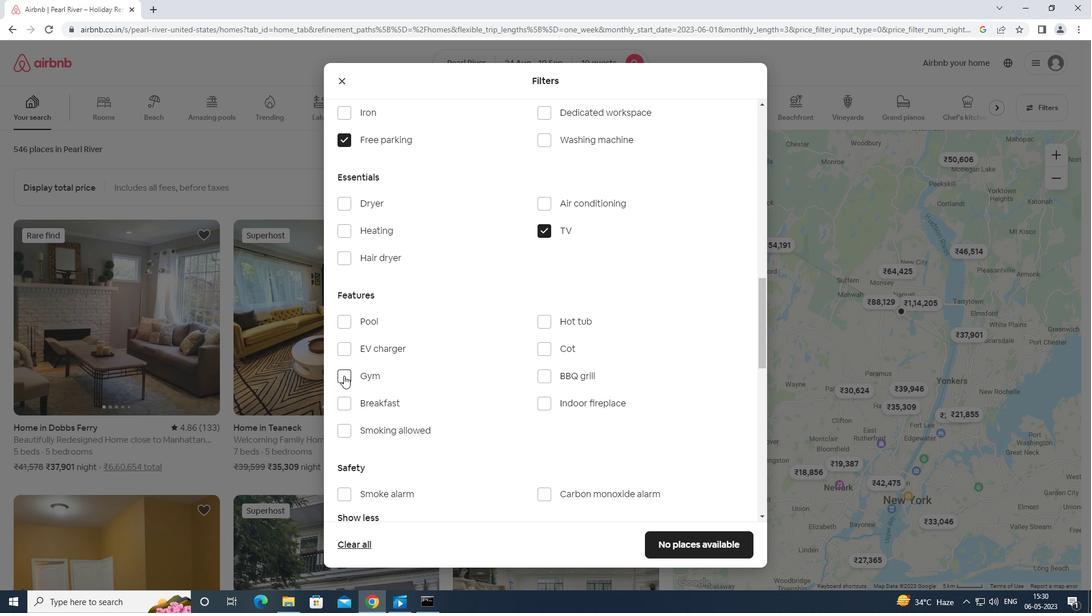 
Action: Mouse pressed left at (344, 373)
Screenshot: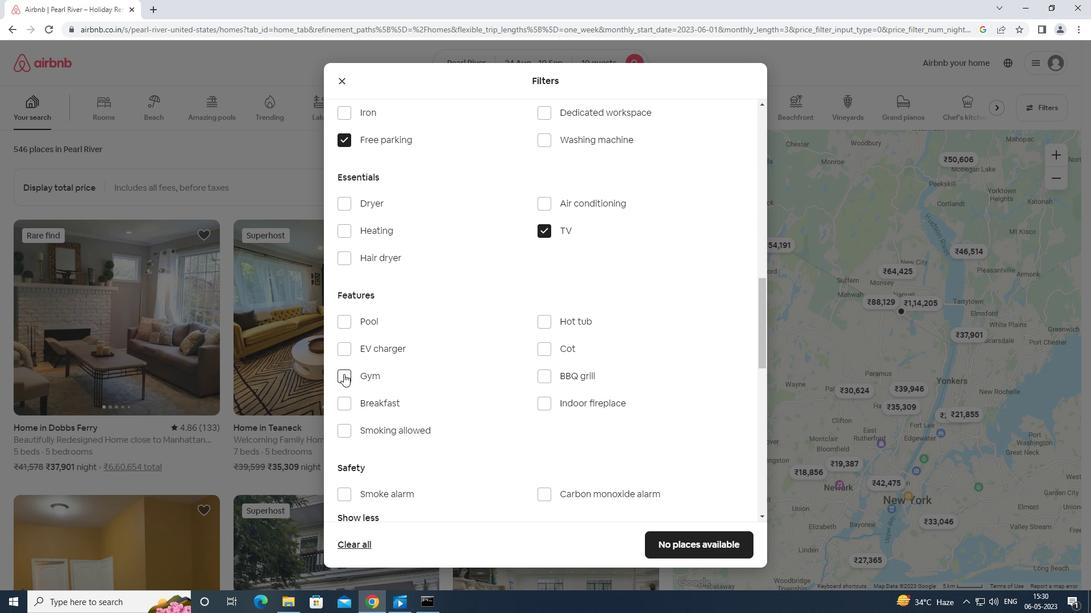 
Action: Mouse moved to (343, 409)
Screenshot: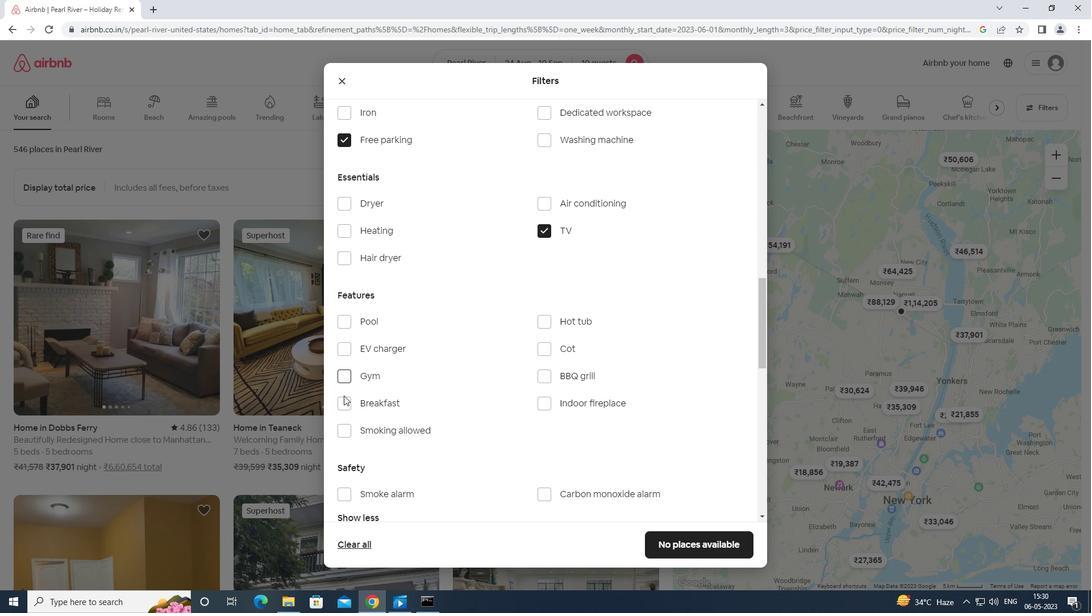
Action: Mouse pressed left at (343, 409)
Screenshot: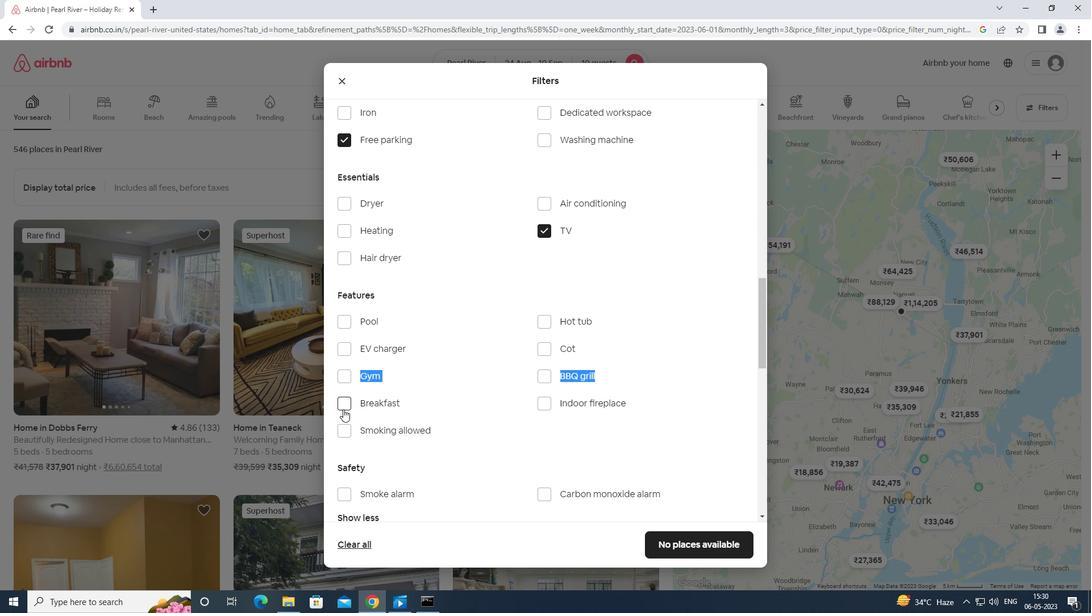
Action: Mouse moved to (346, 368)
Screenshot: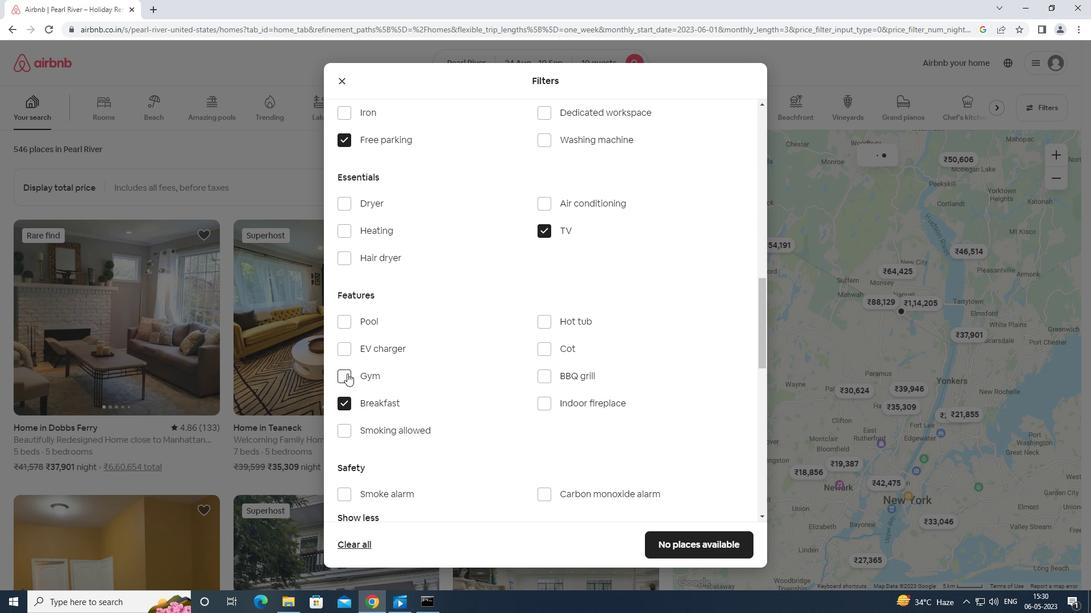 
Action: Mouse pressed left at (346, 368)
Screenshot: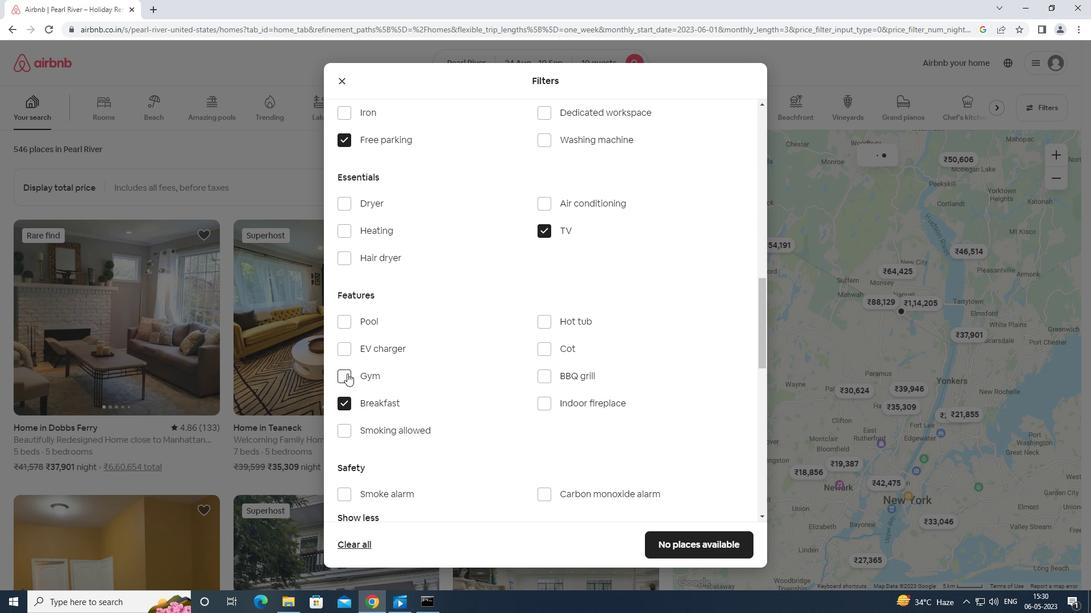
Action: Mouse moved to (339, 372)
Screenshot: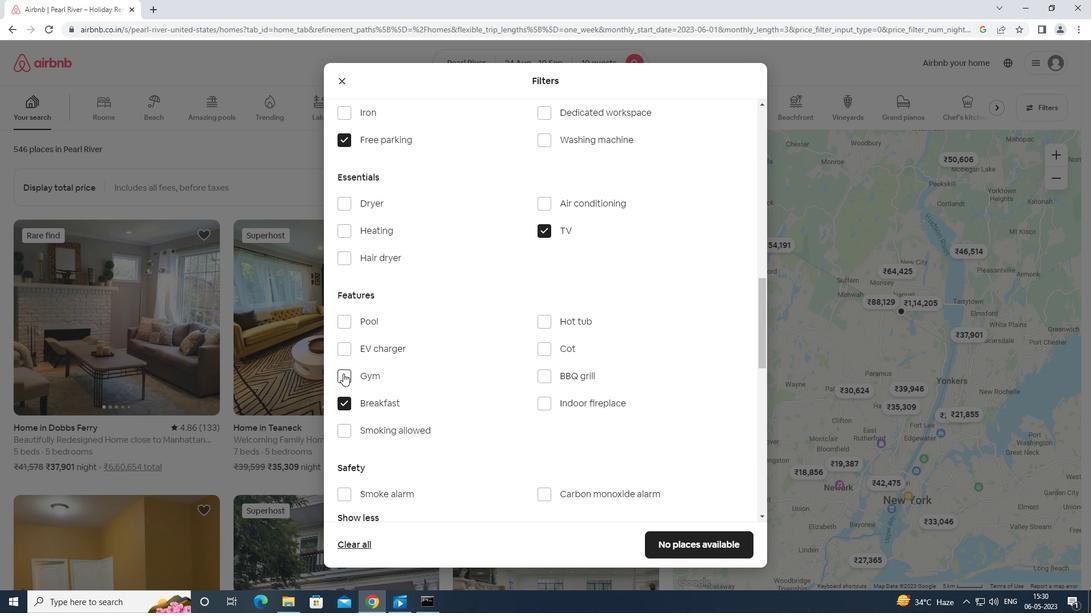 
Action: Mouse pressed left at (339, 372)
Screenshot: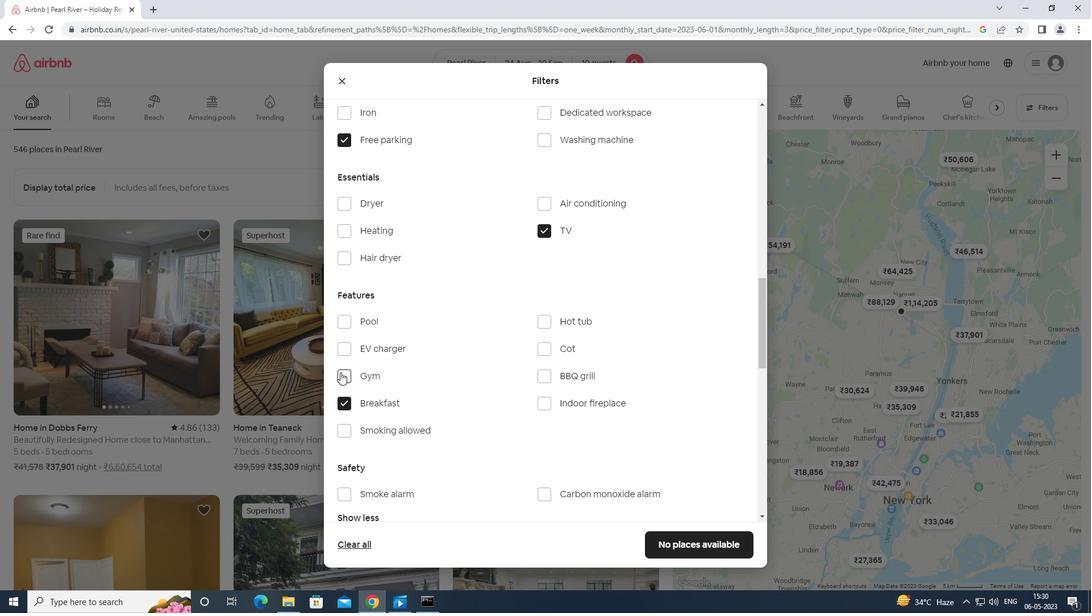 
Action: Mouse moved to (356, 373)
Screenshot: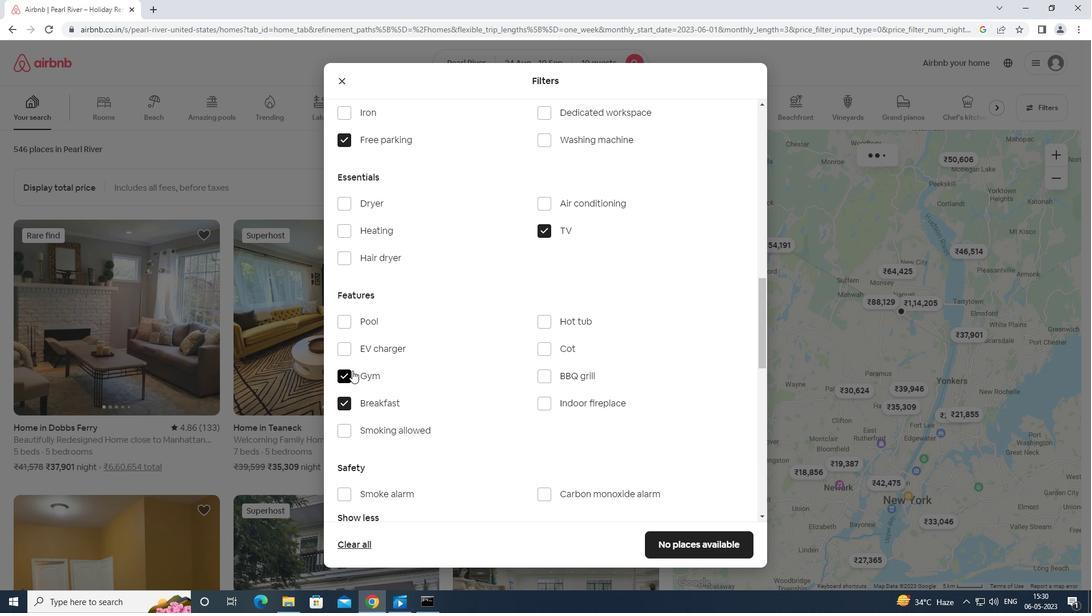 
Action: Mouse scrolled (356, 372) with delta (0, 0)
Screenshot: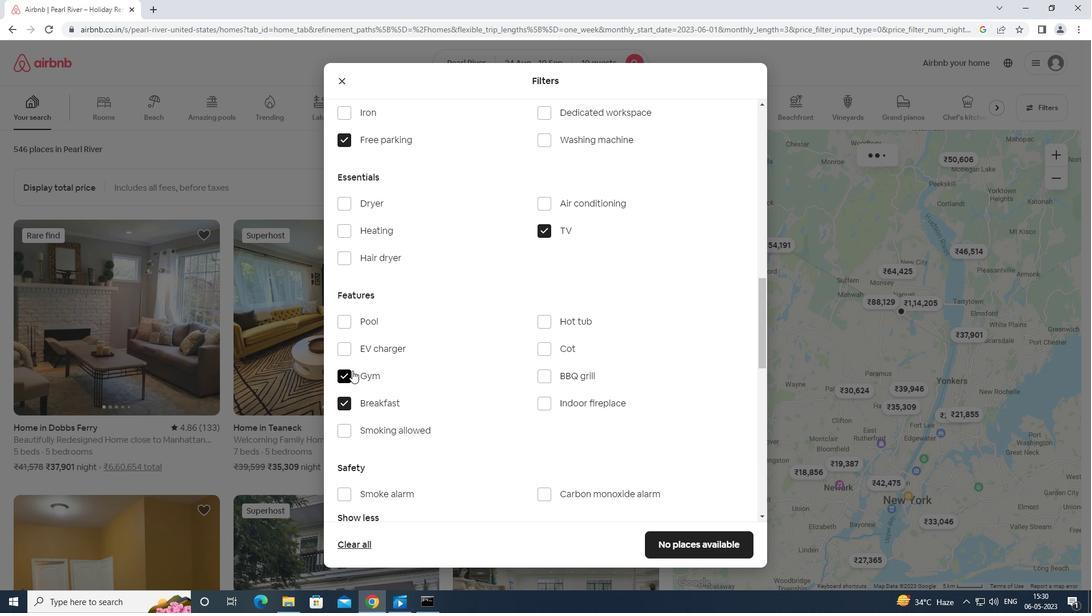 
Action: Mouse moved to (363, 382)
Screenshot: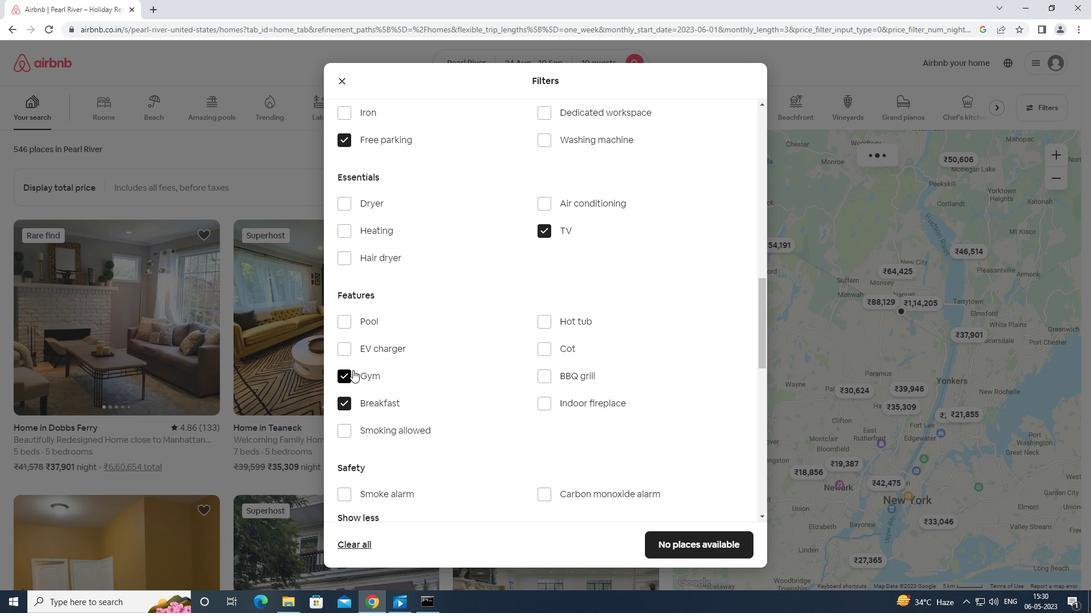 
Action: Mouse scrolled (363, 381) with delta (0, 0)
Screenshot: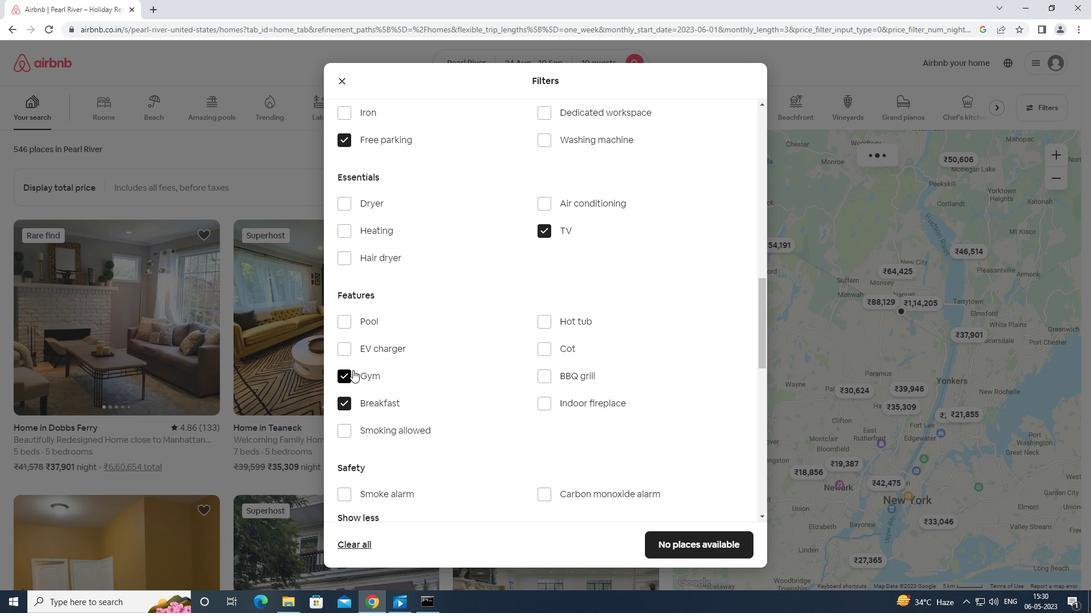 
Action: Mouse moved to (367, 385)
Screenshot: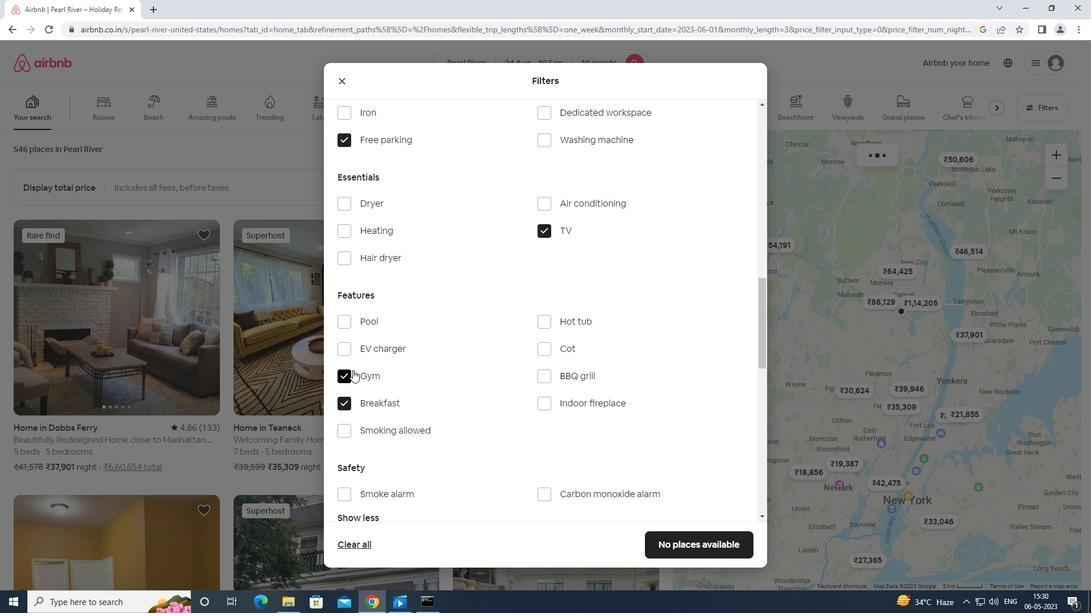 
Action: Mouse scrolled (367, 384) with delta (0, 0)
Screenshot: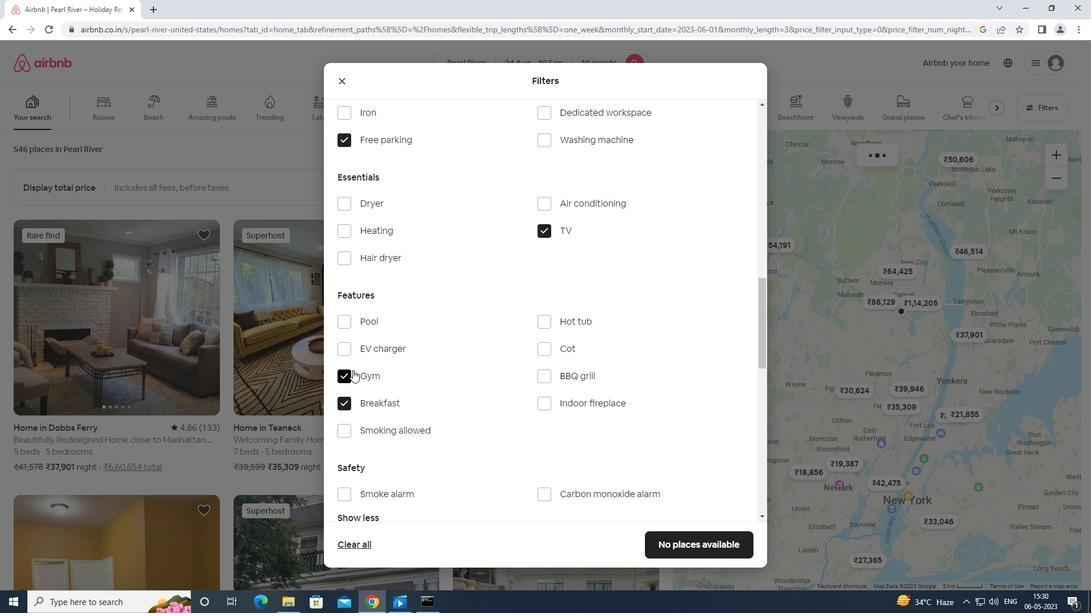 
Action: Mouse moved to (369, 385)
Screenshot: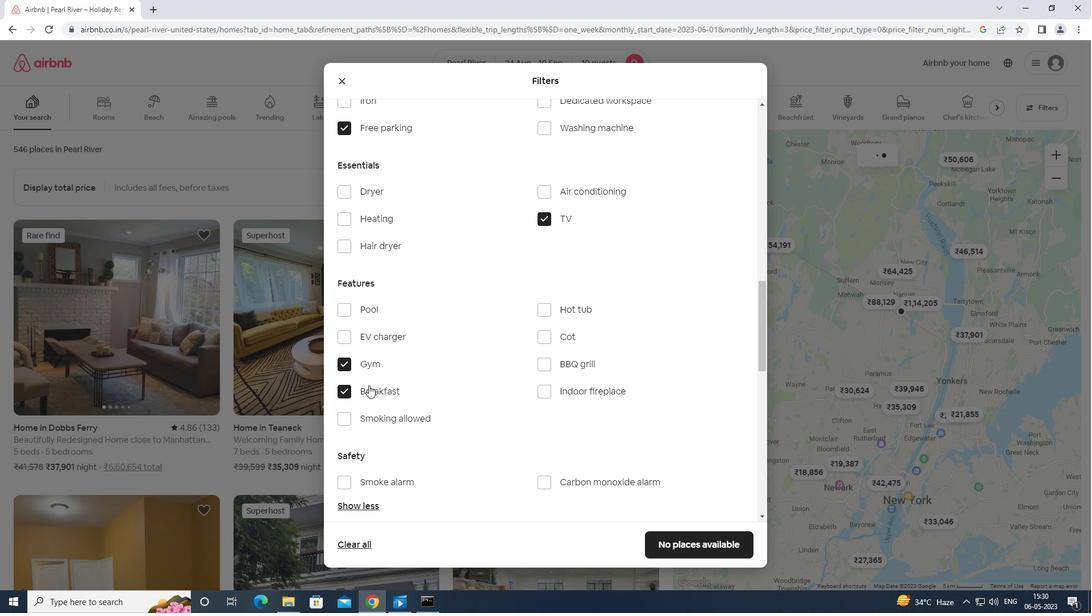 
Action: Mouse scrolled (369, 385) with delta (0, 0)
Screenshot: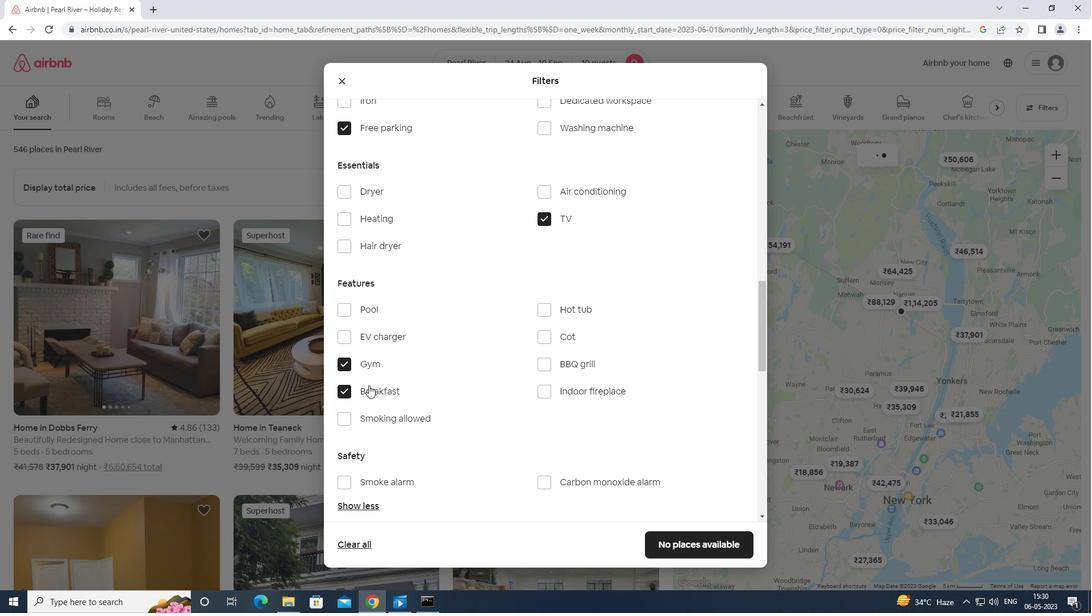 
Action: Mouse moved to (374, 385)
Screenshot: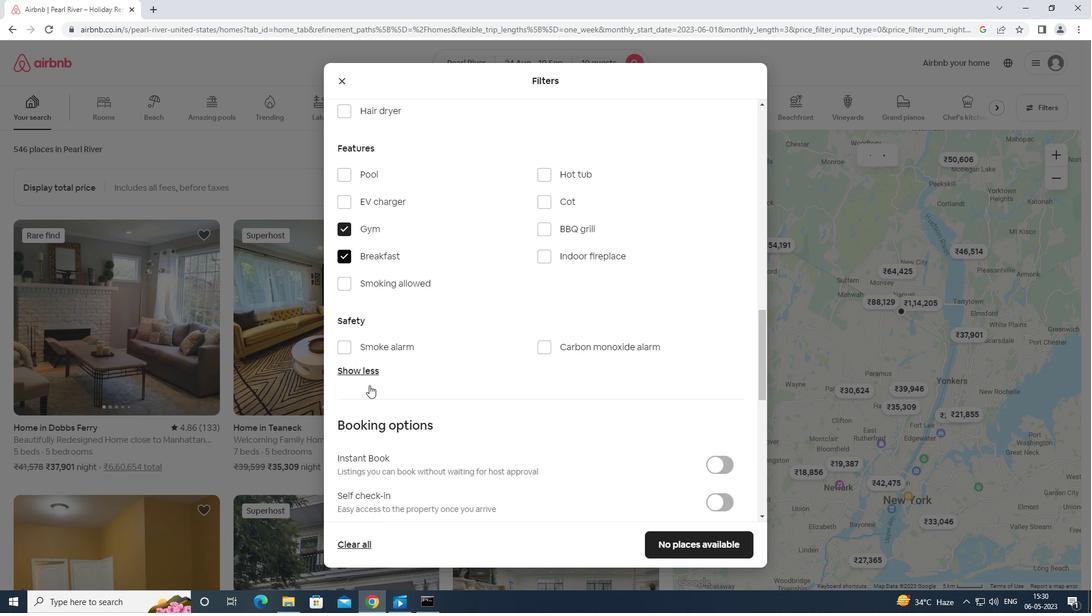 
Action: Mouse scrolled (374, 385) with delta (0, 0)
Screenshot: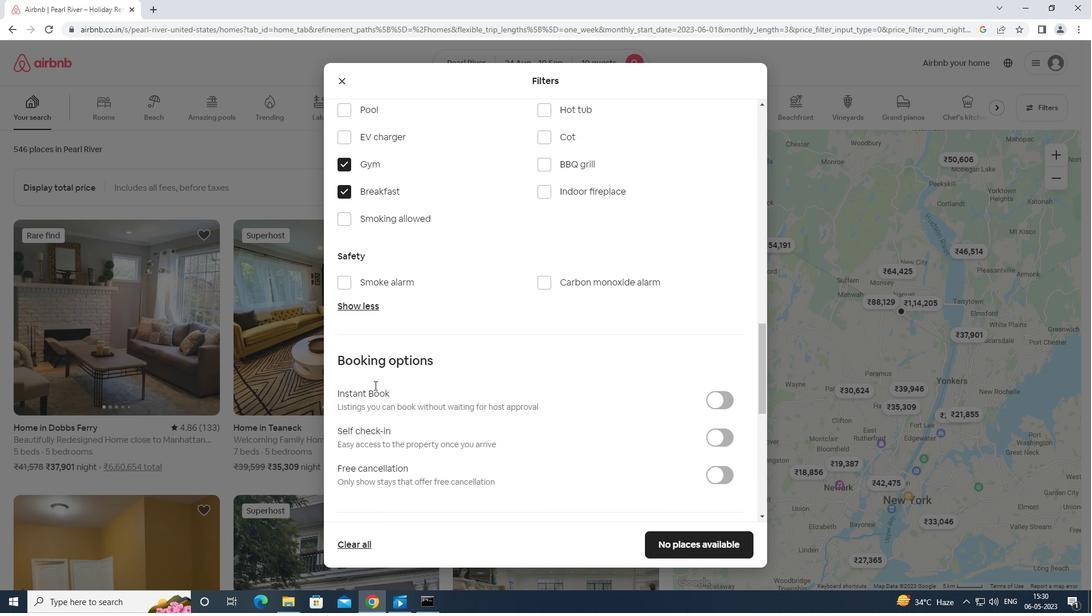 
Action: Mouse moved to (723, 366)
Screenshot: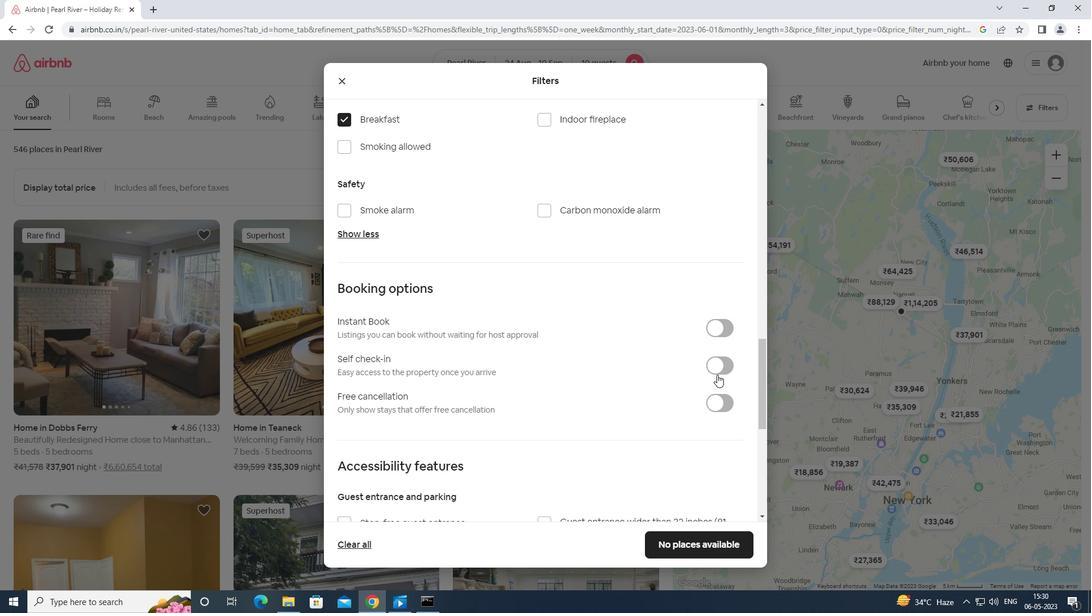 
Action: Mouse pressed left at (723, 366)
Screenshot: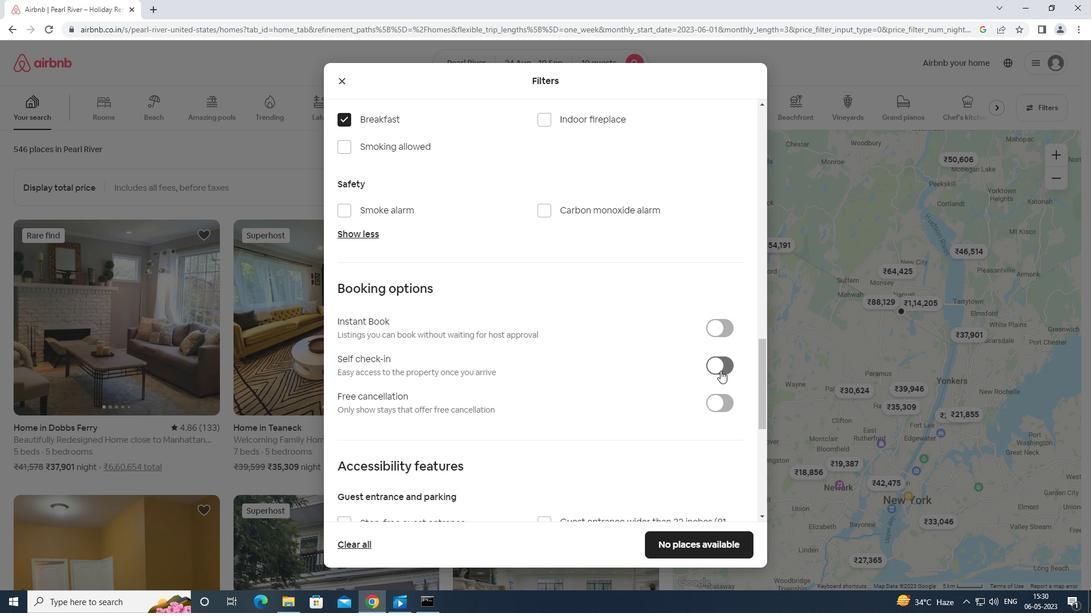 
Action: Mouse moved to (720, 361)
Screenshot: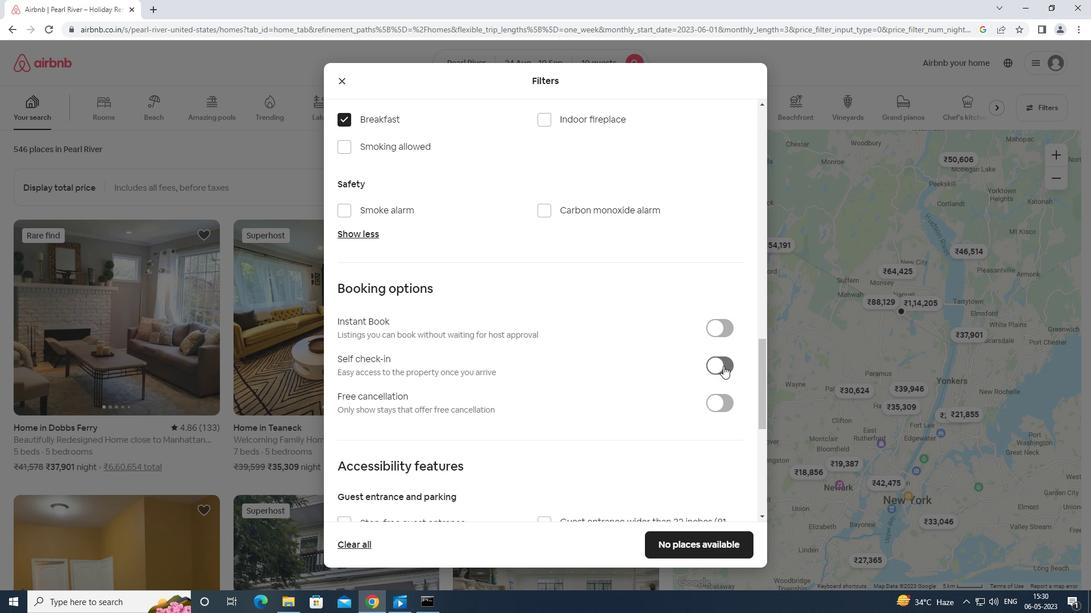 
Action: Mouse scrolled (720, 360) with delta (0, 0)
Screenshot: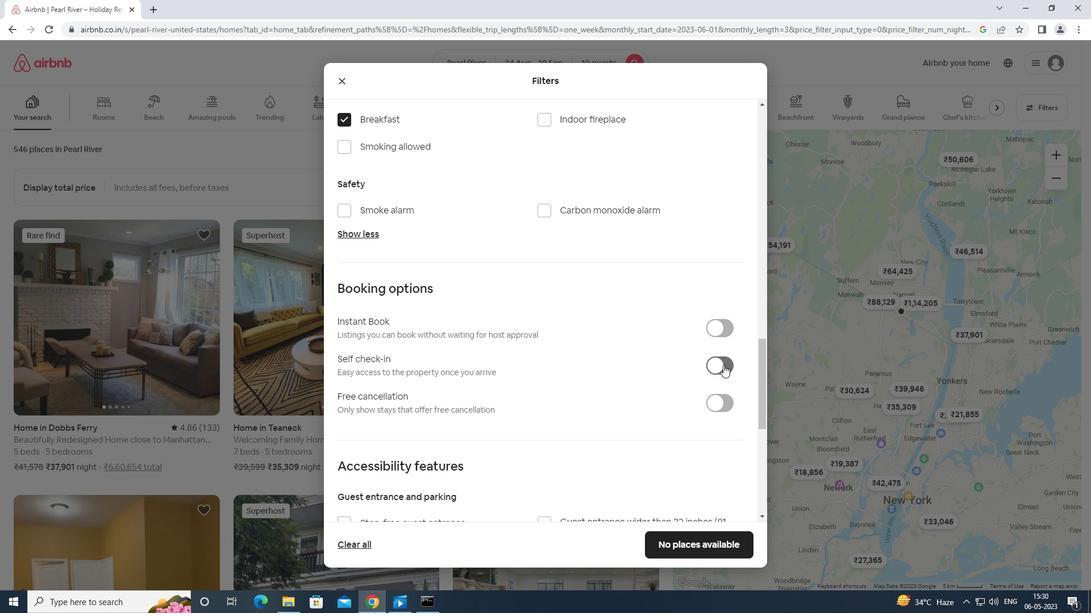 
Action: Mouse scrolled (720, 360) with delta (0, 0)
Screenshot: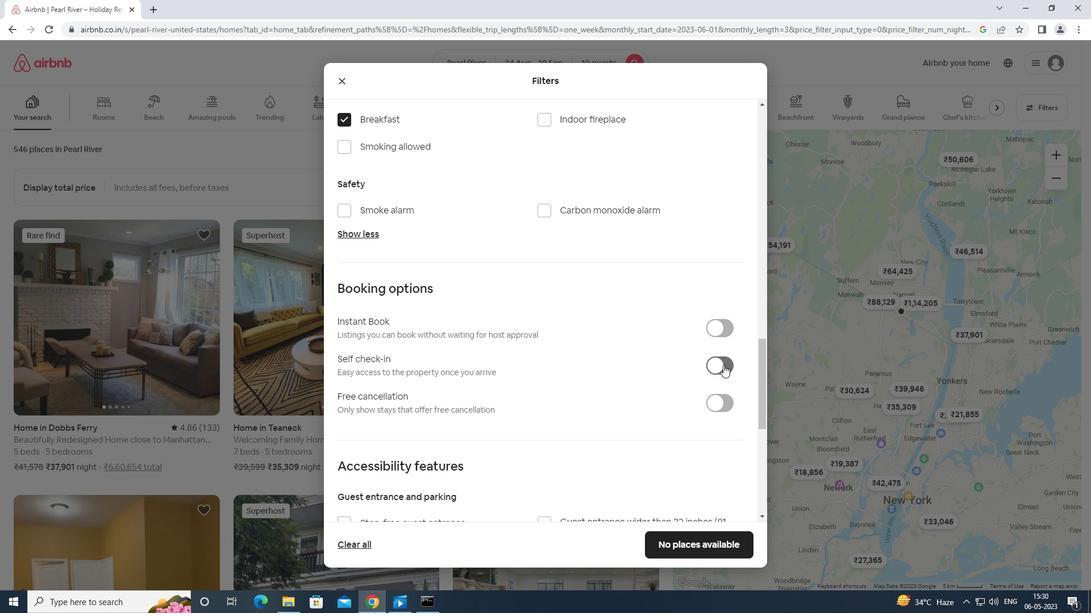 
Action: Mouse scrolled (720, 360) with delta (0, 0)
Screenshot: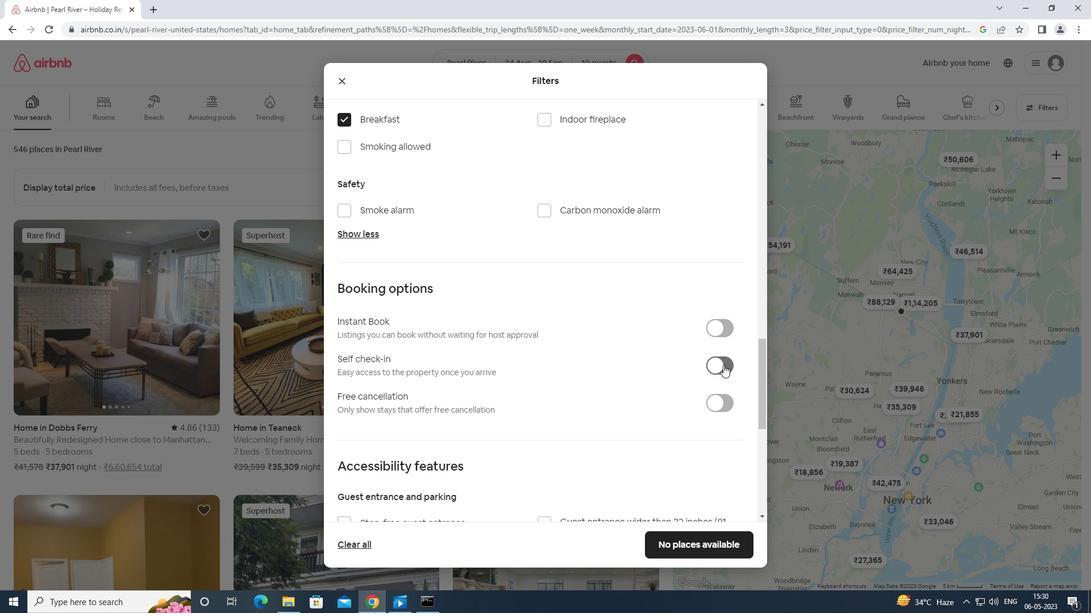
Action: Mouse scrolled (720, 360) with delta (0, 0)
Screenshot: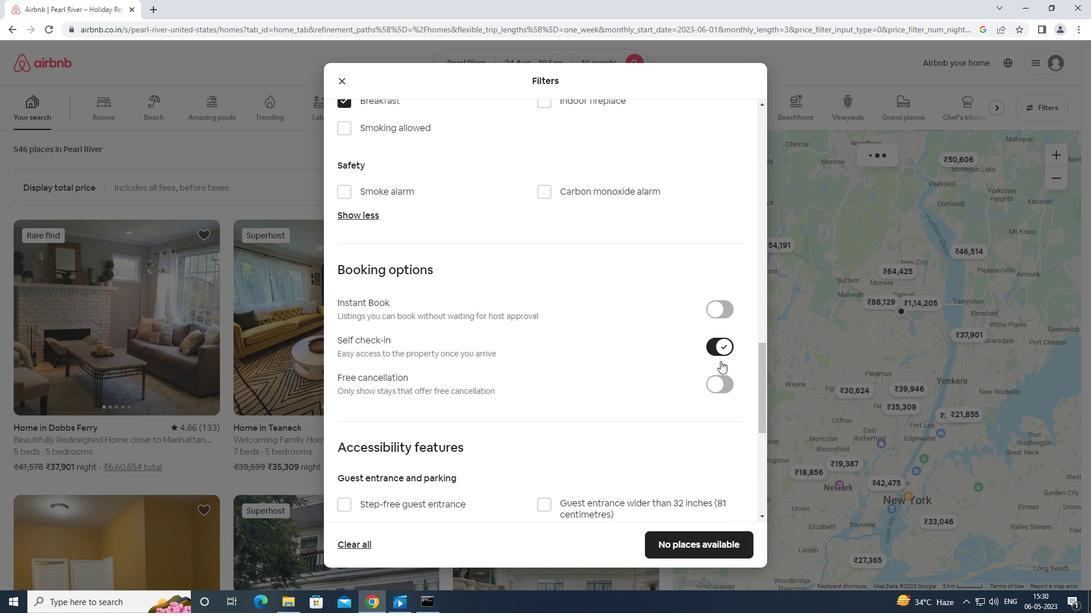 
Action: Mouse scrolled (720, 360) with delta (0, 0)
Screenshot: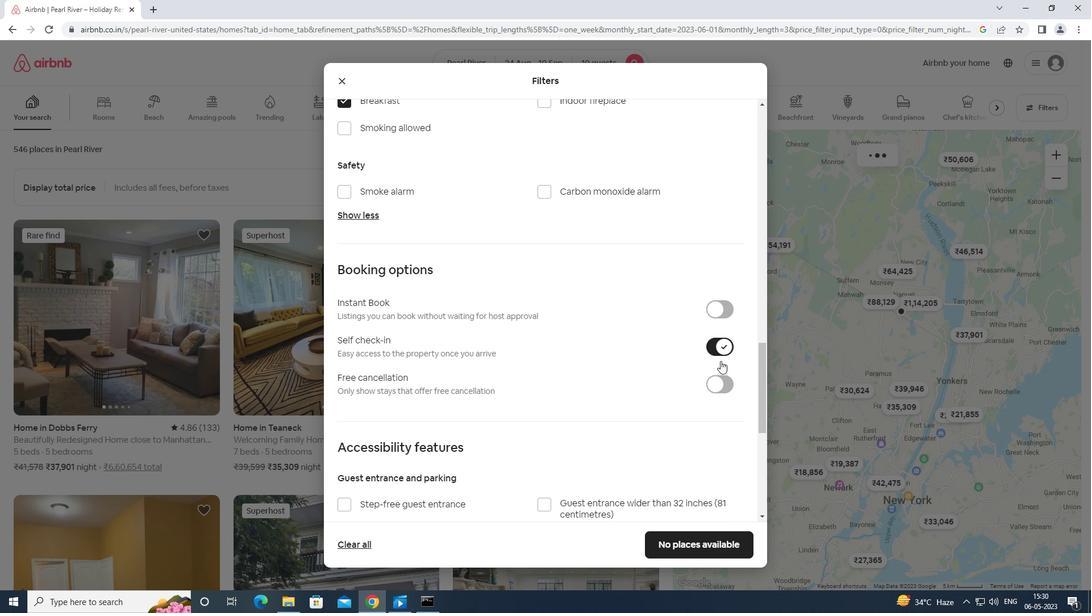 
Action: Mouse moved to (696, 353)
Screenshot: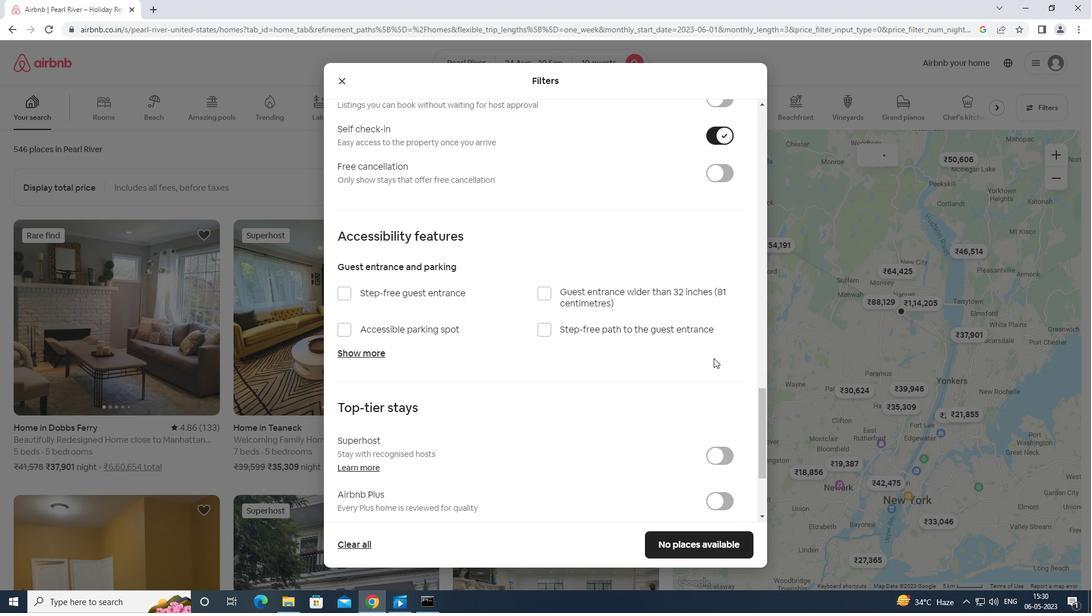 
Action: Mouse scrolled (696, 352) with delta (0, 0)
Screenshot: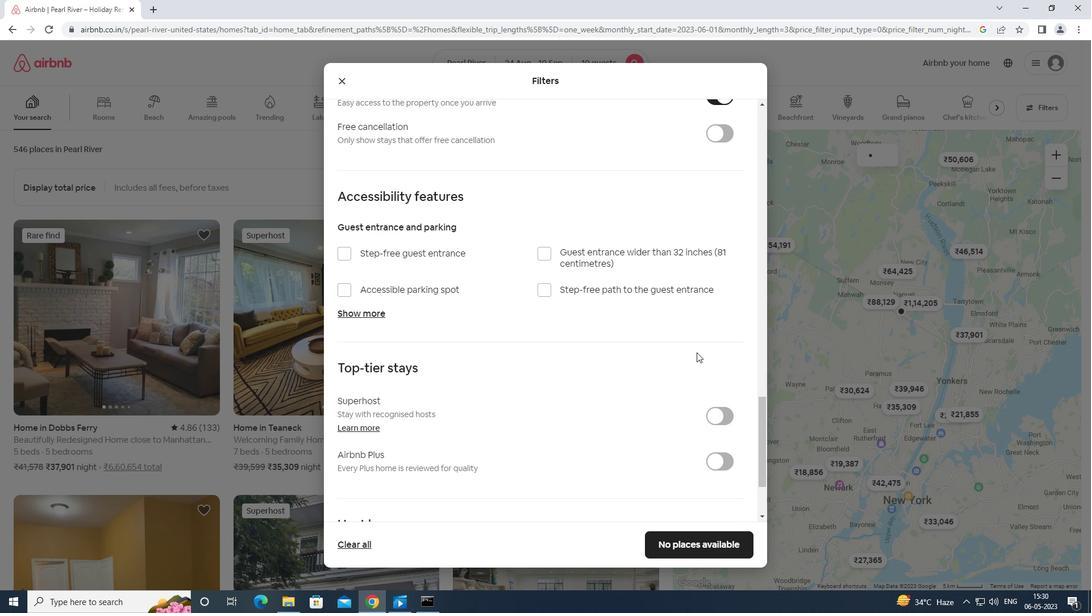 
Action: Mouse scrolled (696, 352) with delta (0, 0)
Screenshot: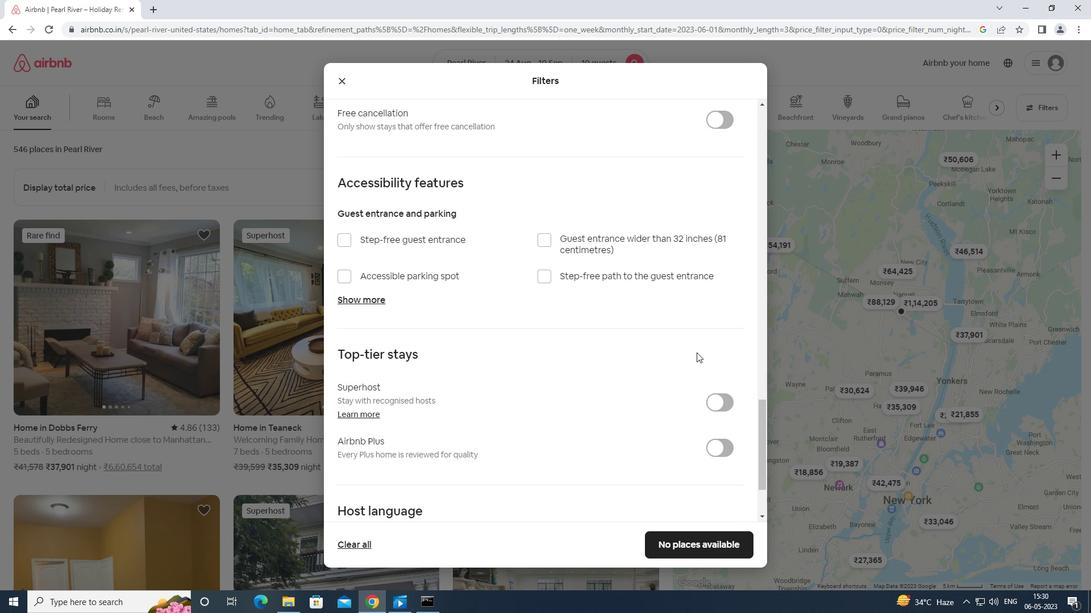 
Action: Mouse moved to (698, 348)
Screenshot: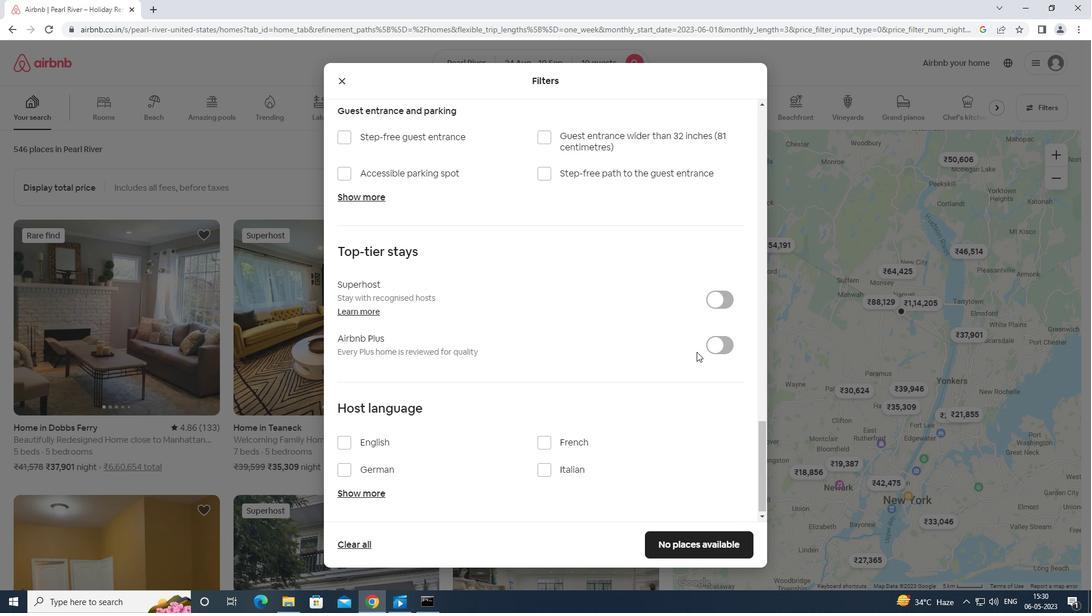 
Action: Mouse scrolled (698, 347) with delta (0, 0)
Screenshot: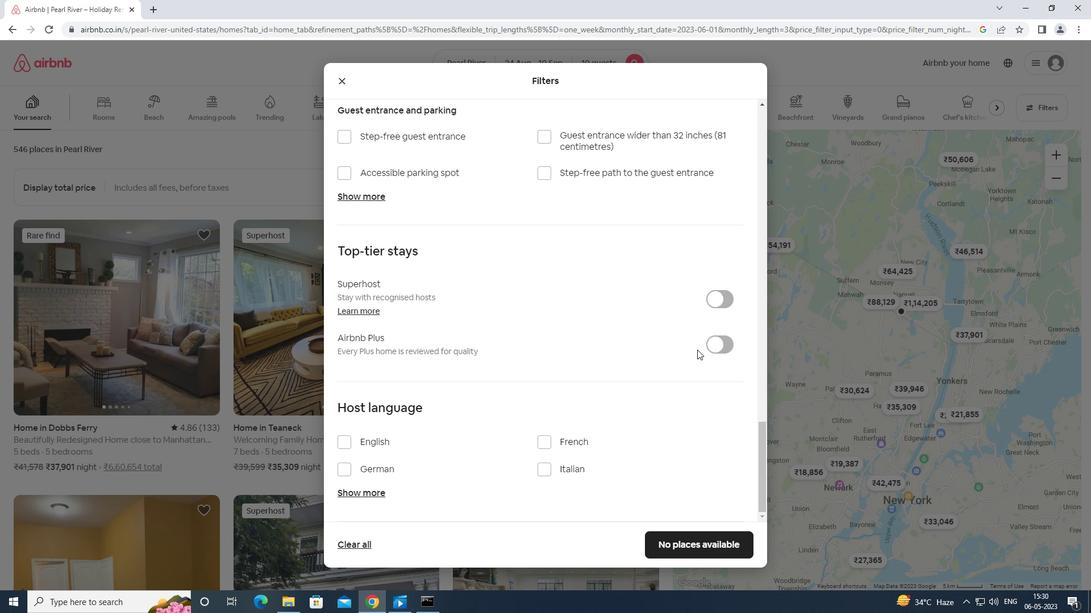 
Action: Mouse moved to (340, 443)
Screenshot: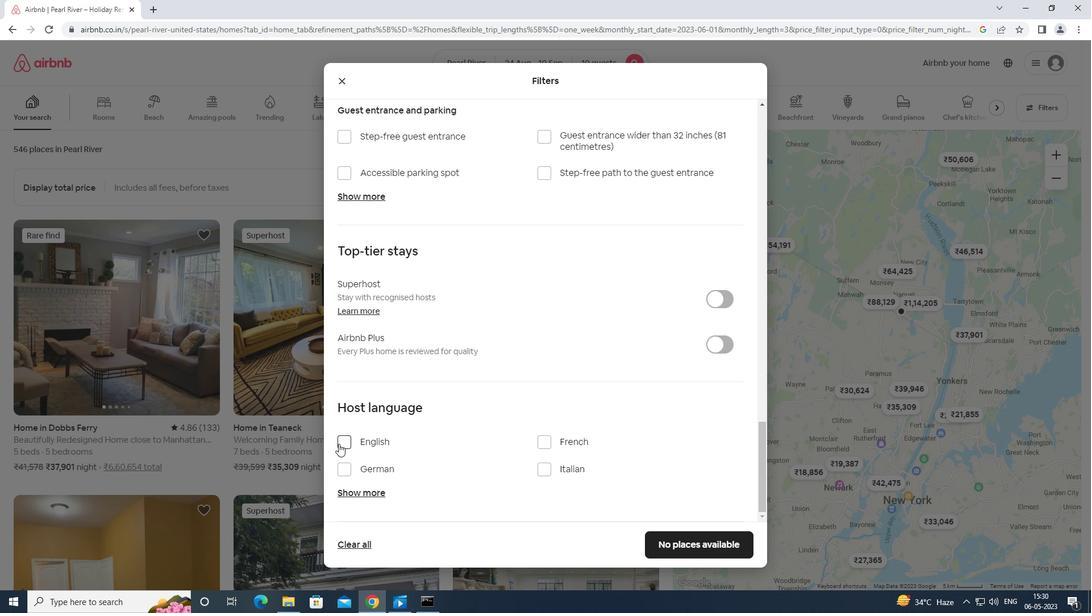 
Action: Mouse pressed left at (340, 443)
Screenshot: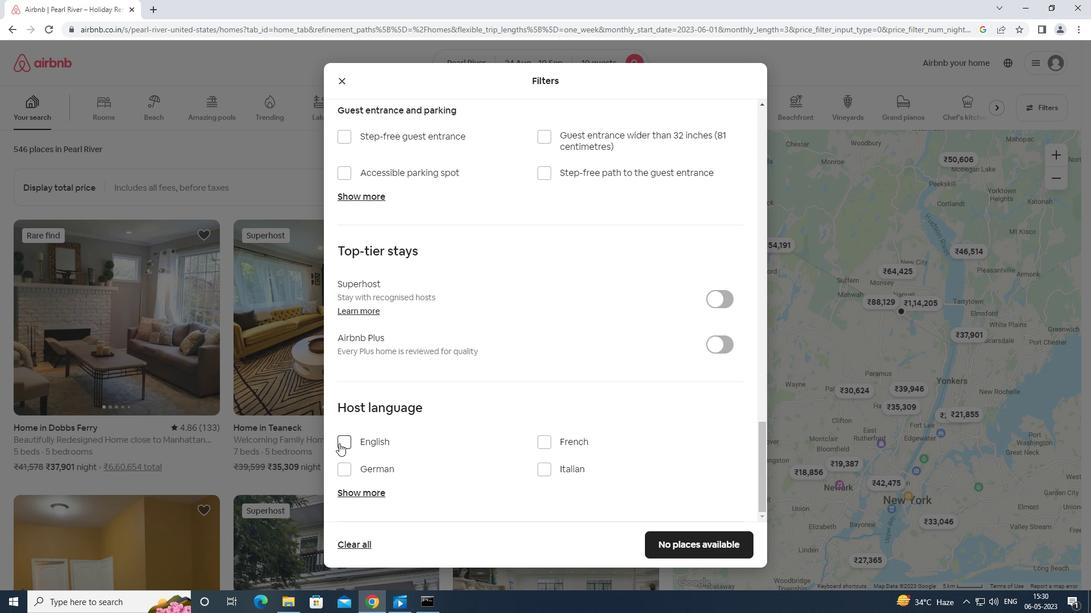 
Action: Mouse moved to (673, 539)
Screenshot: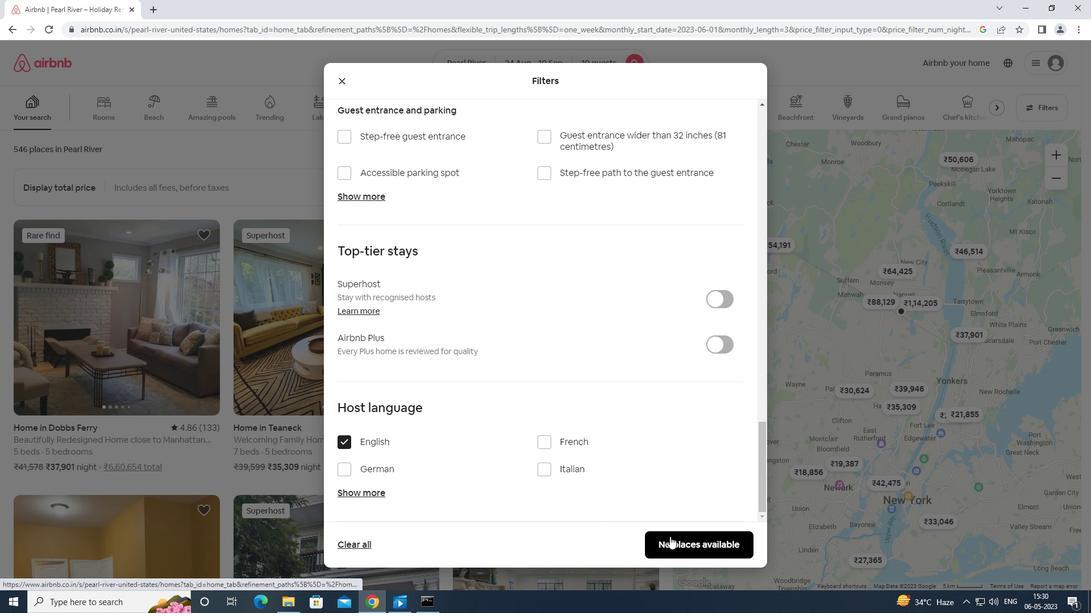 
Action: Mouse pressed left at (673, 539)
Screenshot: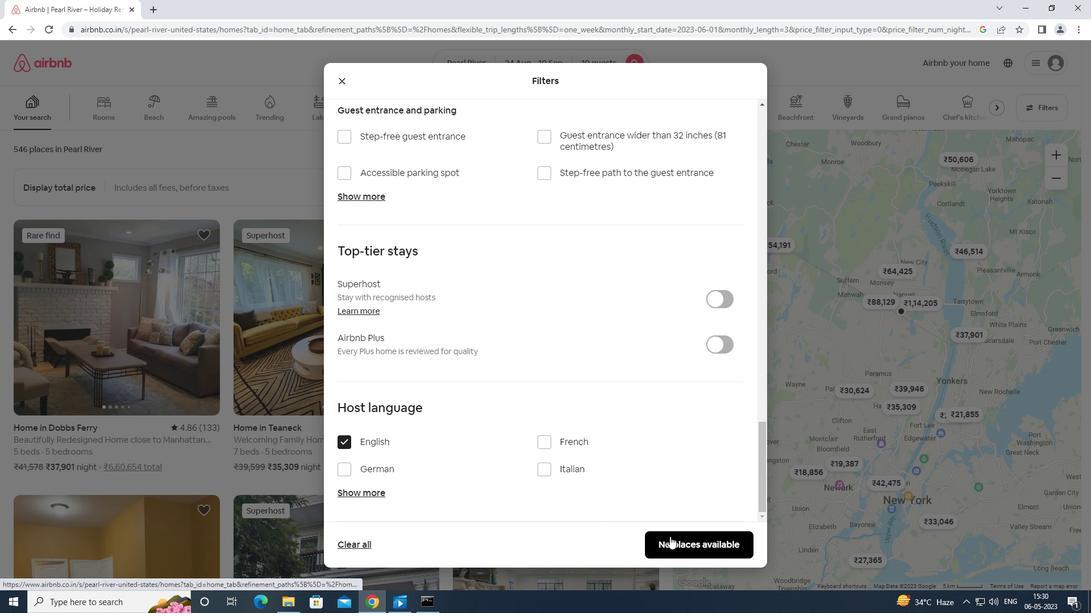 
Action: Mouse moved to (673, 539)
Screenshot: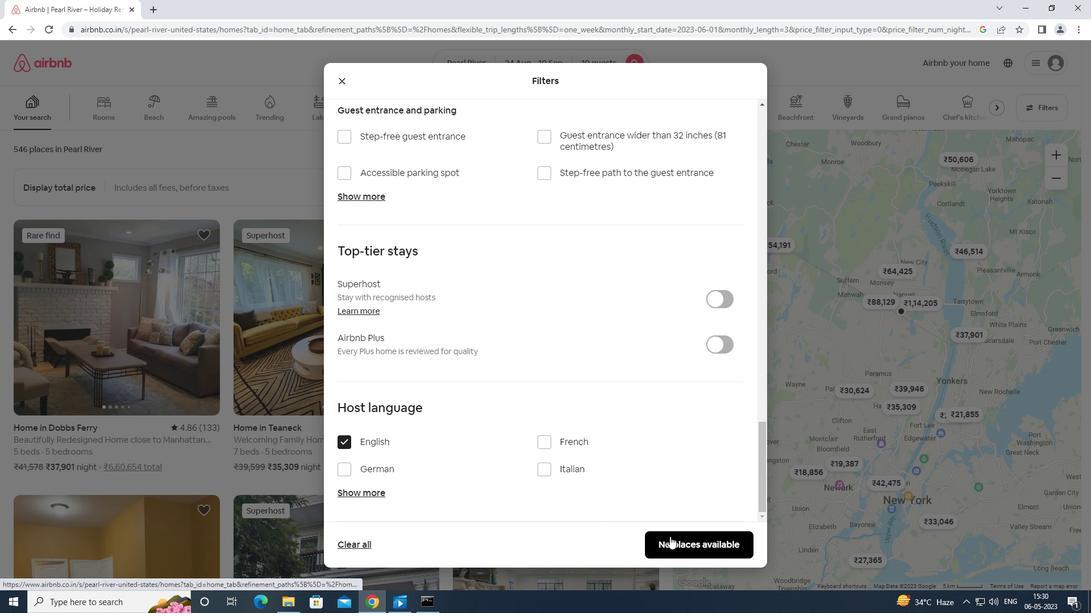 
